 Task: Compose an email with the signature Gerard Scott with the subject Request for a mentor and the message I would like to arrange a call to discuss this matter further from softage.2@softage.net to softage.7@softage.net with an attached image file Event_flyer.jpg Undo the message and rewrite the message as Could you please provide a breakdown of the costs? Send the email. Finally, move the email from Sent Items to the label Body care
Action: Mouse moved to (111, 104)
Screenshot: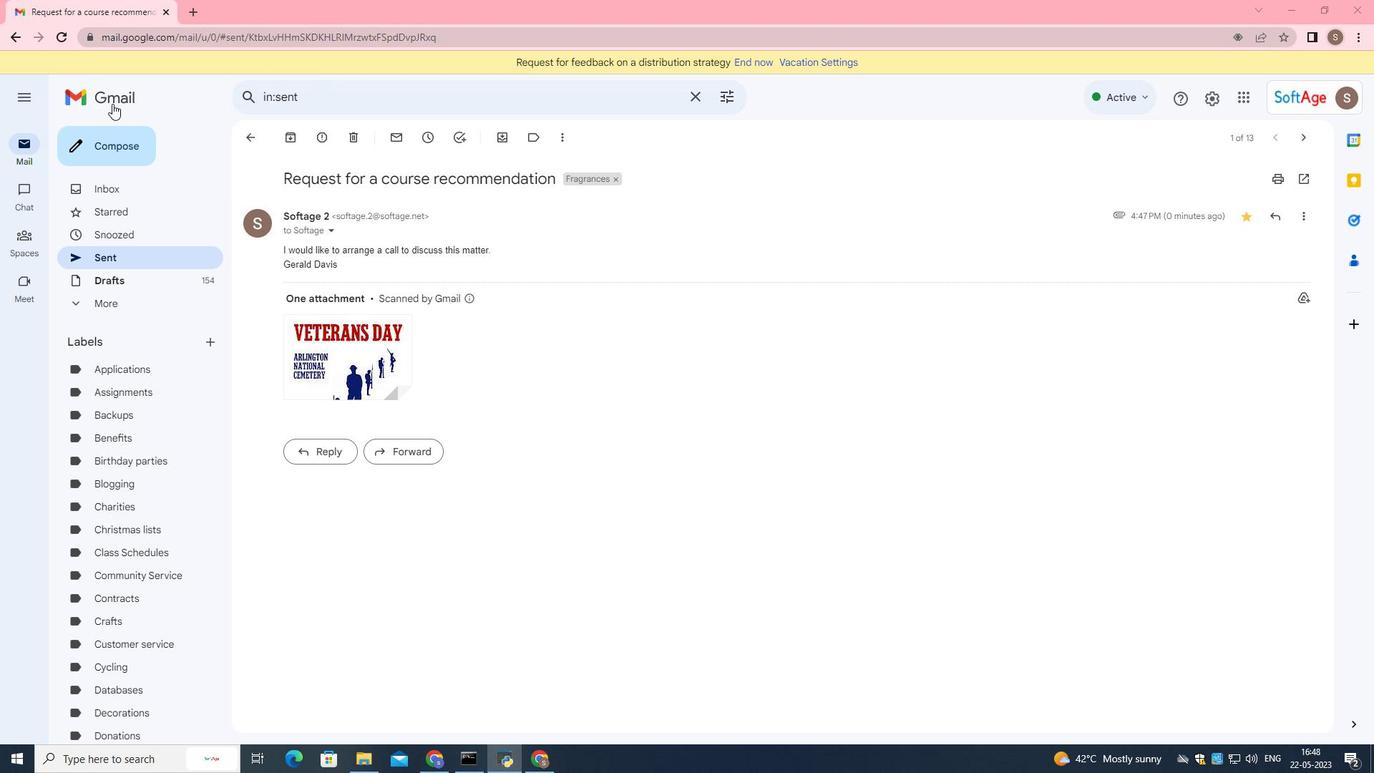 
Action: Mouse pressed left at (111, 104)
Screenshot: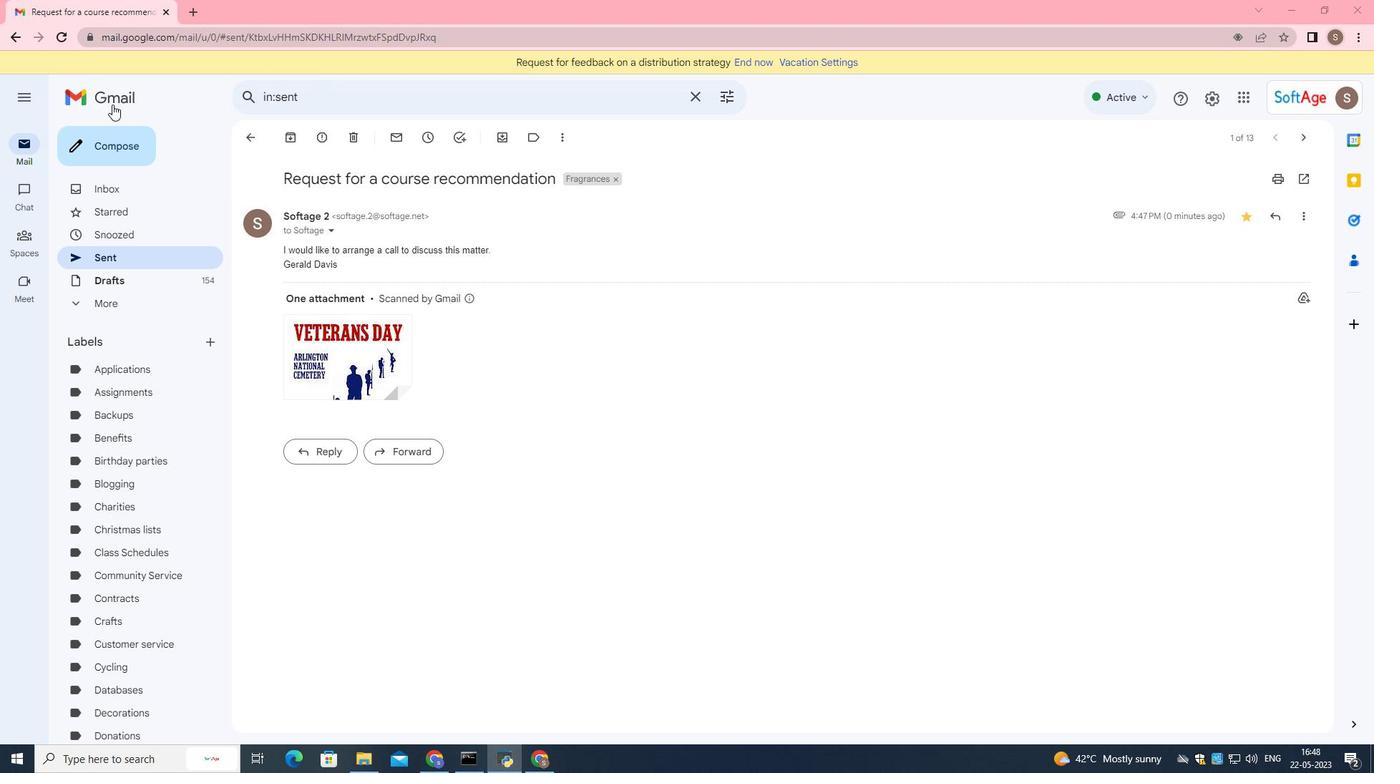 
Action: Mouse moved to (135, 147)
Screenshot: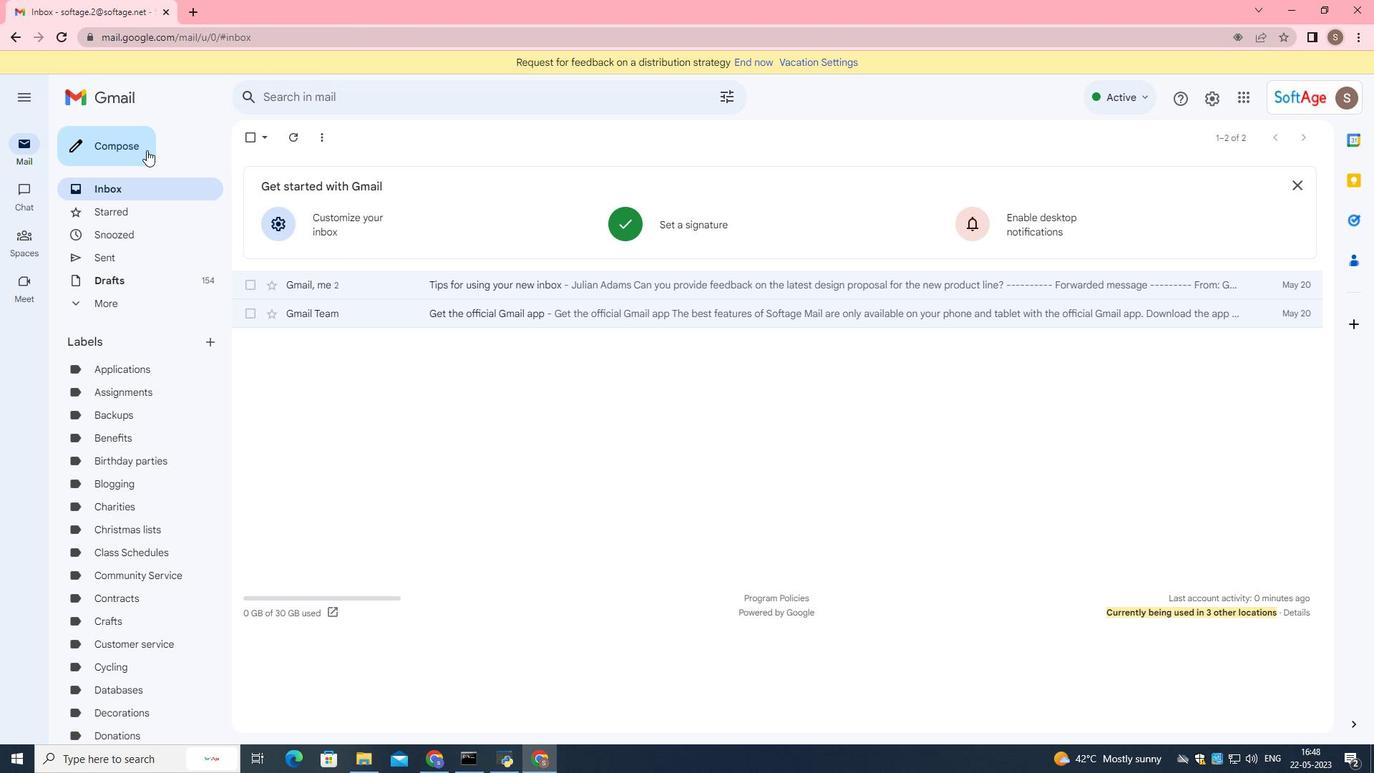 
Action: Mouse pressed left at (135, 147)
Screenshot: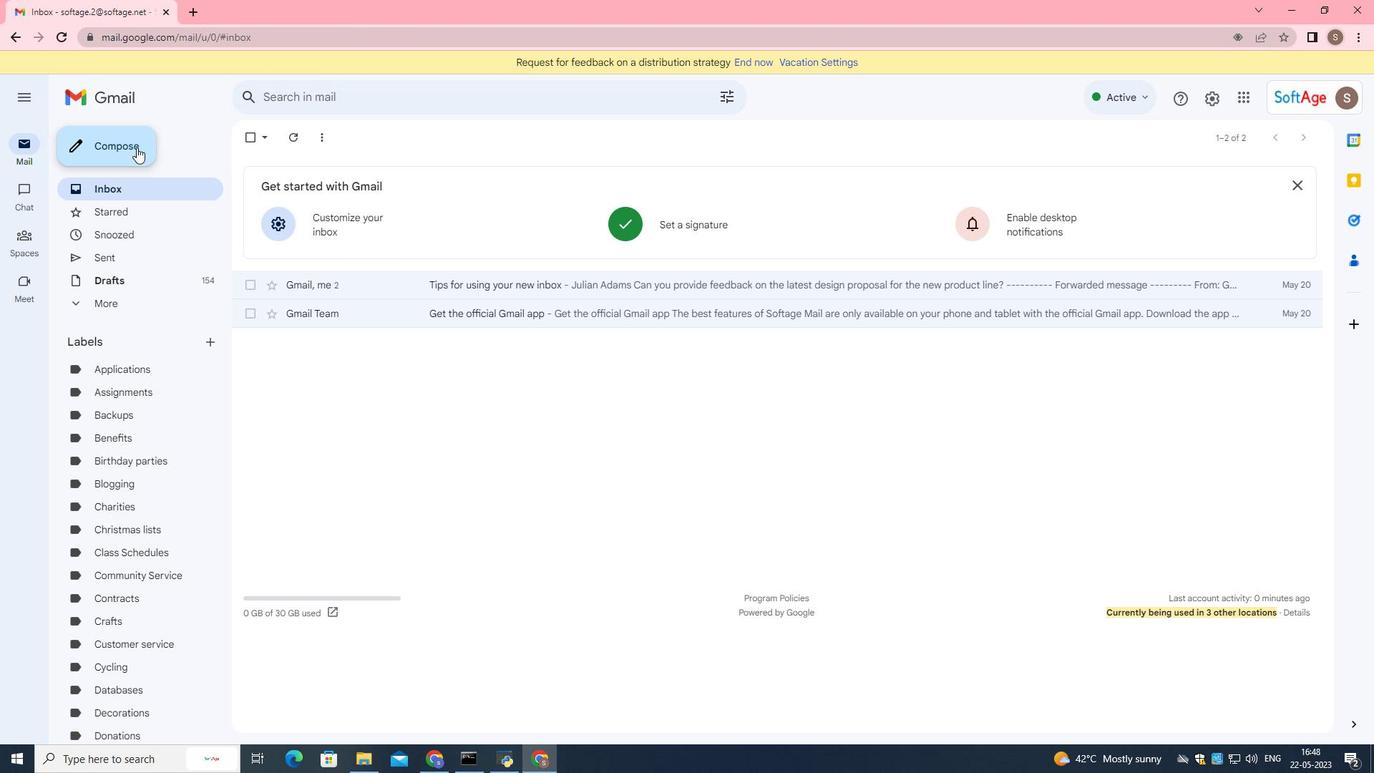 
Action: Mouse moved to (1155, 717)
Screenshot: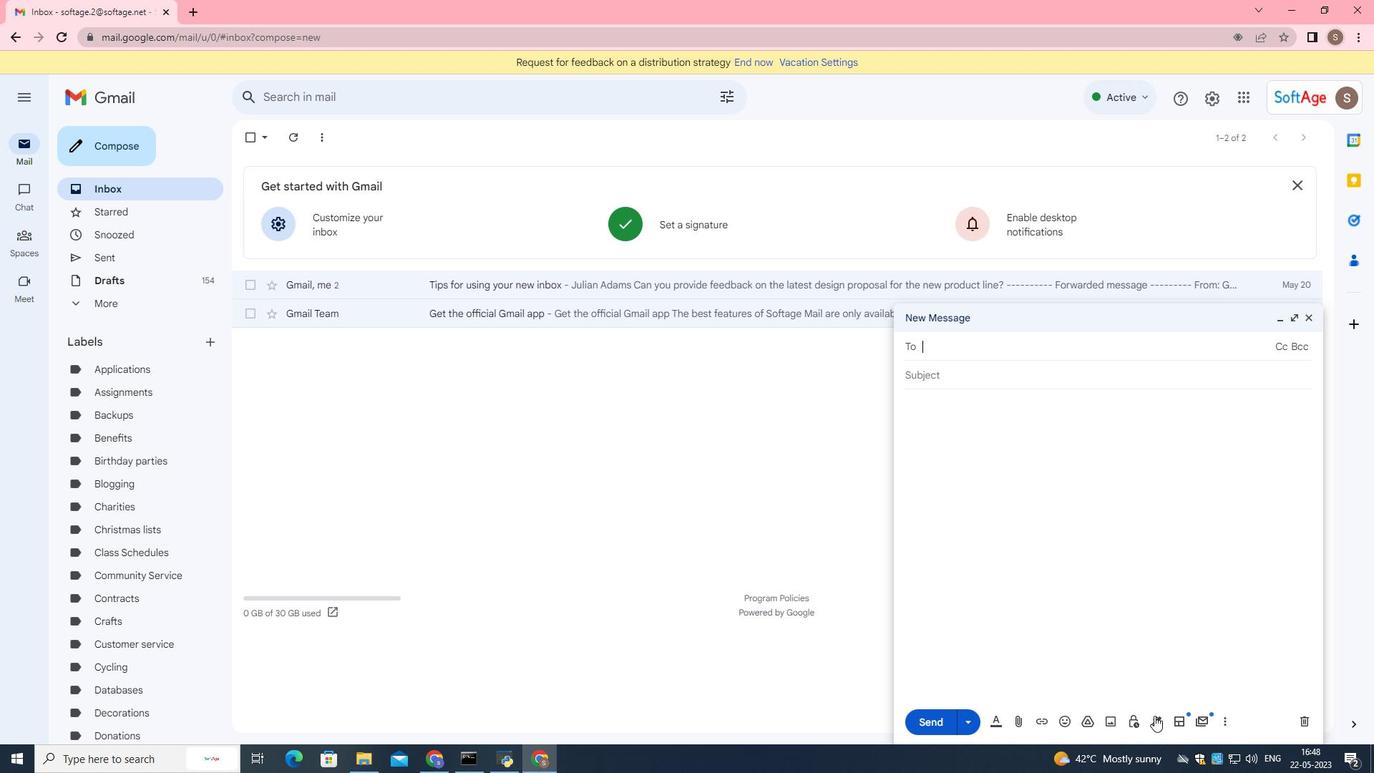 
Action: Mouse pressed left at (1155, 717)
Screenshot: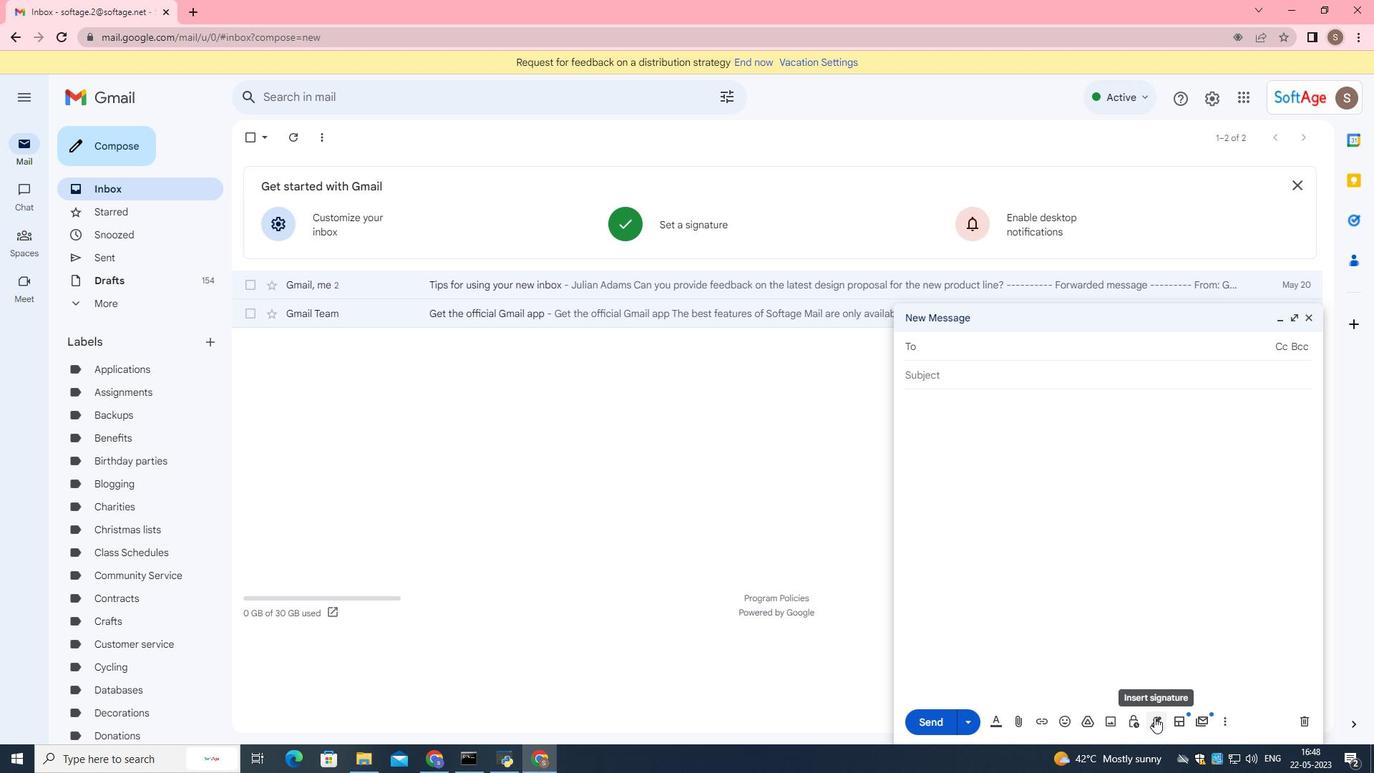 
Action: Mouse moved to (1182, 623)
Screenshot: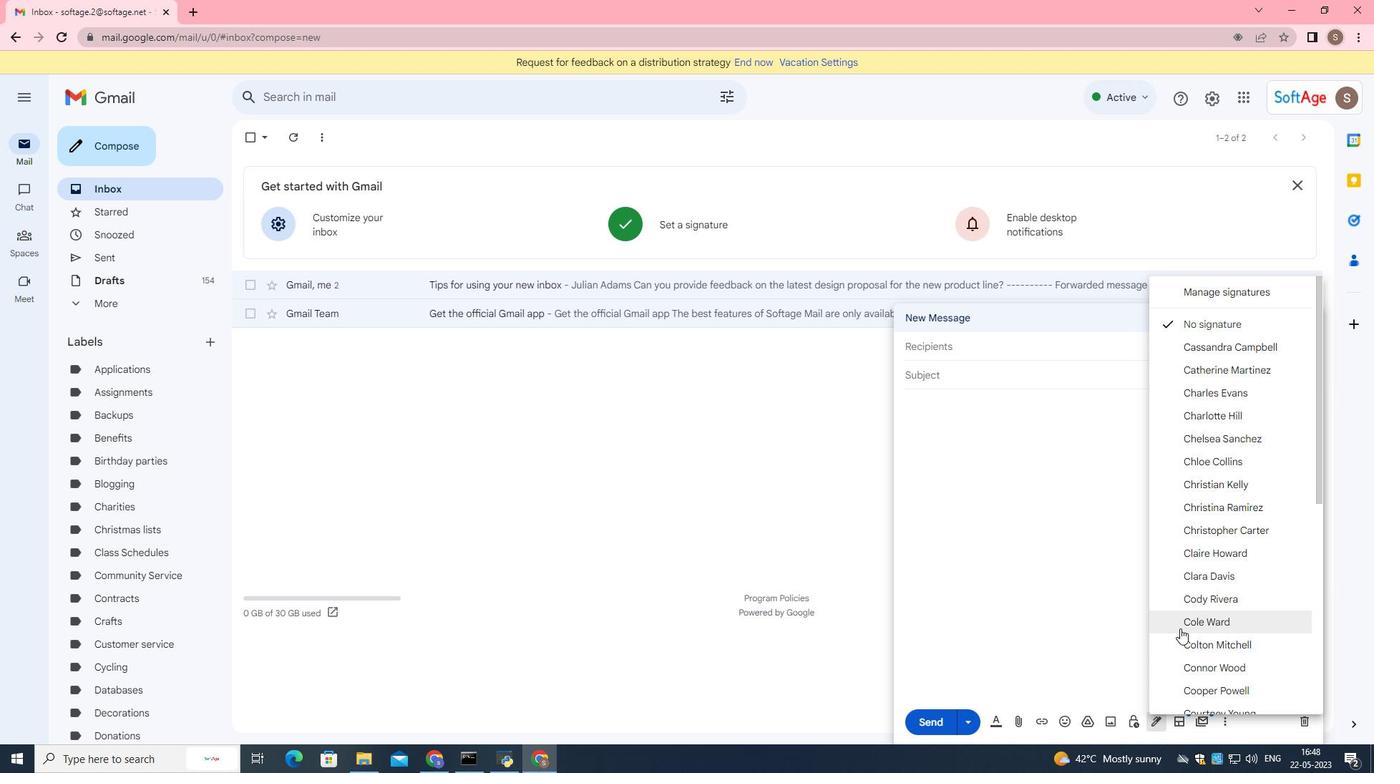 
Action: Mouse scrolled (1182, 623) with delta (0, 0)
Screenshot: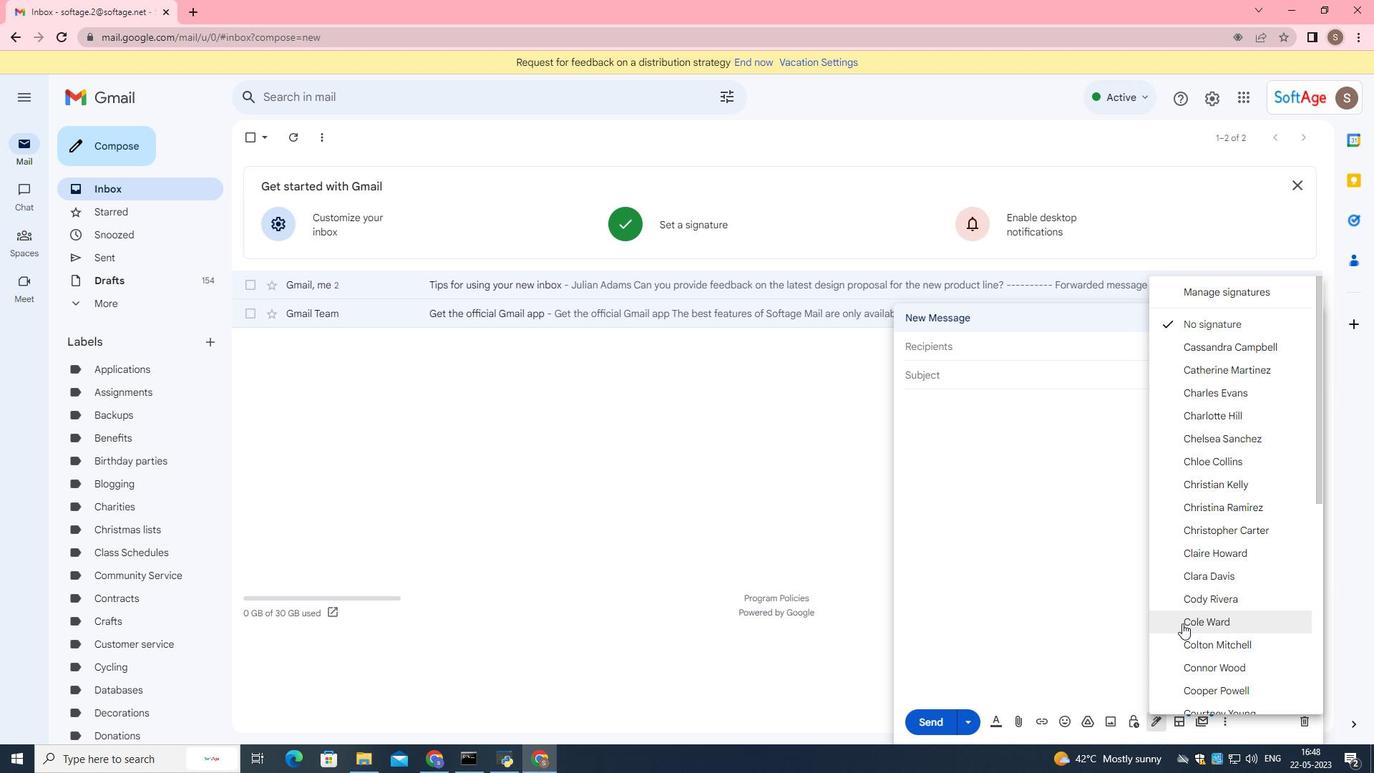 
Action: Mouse scrolled (1182, 623) with delta (0, 0)
Screenshot: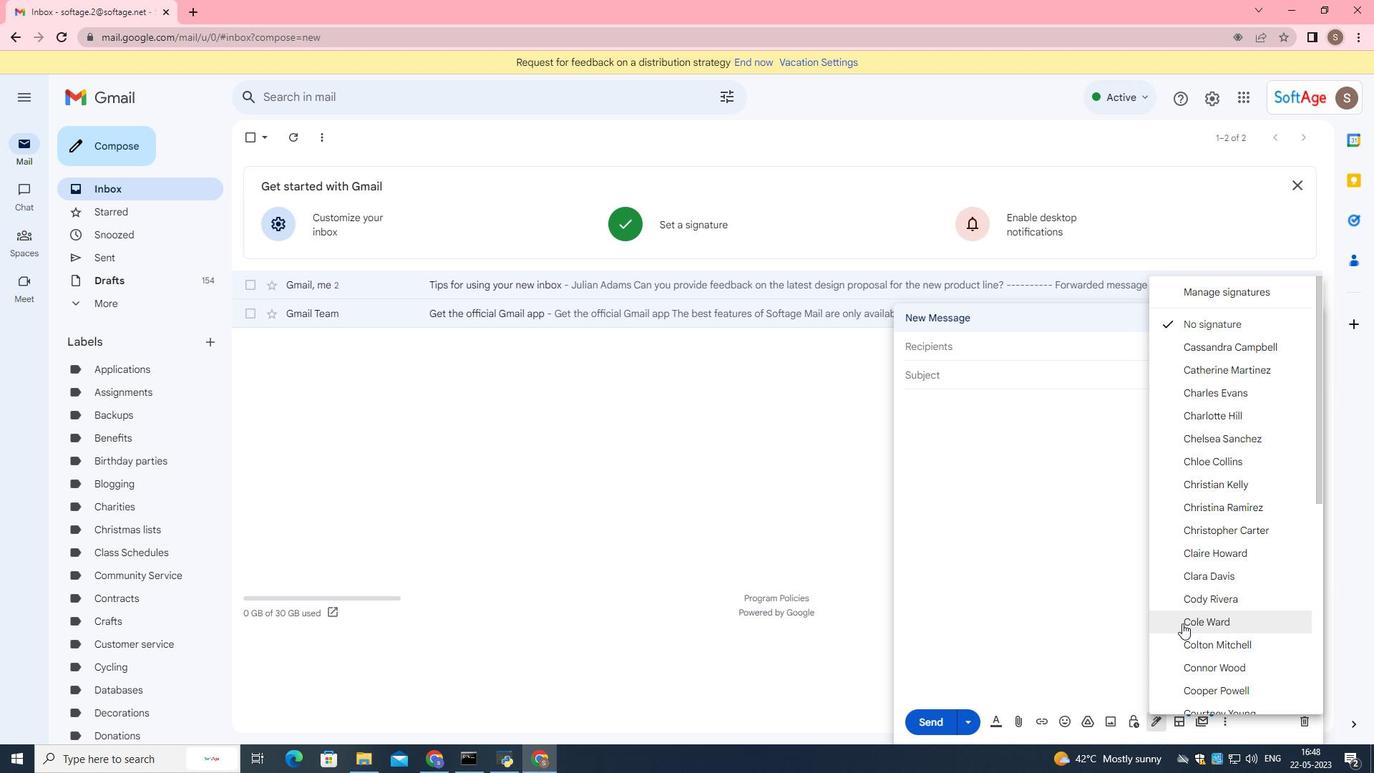 
Action: Mouse scrolled (1182, 623) with delta (0, 0)
Screenshot: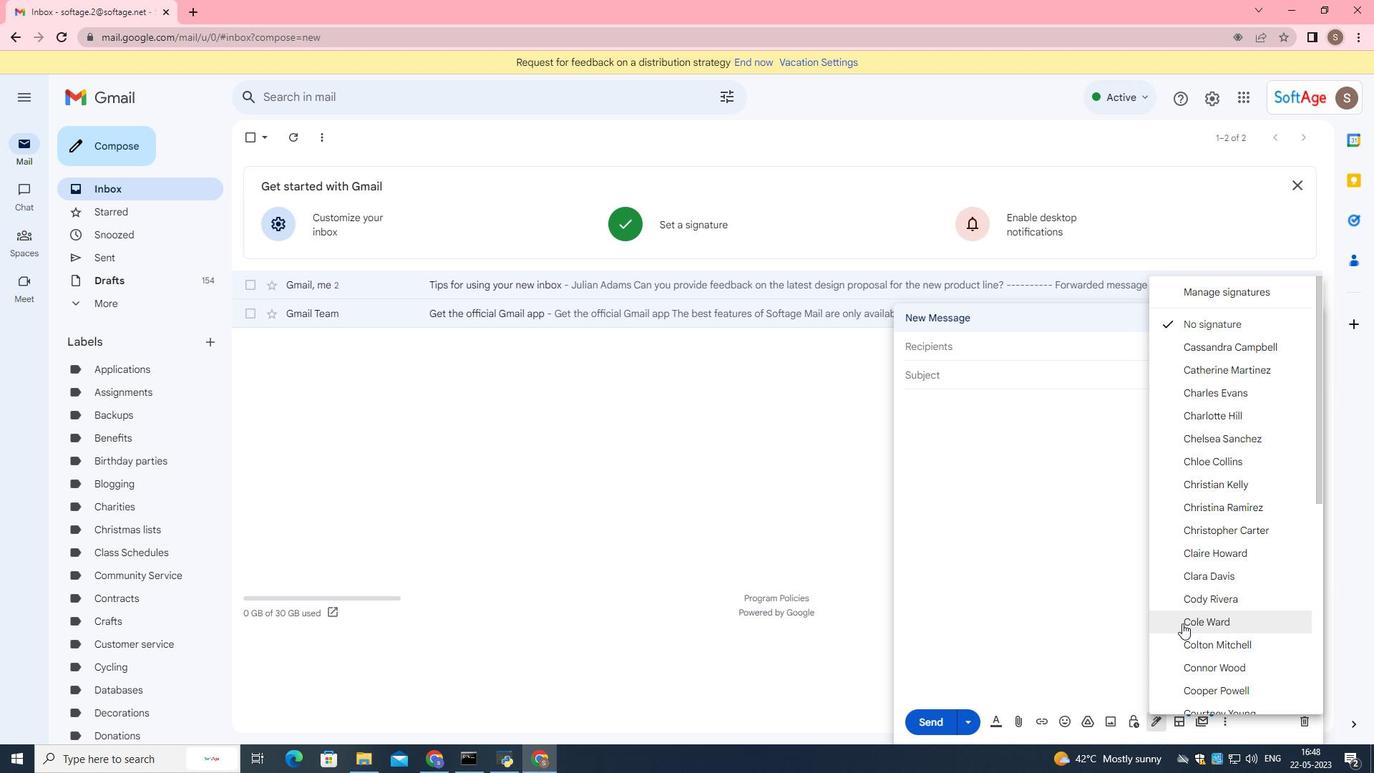 
Action: Mouse scrolled (1182, 623) with delta (0, 0)
Screenshot: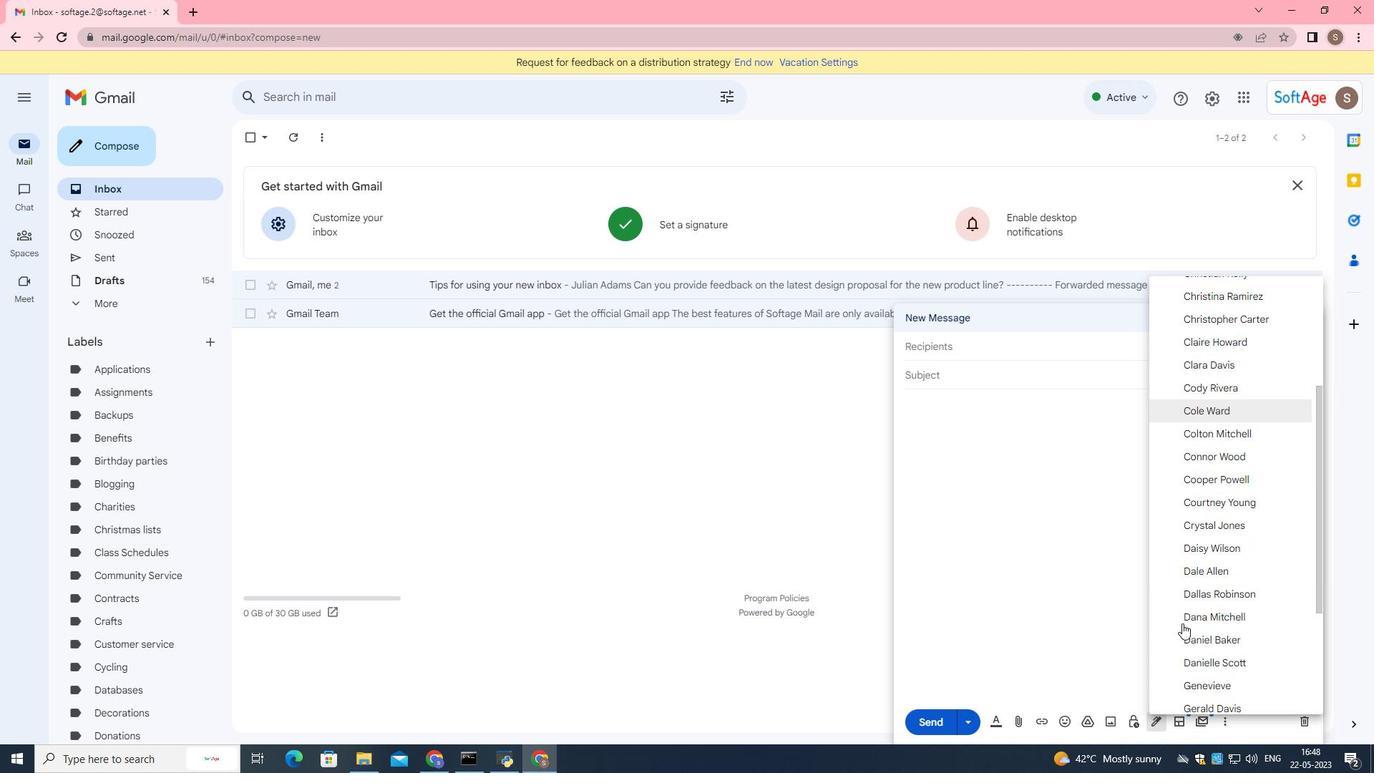 
Action: Mouse scrolled (1182, 623) with delta (0, 0)
Screenshot: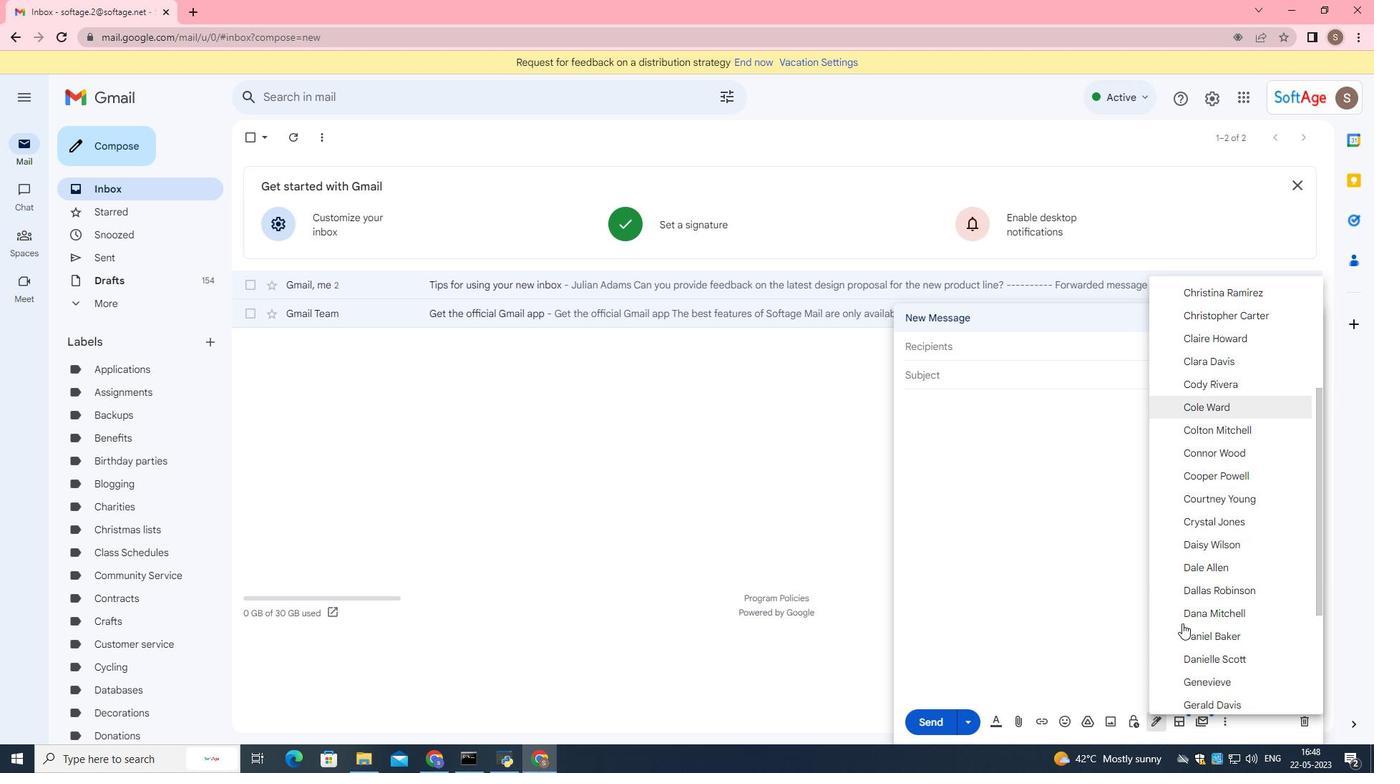 
Action: Mouse scrolled (1182, 623) with delta (0, 0)
Screenshot: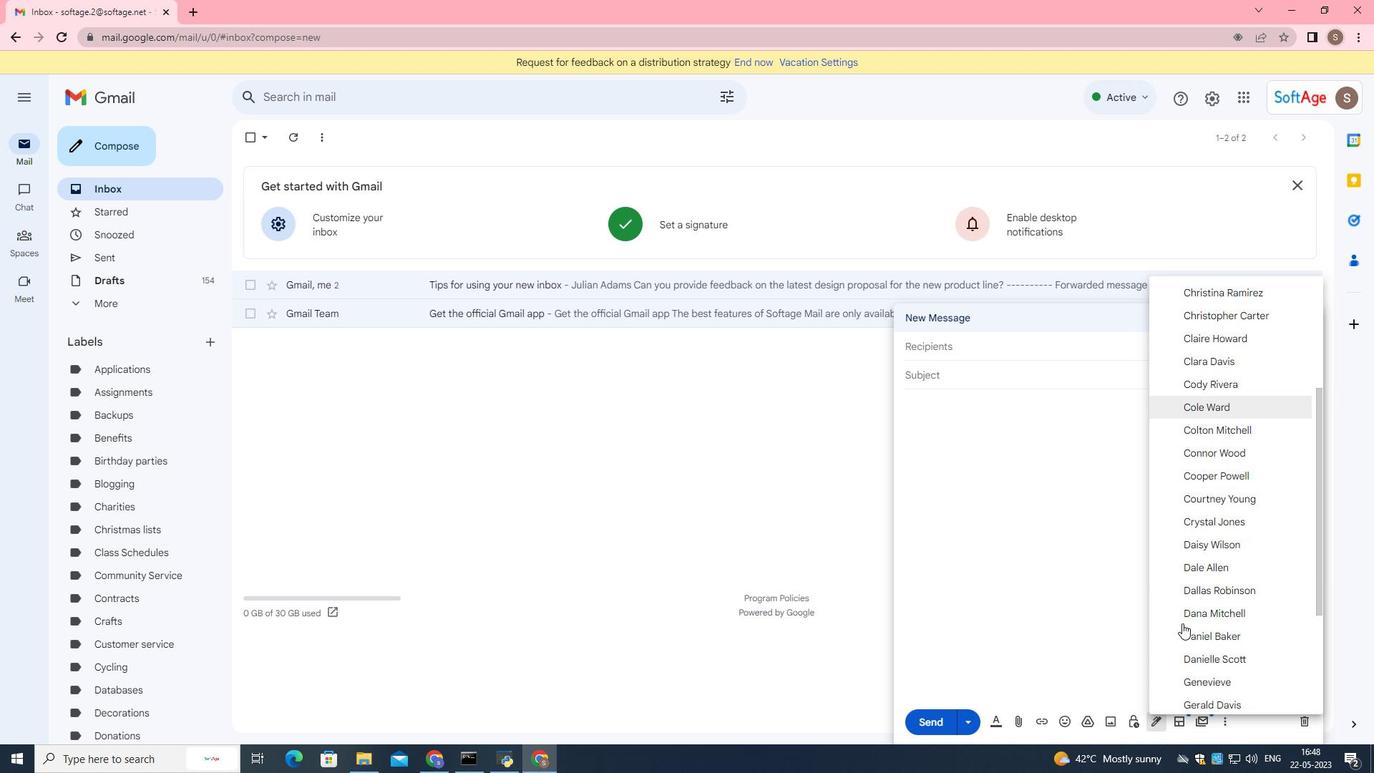 
Action: Mouse scrolled (1182, 623) with delta (0, 0)
Screenshot: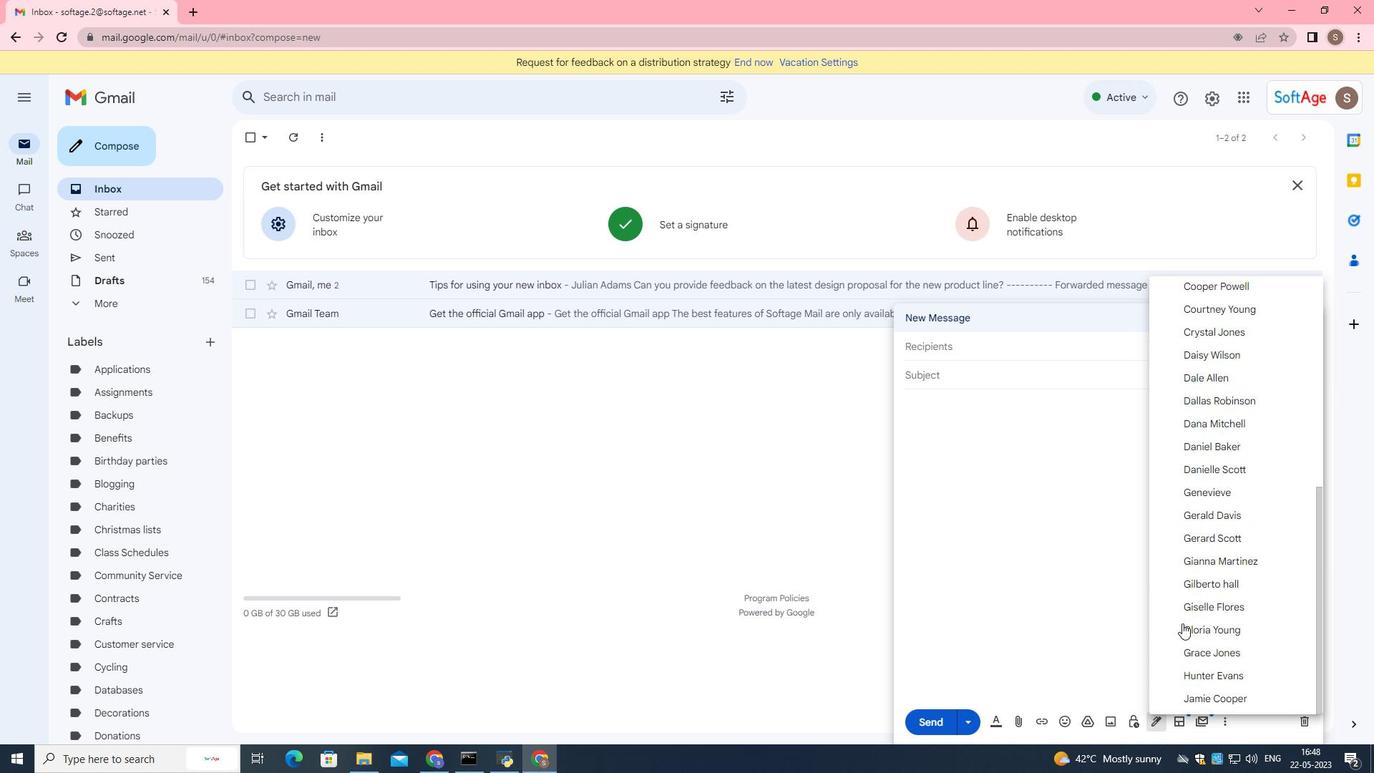 
Action: Mouse scrolled (1182, 623) with delta (0, 0)
Screenshot: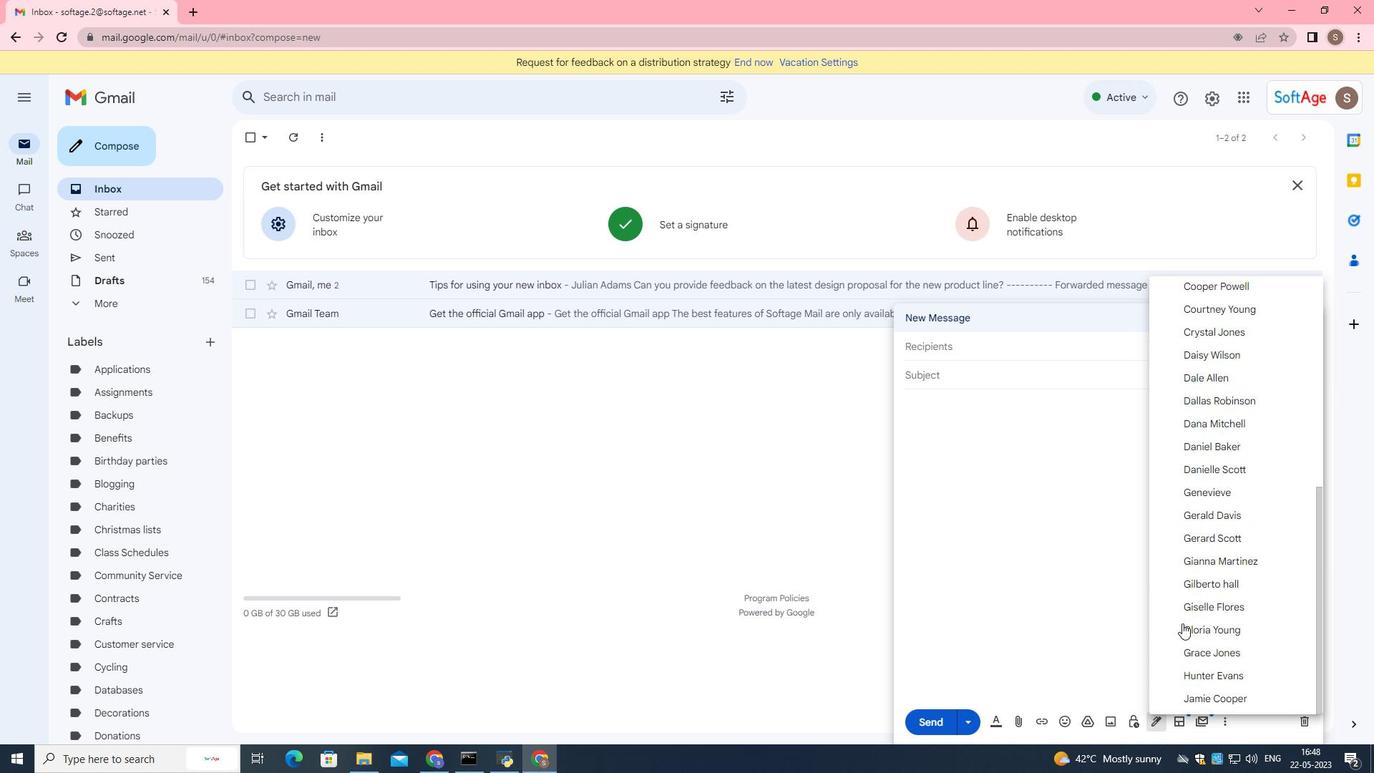 
Action: Mouse scrolled (1182, 623) with delta (0, 0)
Screenshot: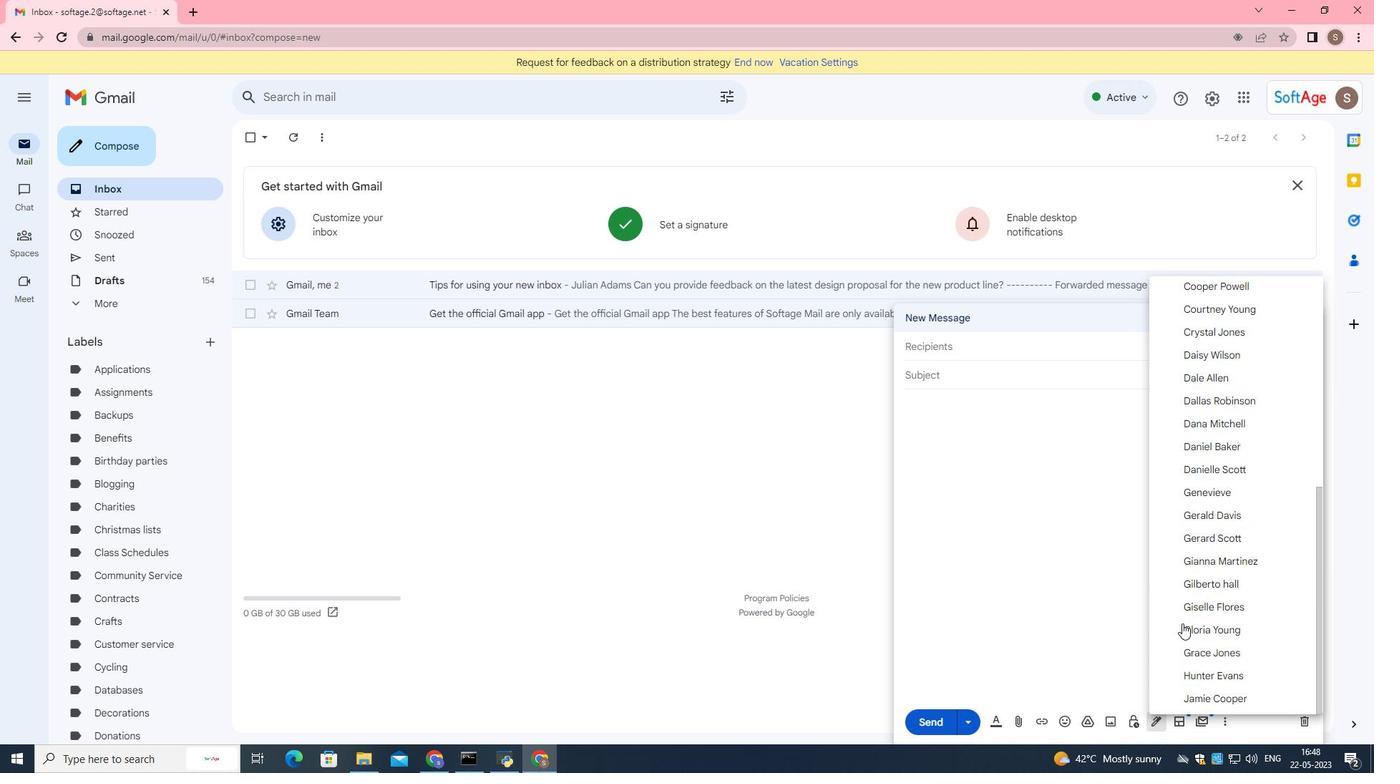 
Action: Mouse scrolled (1182, 623) with delta (0, 0)
Screenshot: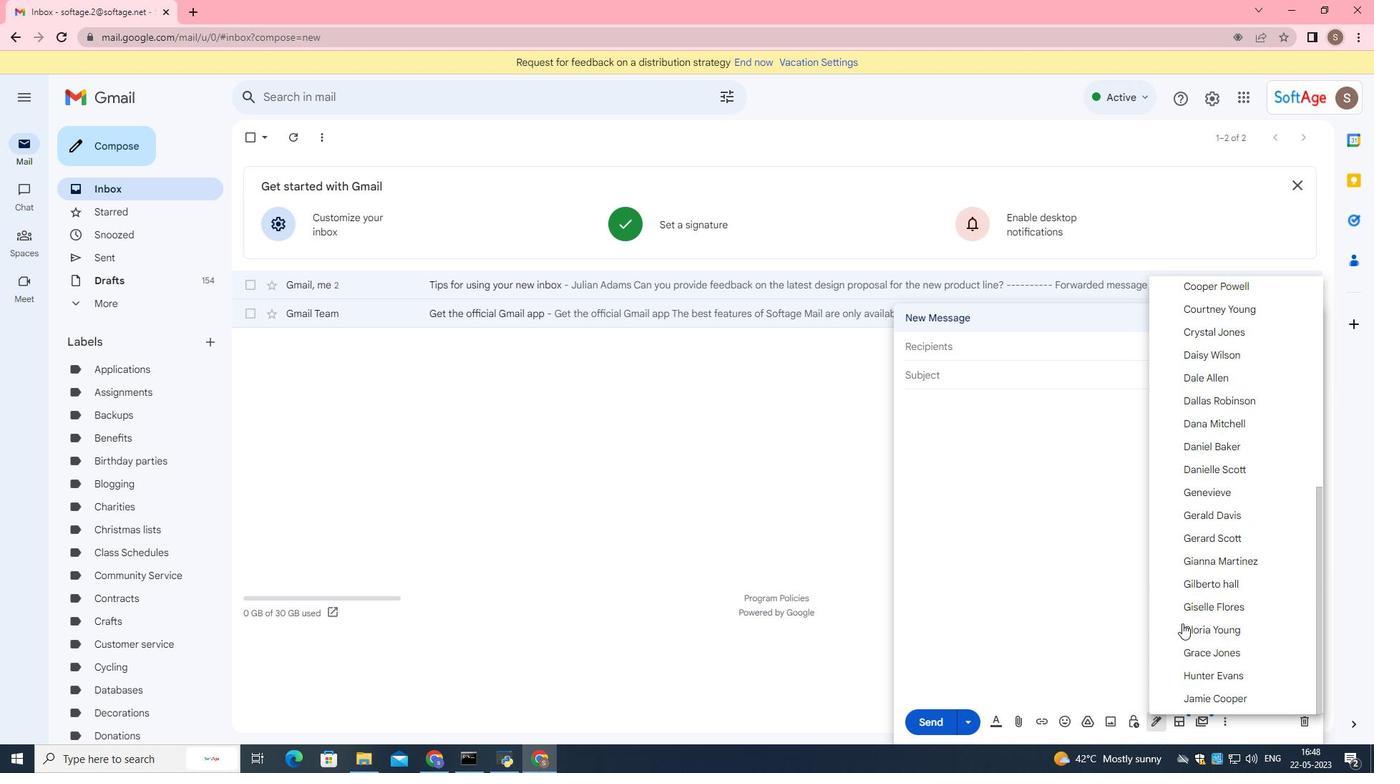 
Action: Mouse scrolled (1182, 623) with delta (0, 0)
Screenshot: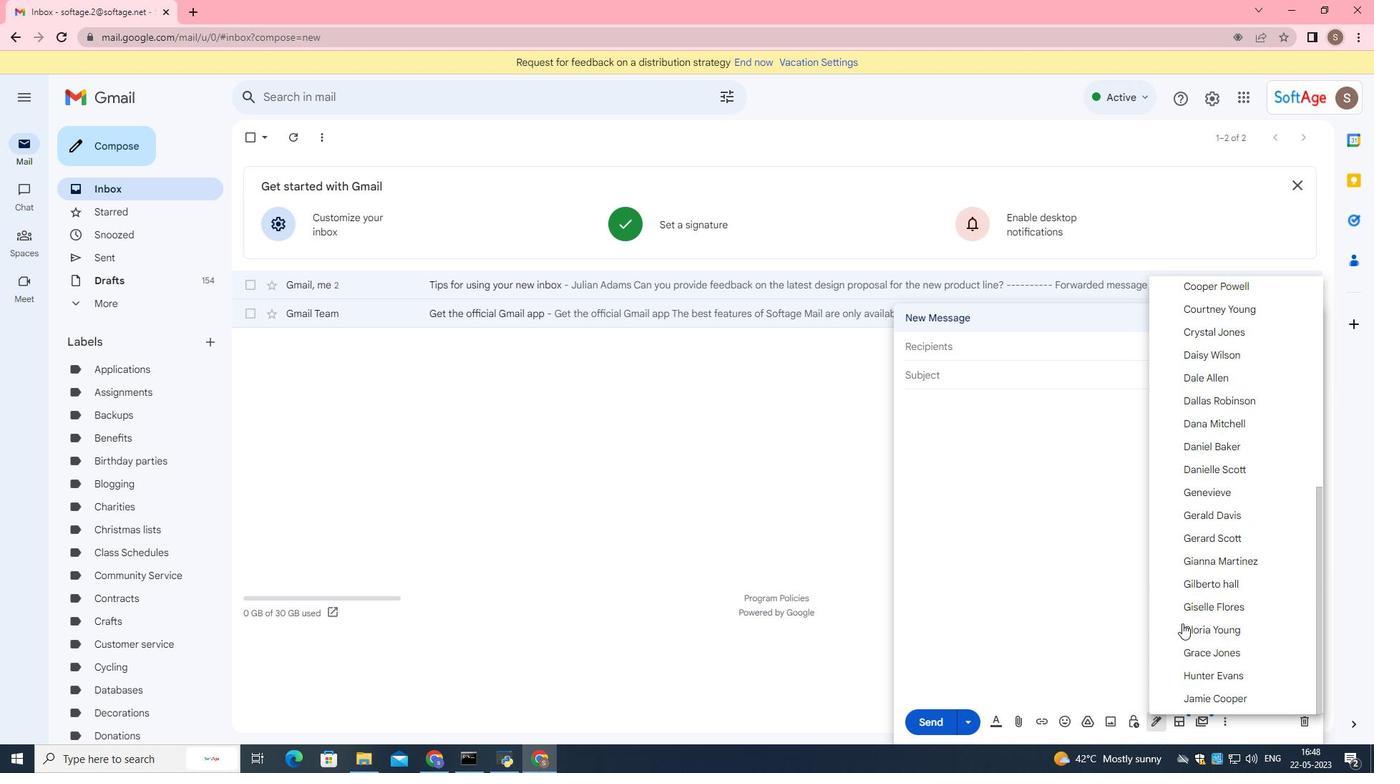 
Action: Mouse scrolled (1182, 623) with delta (0, 0)
Screenshot: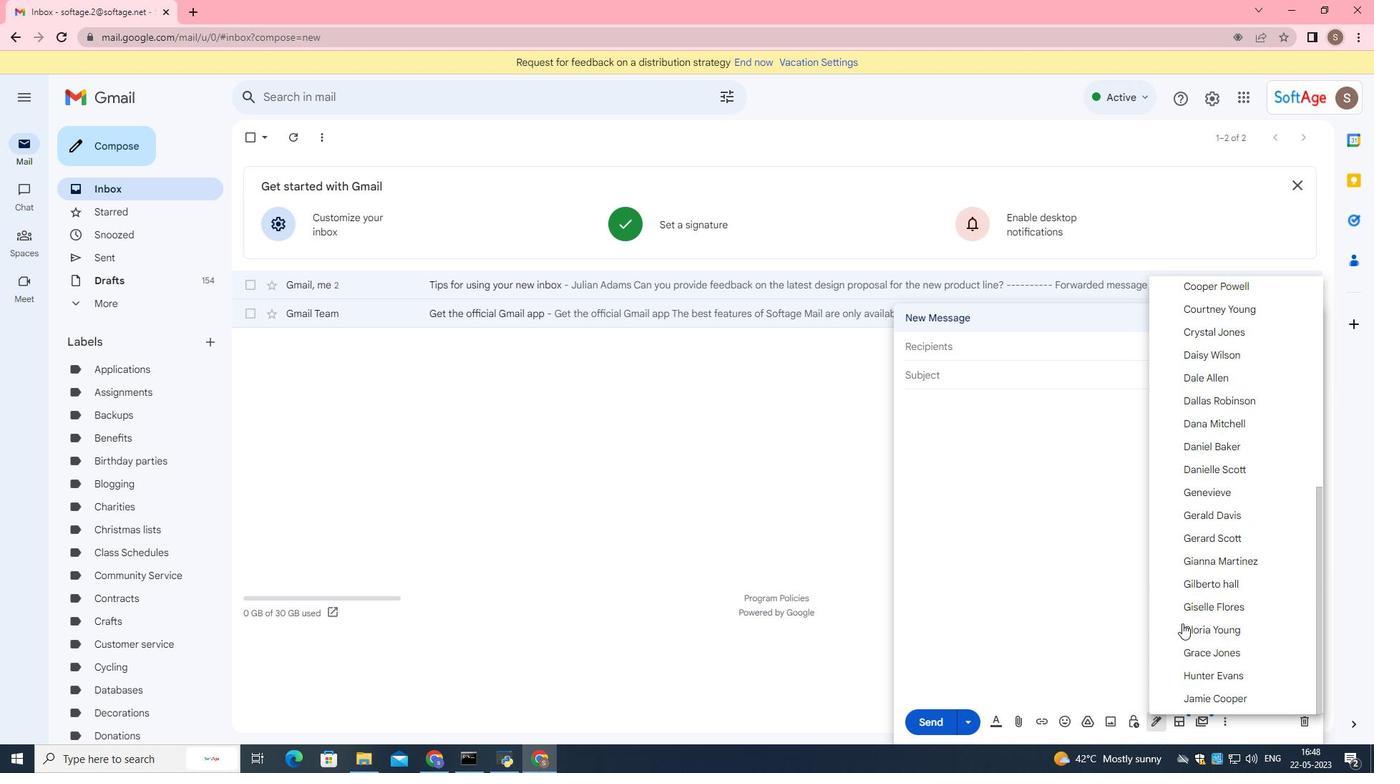 
Action: Mouse scrolled (1182, 623) with delta (0, 0)
Screenshot: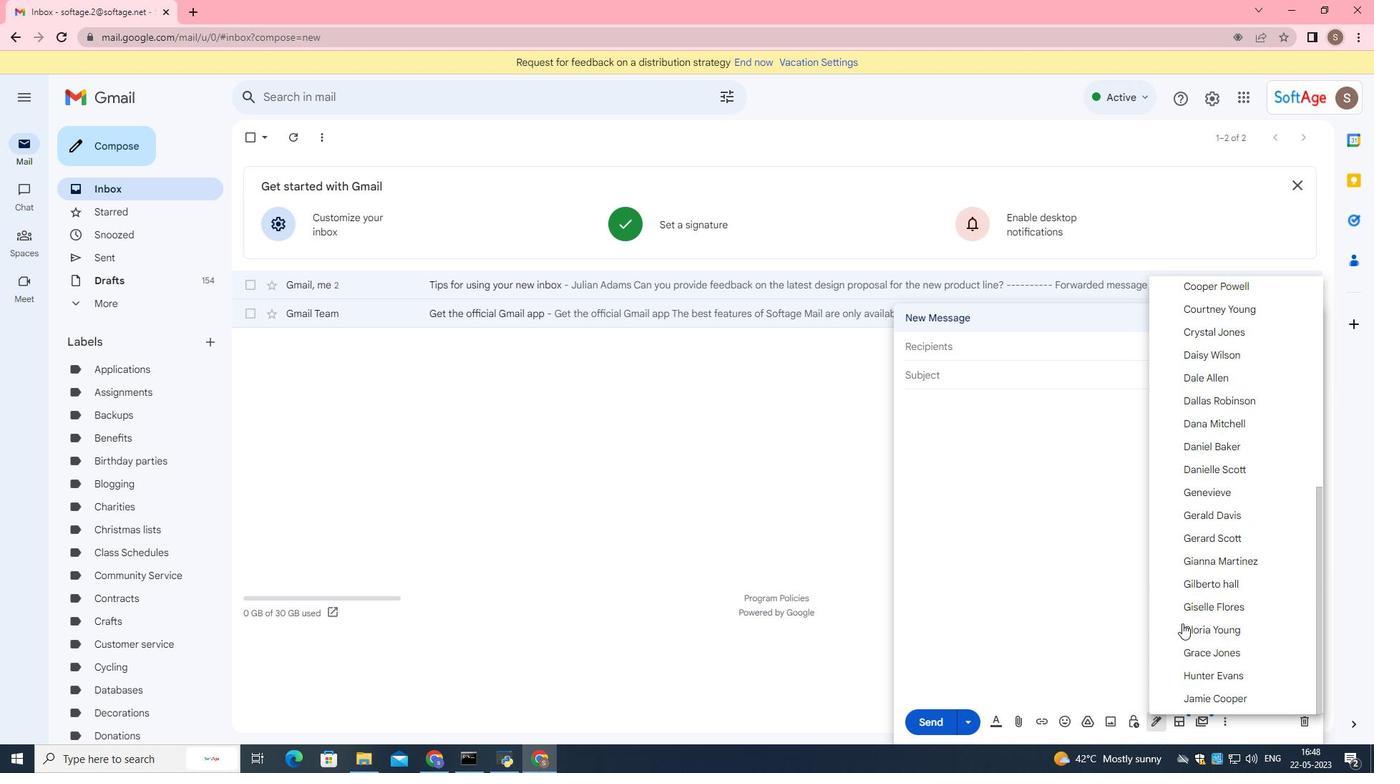 
Action: Mouse scrolled (1182, 623) with delta (0, 0)
Screenshot: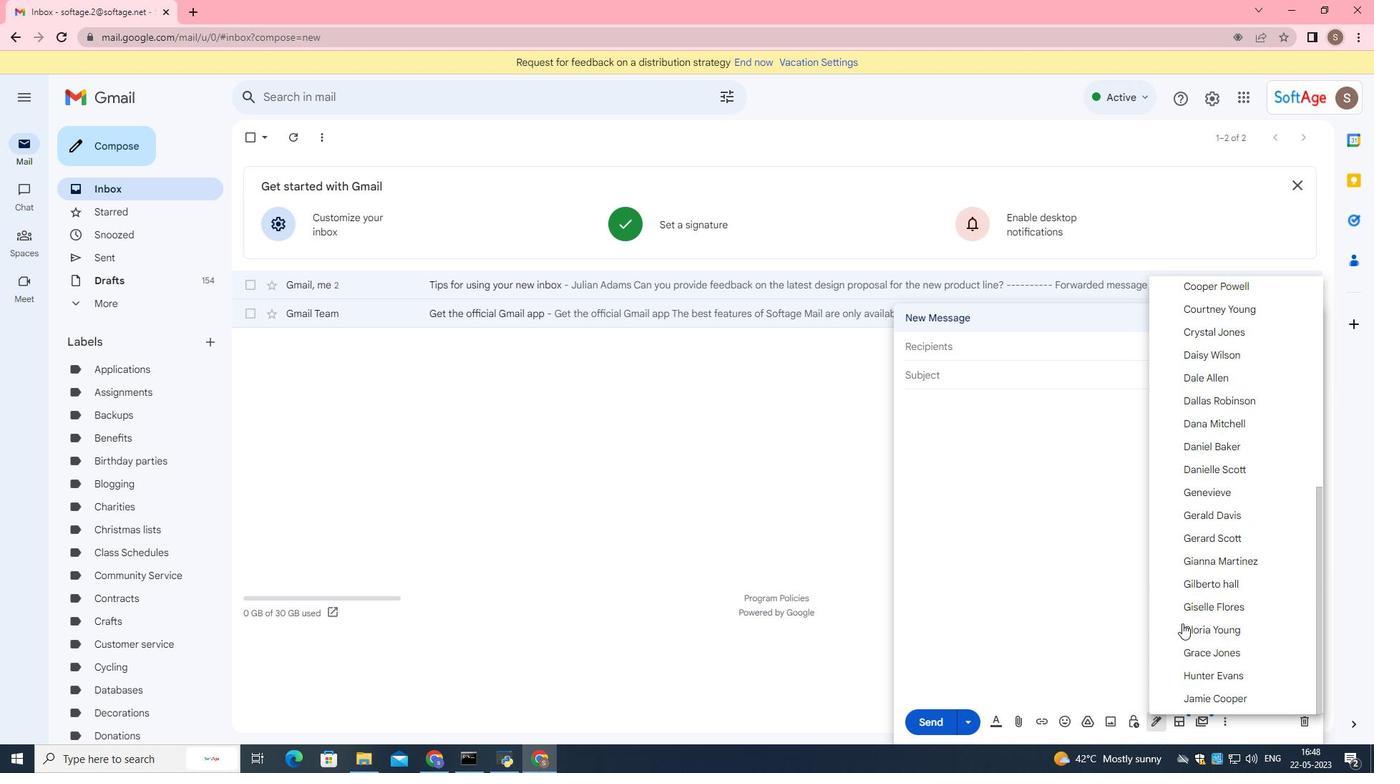 
Action: Mouse scrolled (1182, 623) with delta (0, 0)
Screenshot: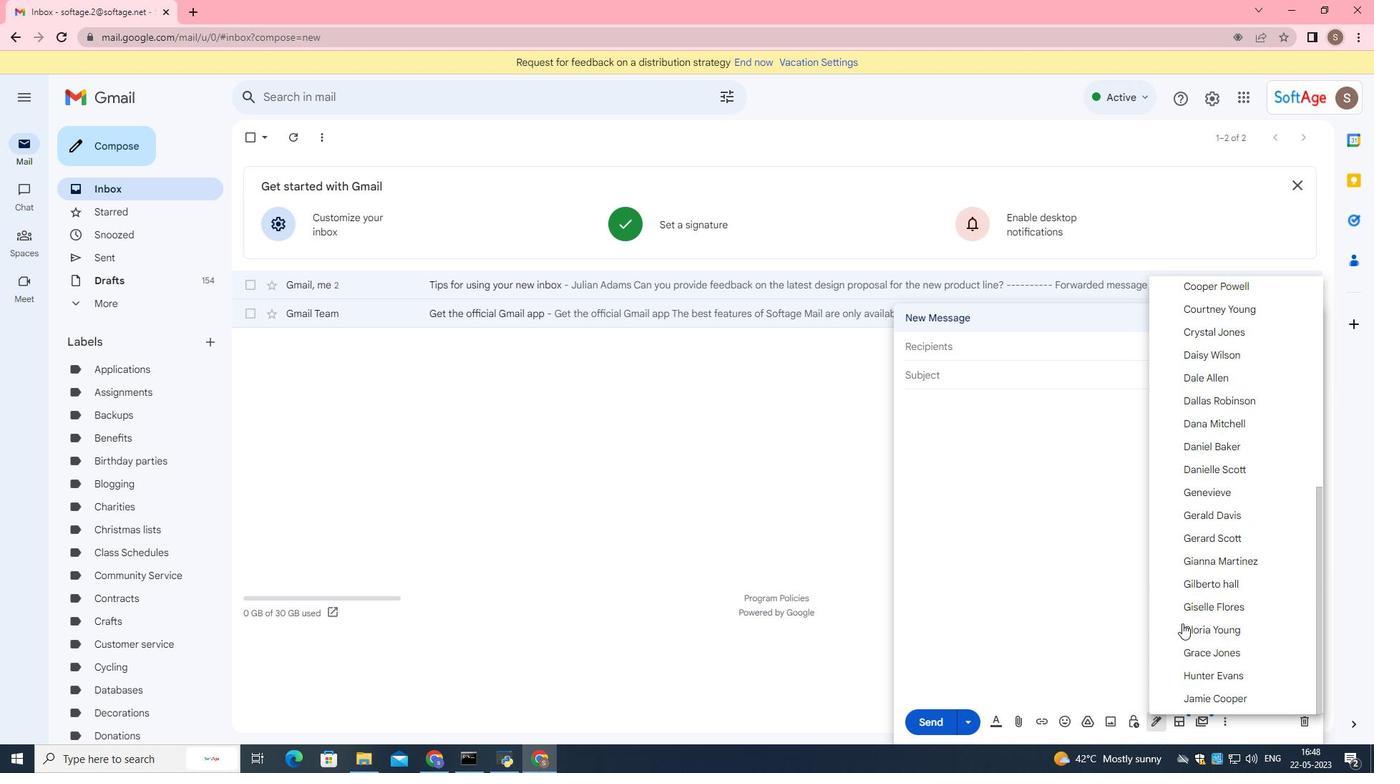 
Action: Mouse scrolled (1182, 623) with delta (0, 0)
Screenshot: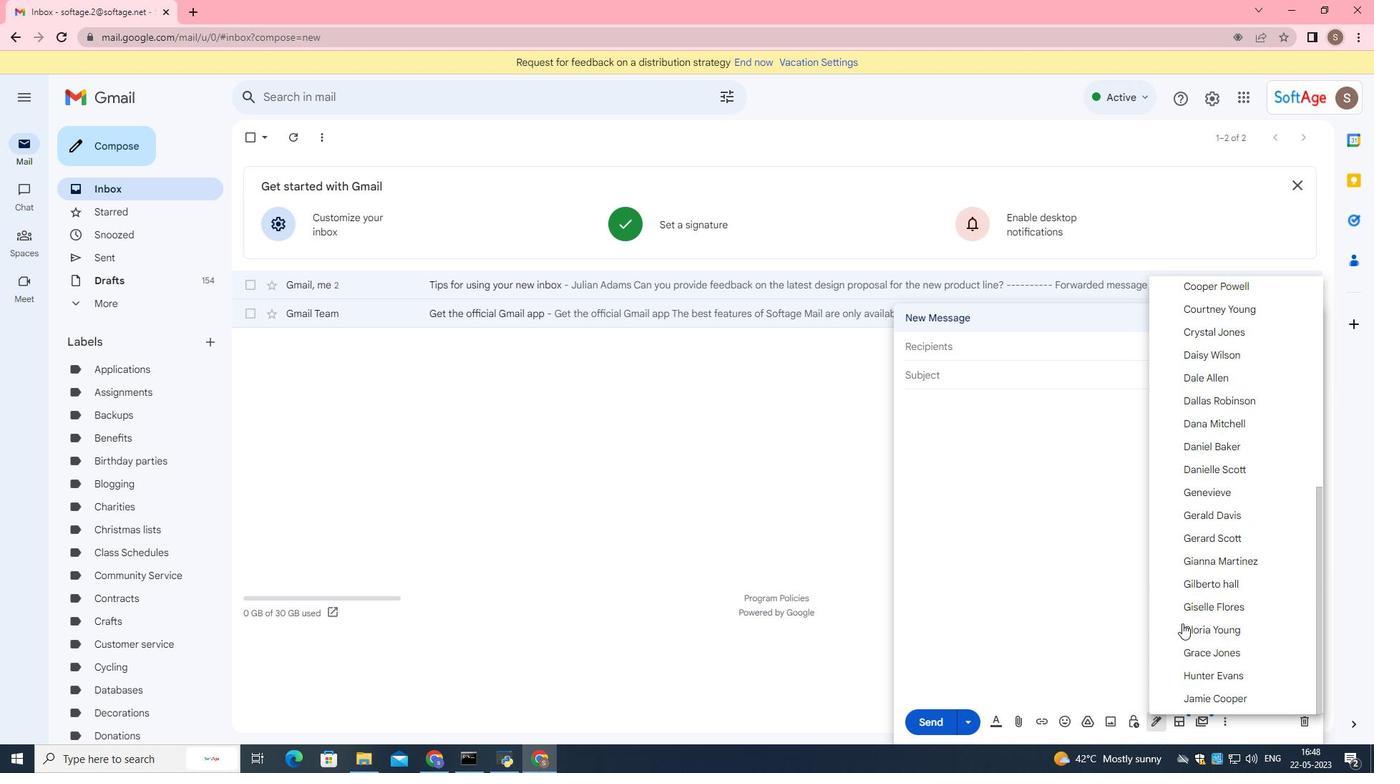 
Action: Mouse scrolled (1182, 623) with delta (0, 0)
Screenshot: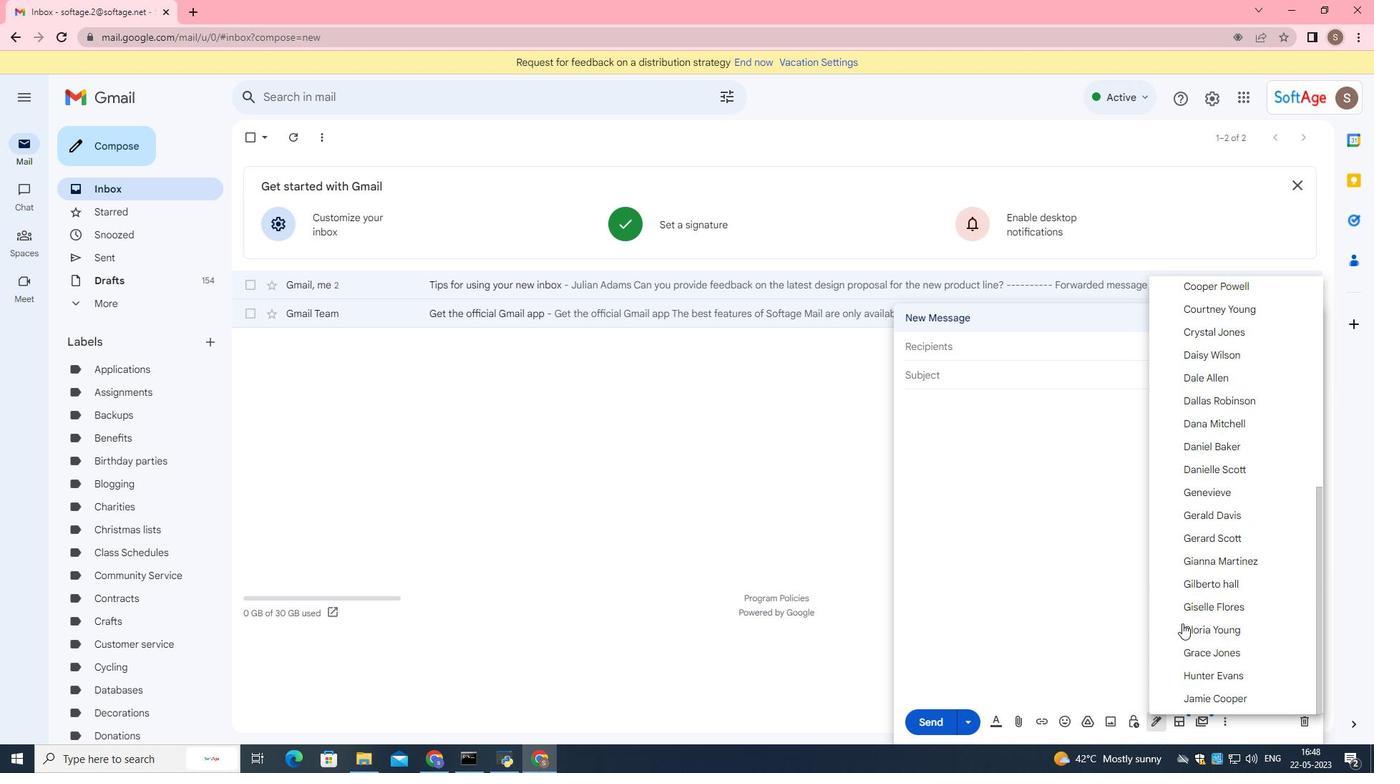 
Action: Mouse scrolled (1182, 624) with delta (0, 0)
Screenshot: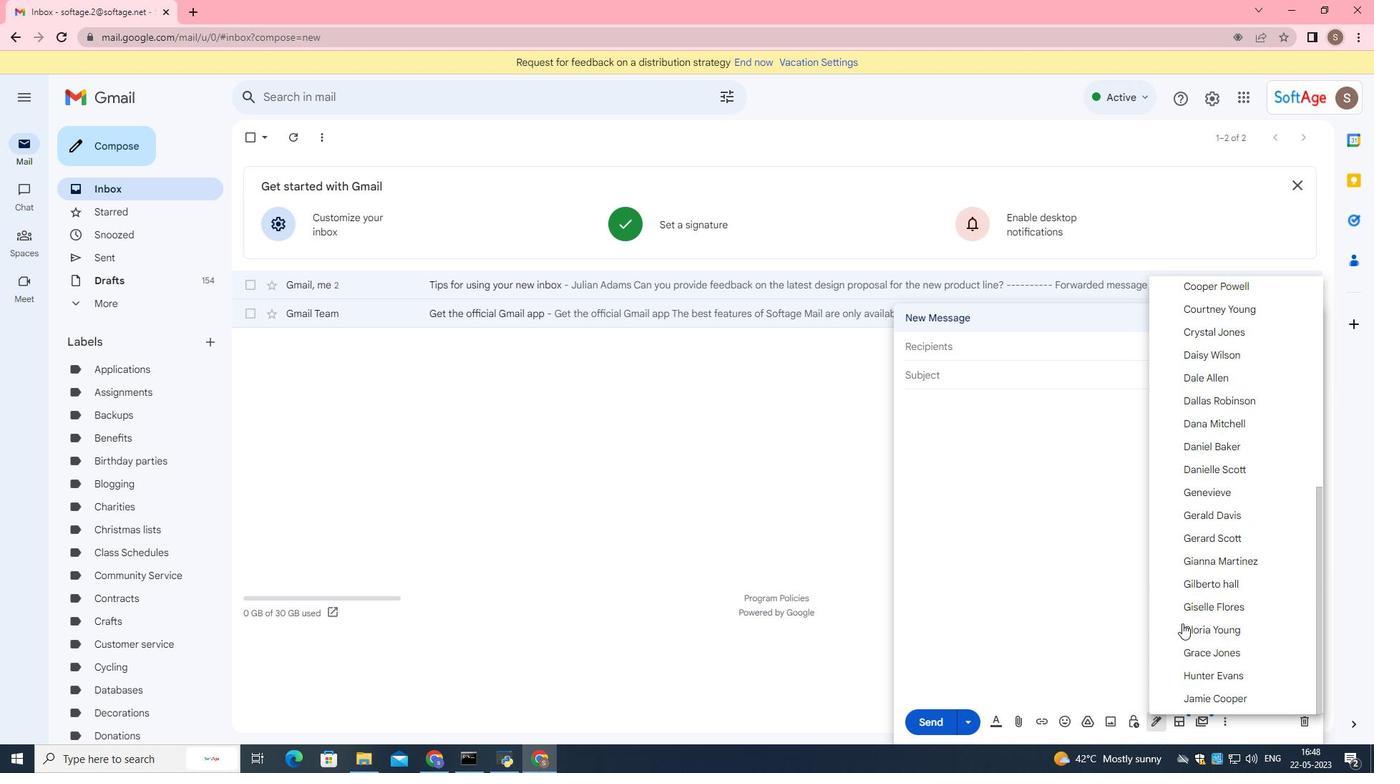 
Action: Mouse moved to (1218, 545)
Screenshot: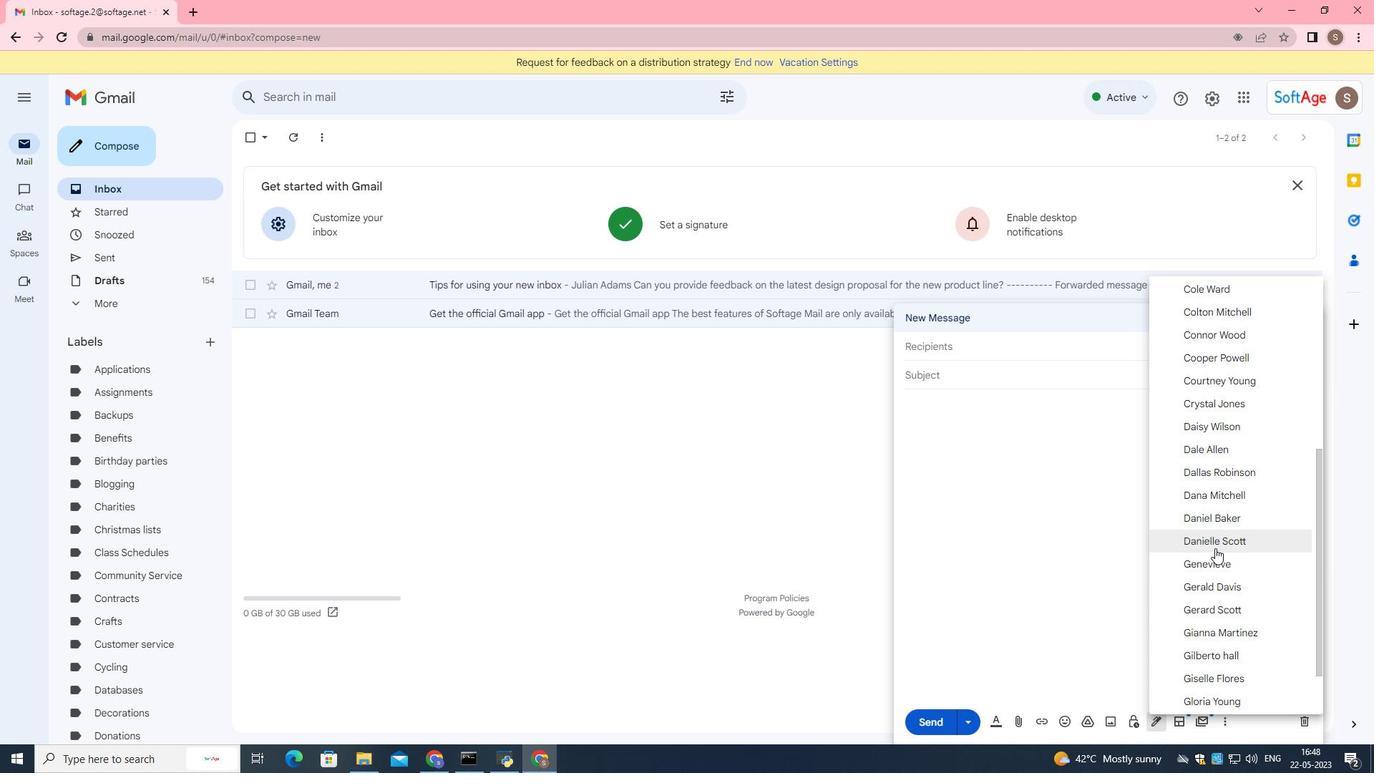 
Action: Mouse pressed left at (1218, 545)
Screenshot: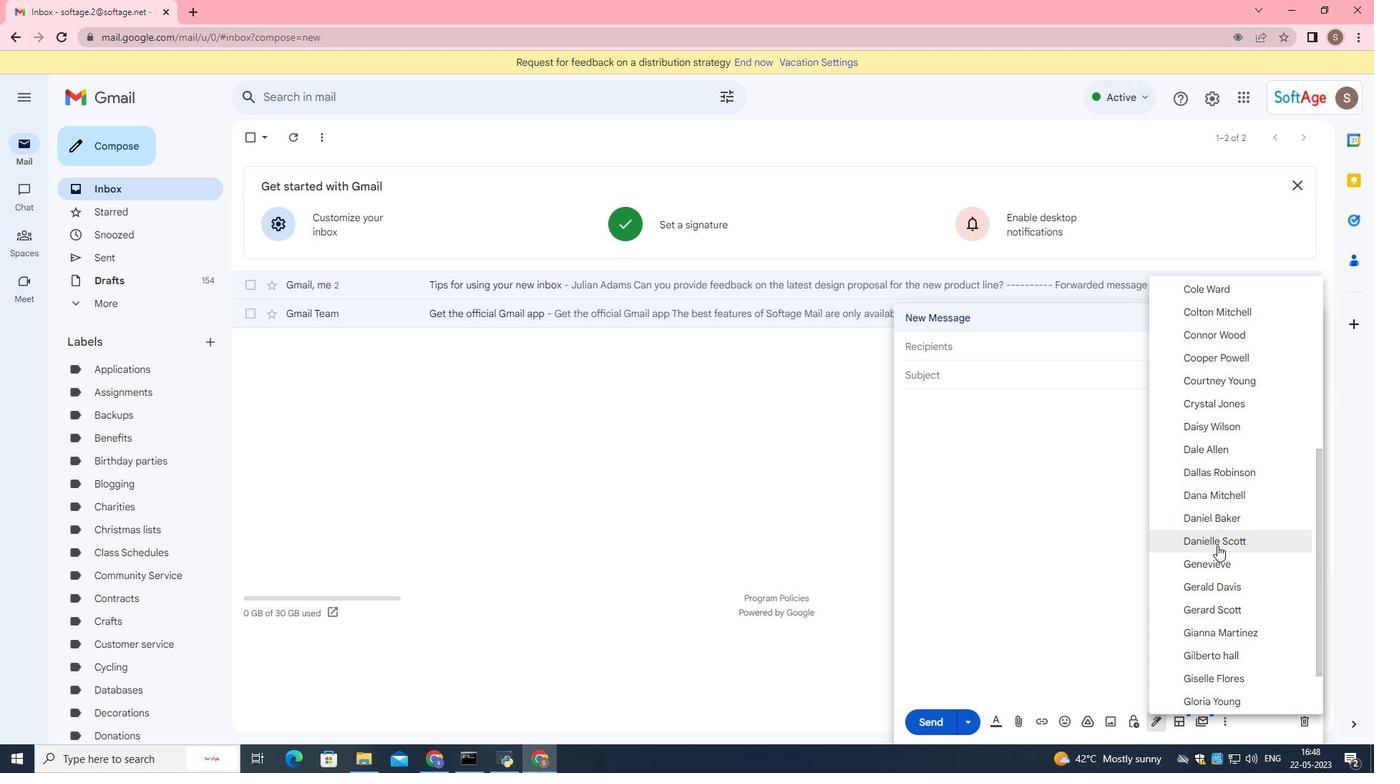 
Action: Mouse moved to (1016, 428)
Screenshot: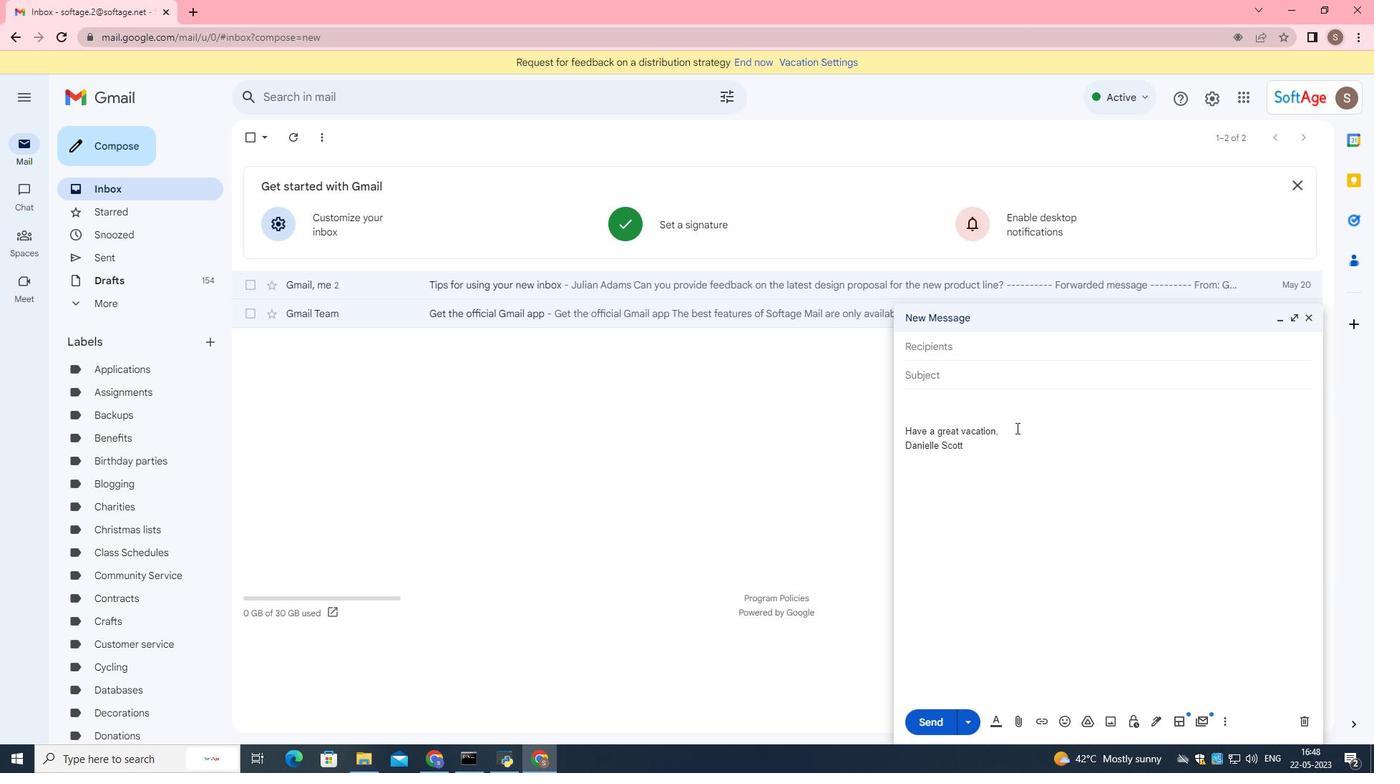 
Action: Mouse pressed left at (1016, 428)
Screenshot: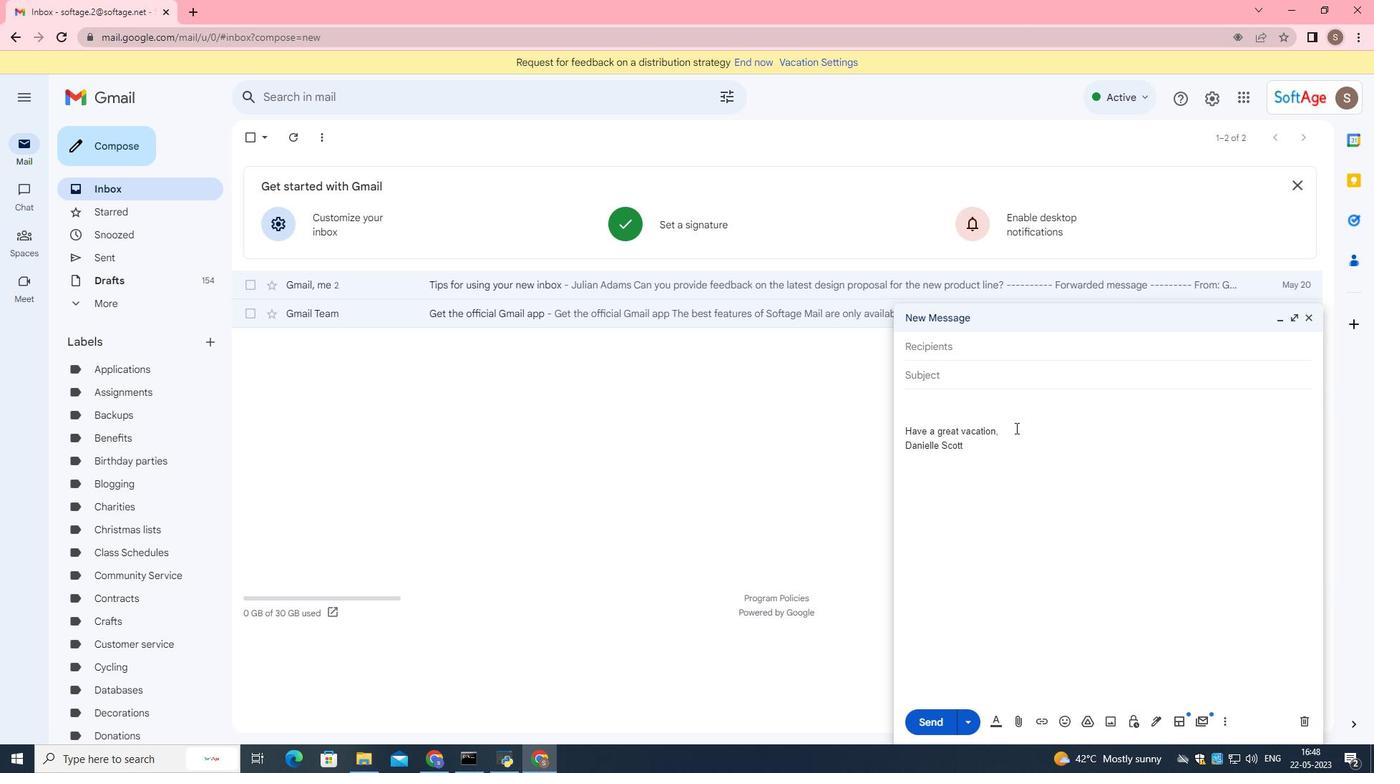 
Action: Mouse moved to (933, 406)
Screenshot: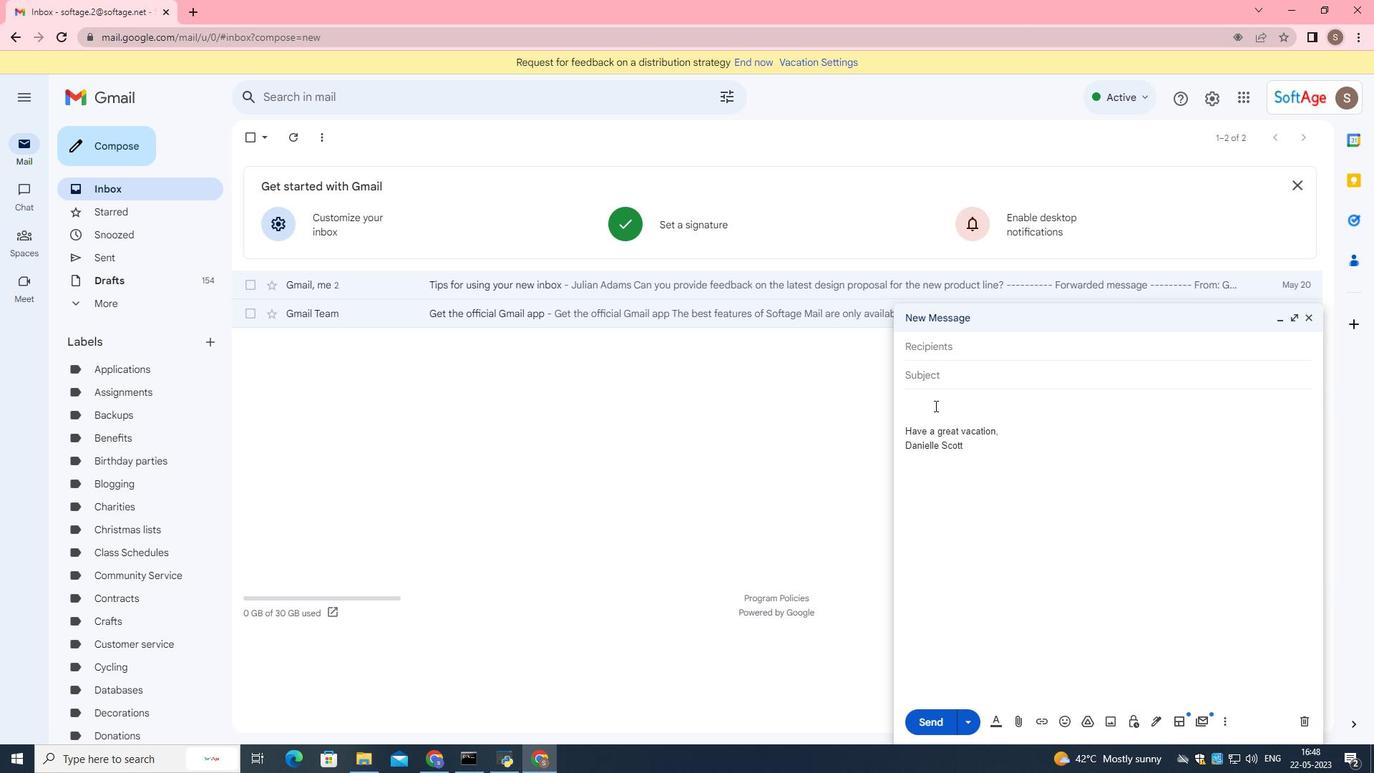 
Action: Mouse pressed left at (933, 406)
Screenshot: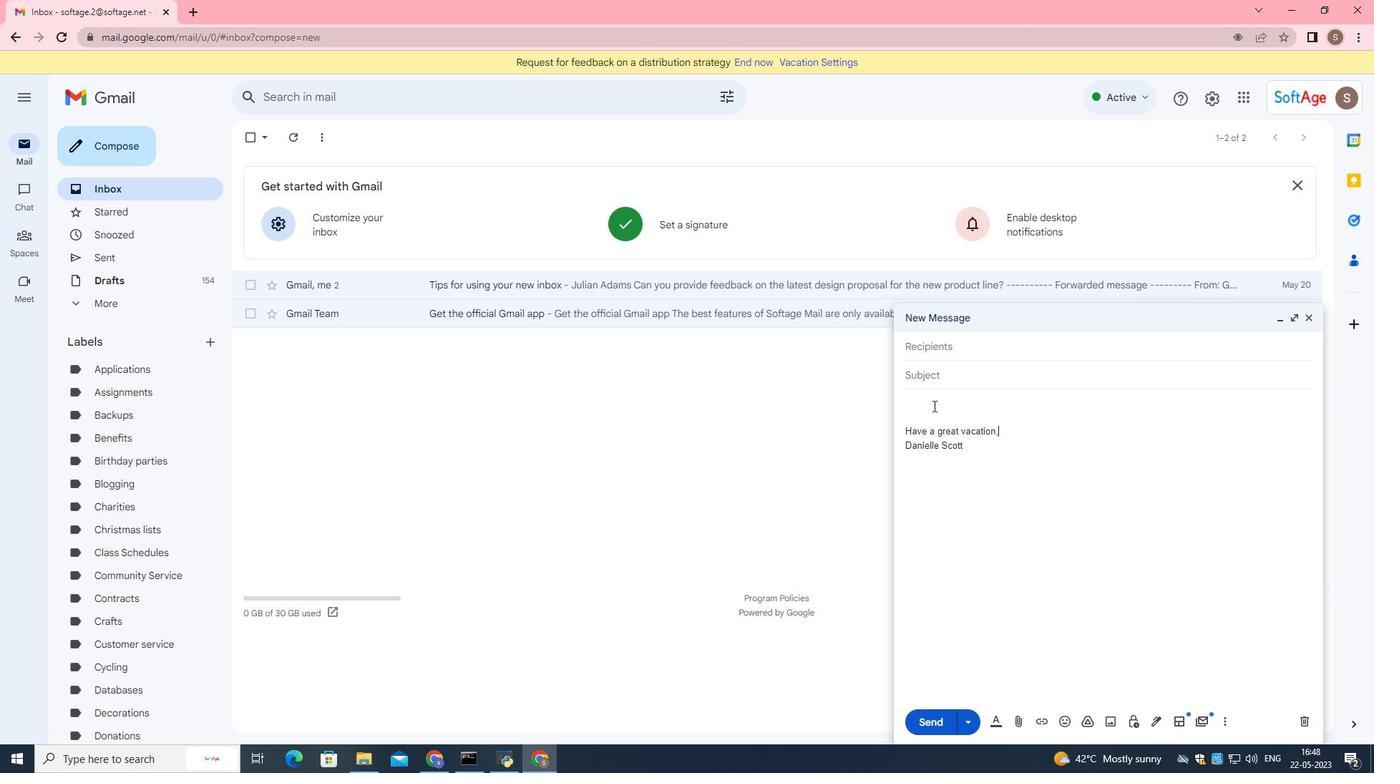 
Action: Mouse moved to (945, 373)
Screenshot: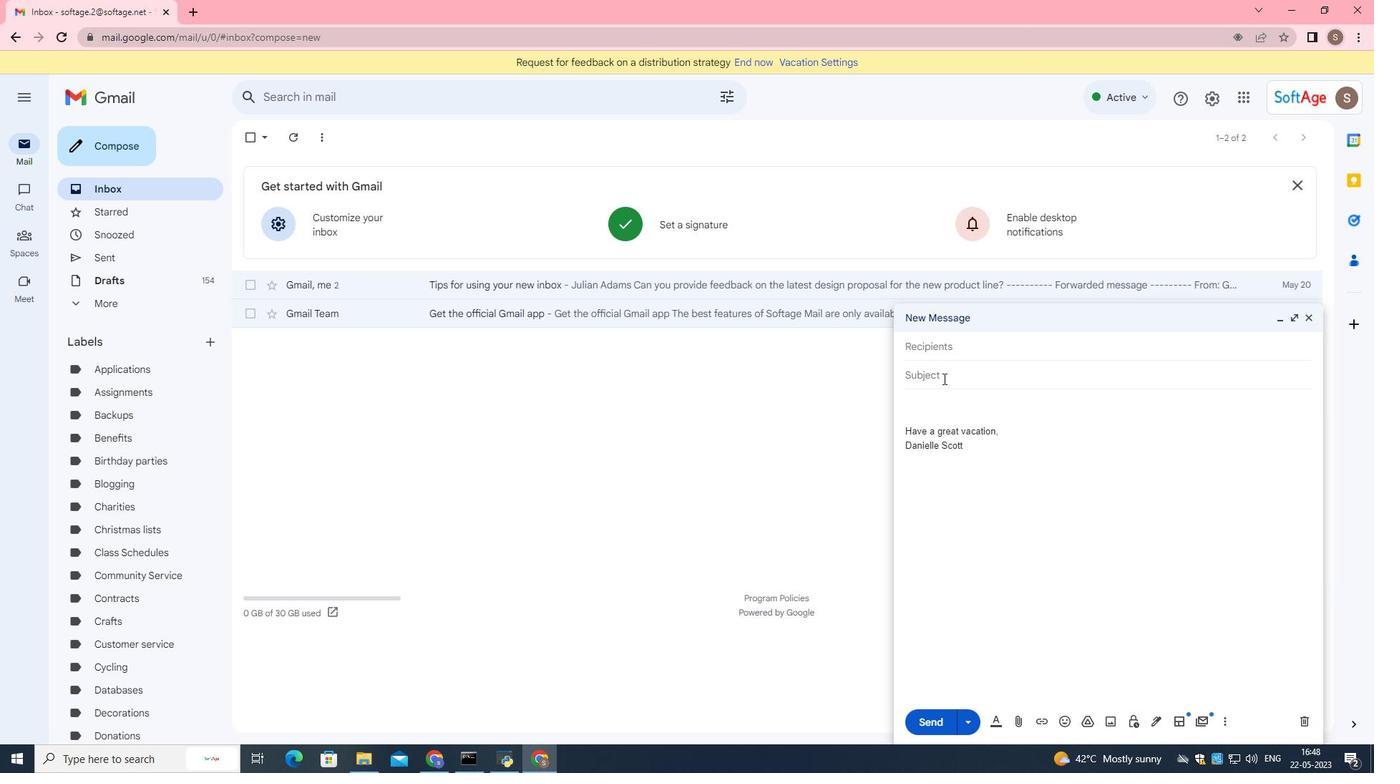 
Action: Mouse pressed left at (945, 373)
Screenshot: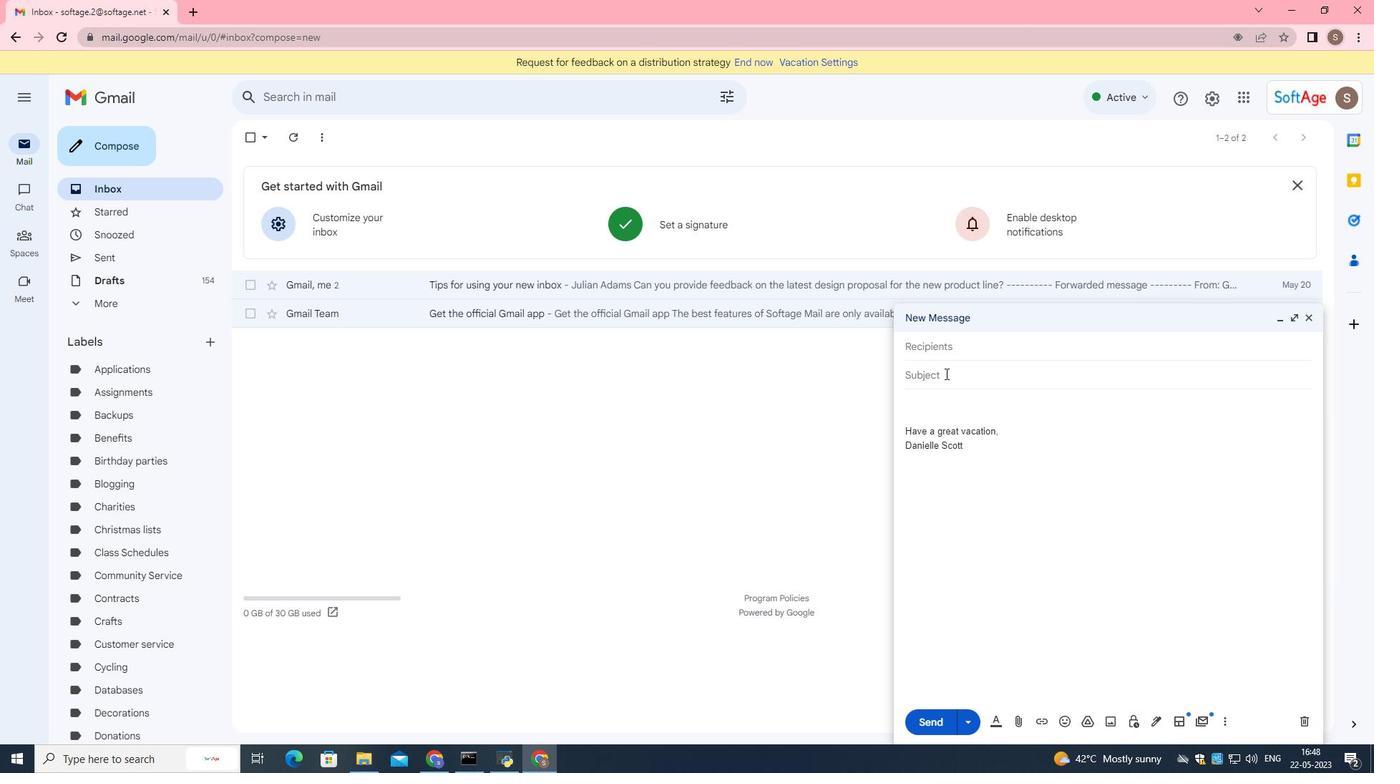 
Action: Mouse moved to (961, 374)
Screenshot: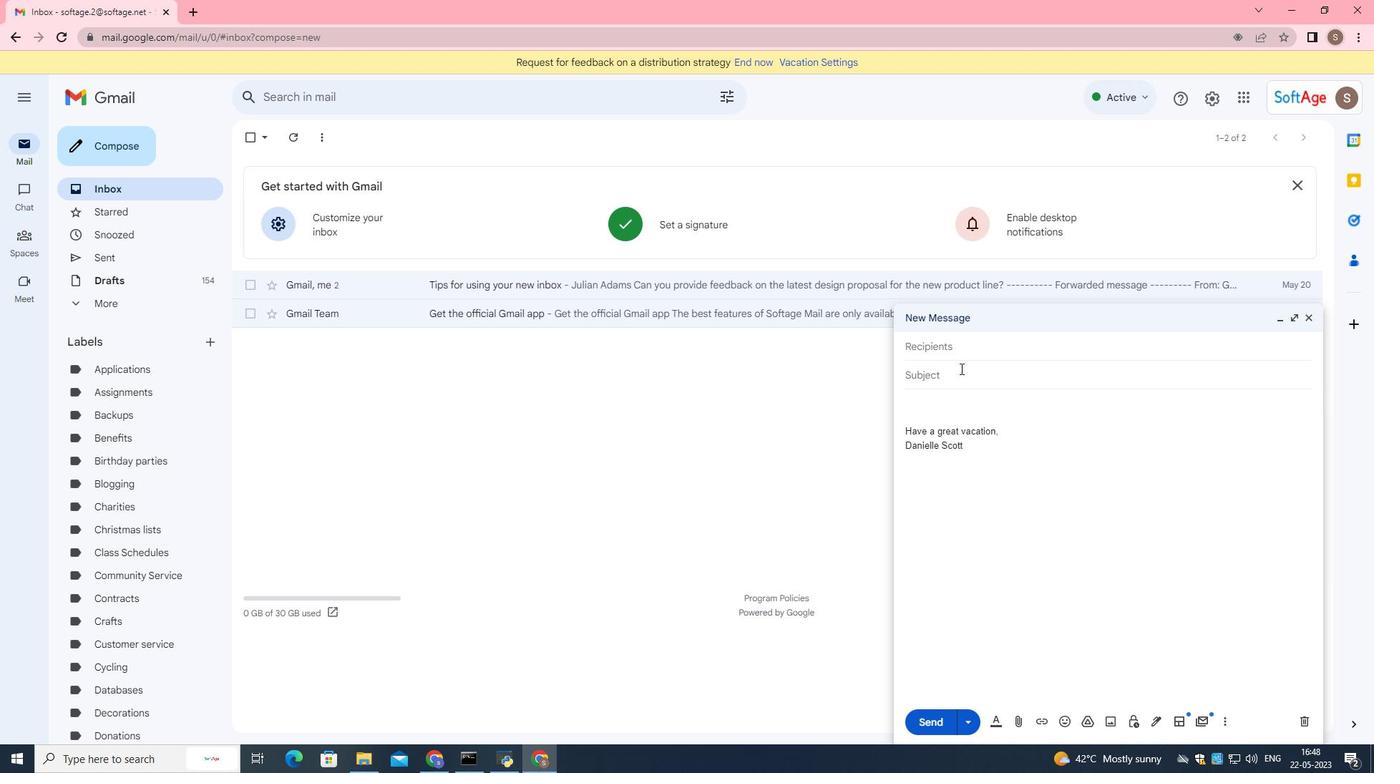 
Action: Mouse pressed left at (961, 374)
Screenshot: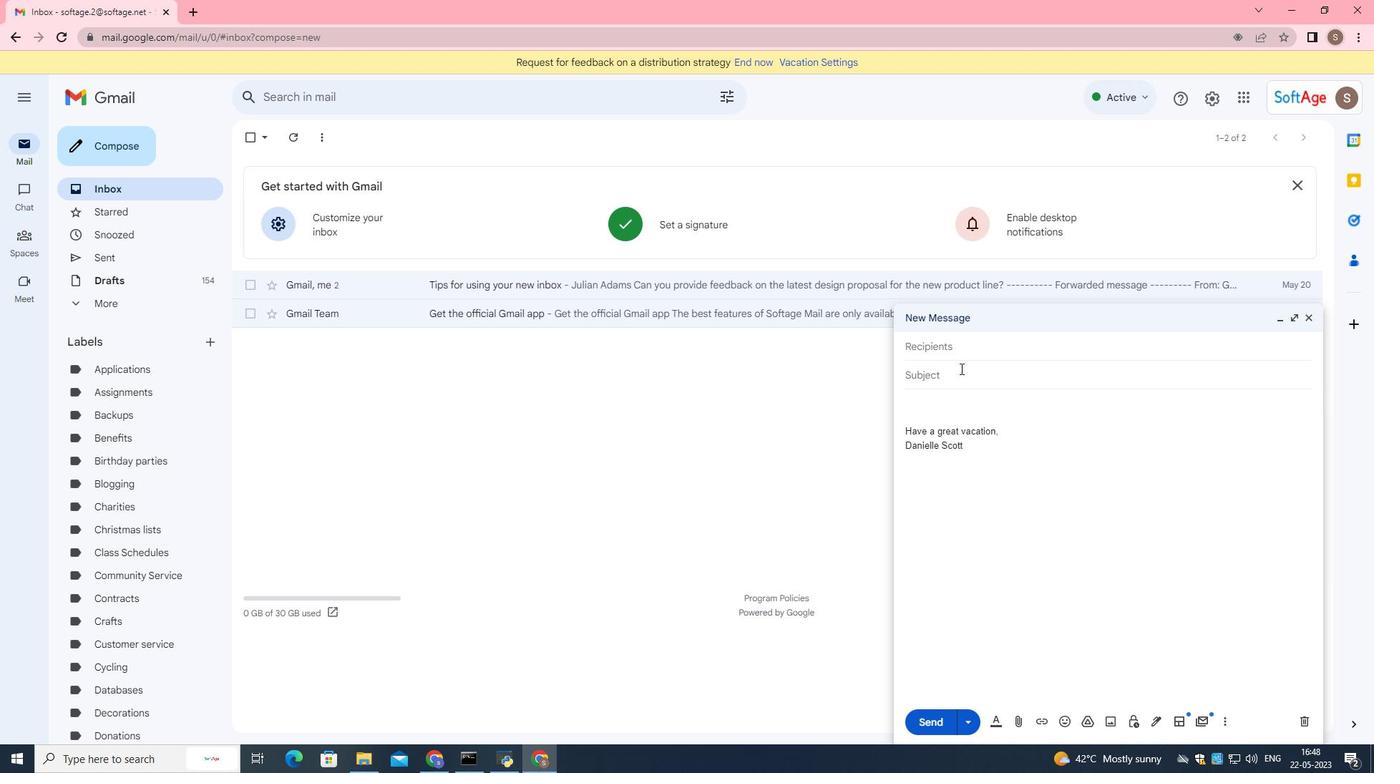 
Action: Key pressed <Key.shift>Request<Key.space>for<Key.space>a<Key.space>mentor<Key.space>
Screenshot: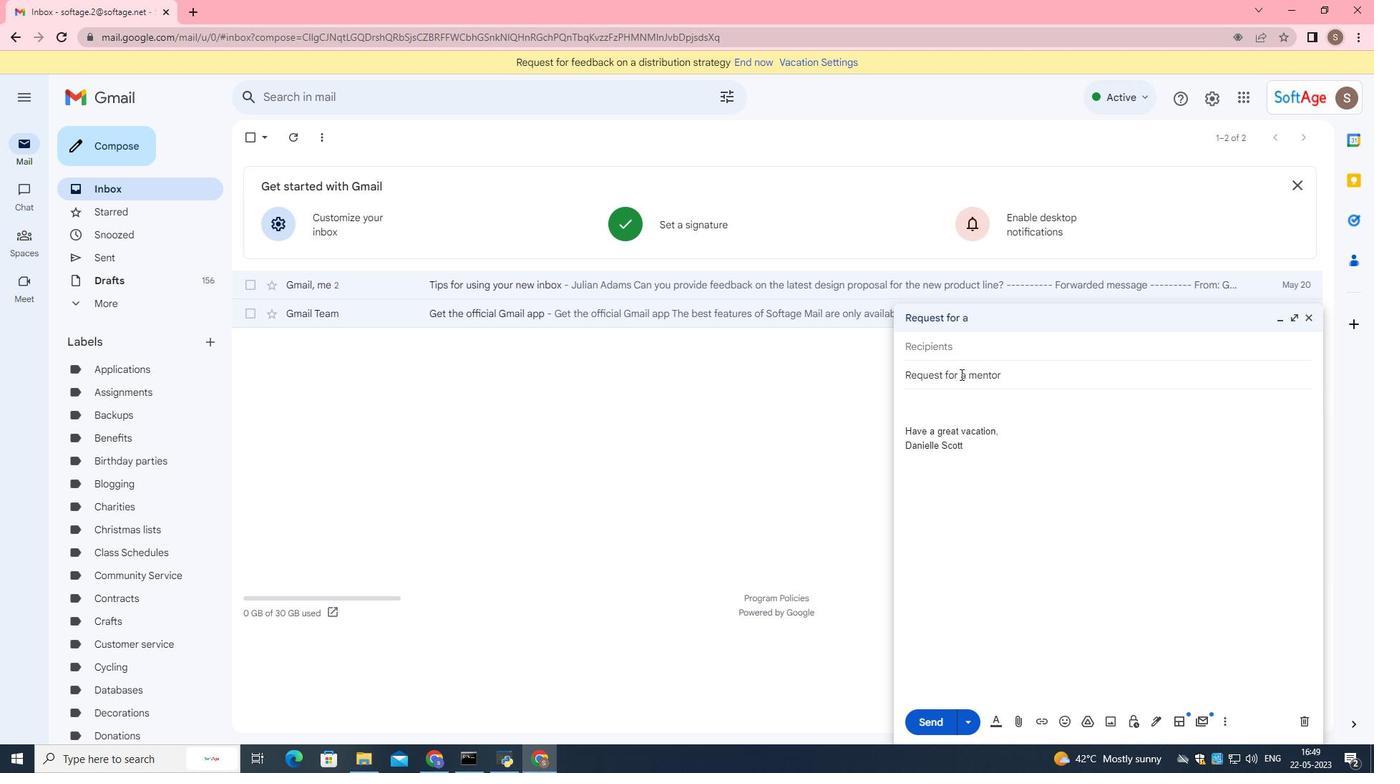 
Action: Mouse moved to (1002, 391)
Screenshot: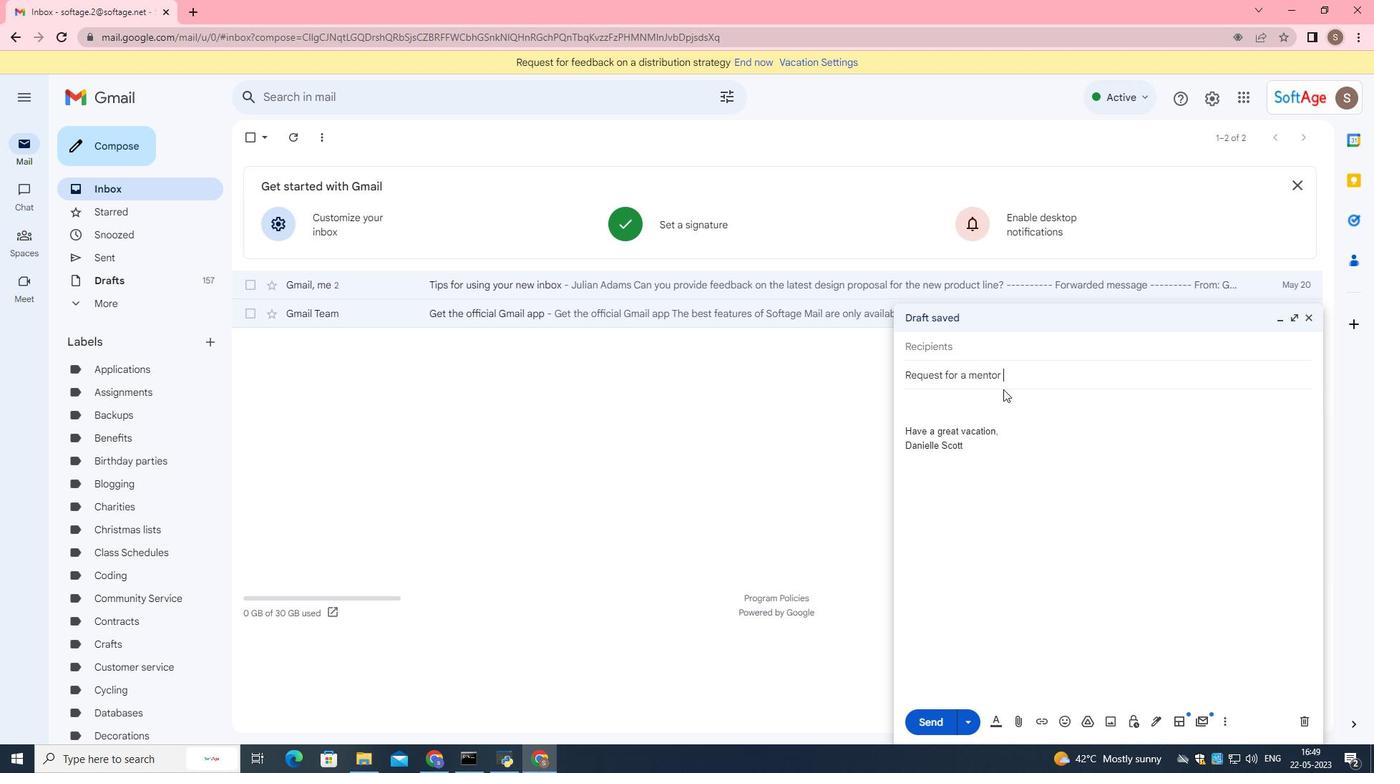 
Action: Mouse pressed left at (1002, 391)
Screenshot: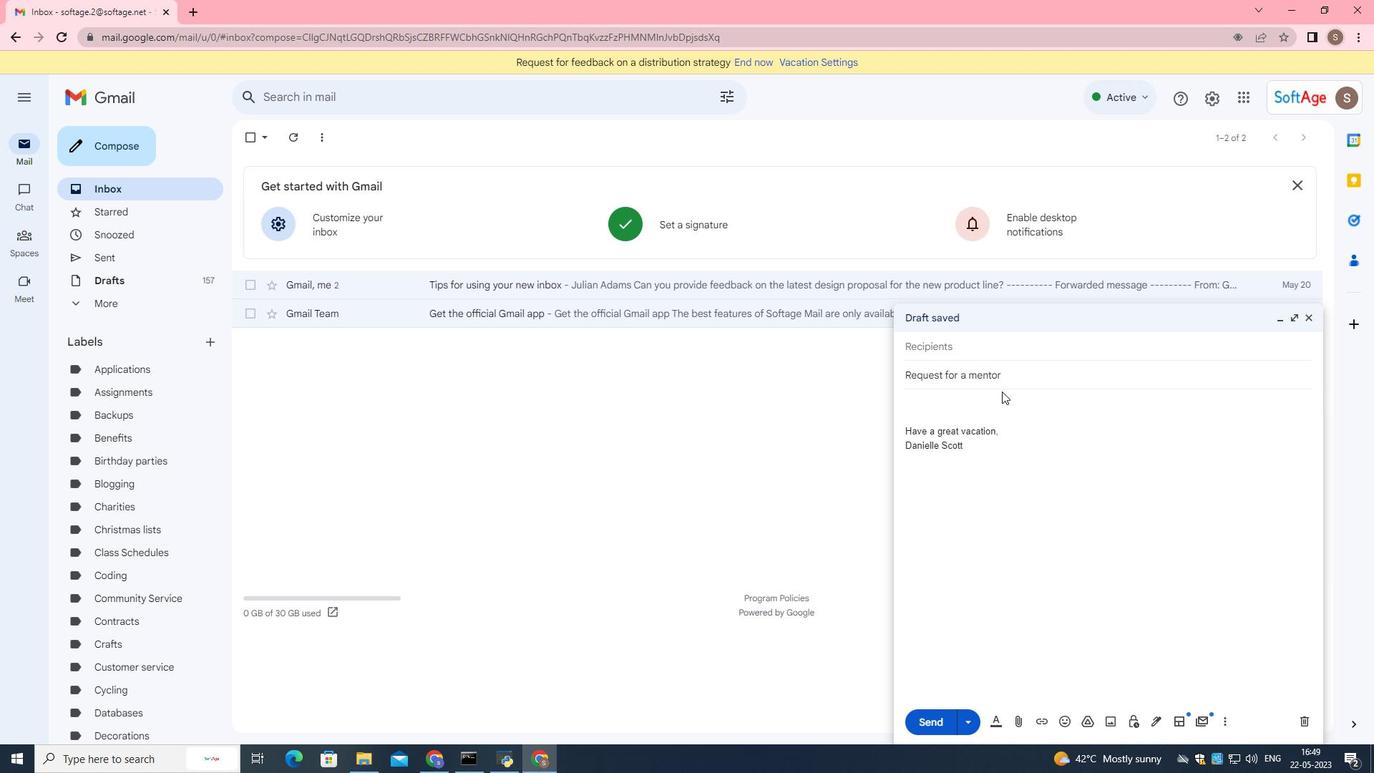 
Action: Key pressed <Key.enter><Key.up><Key.shift>I<Key.space>would<Key.space>like<Key.space>to<Key.space>arrange<Key.space>a<Key.space>call<Key.space>to<Key.space>diss<Key.backspace>cuss<Key.space>this<Key.space>matter.
Screenshot: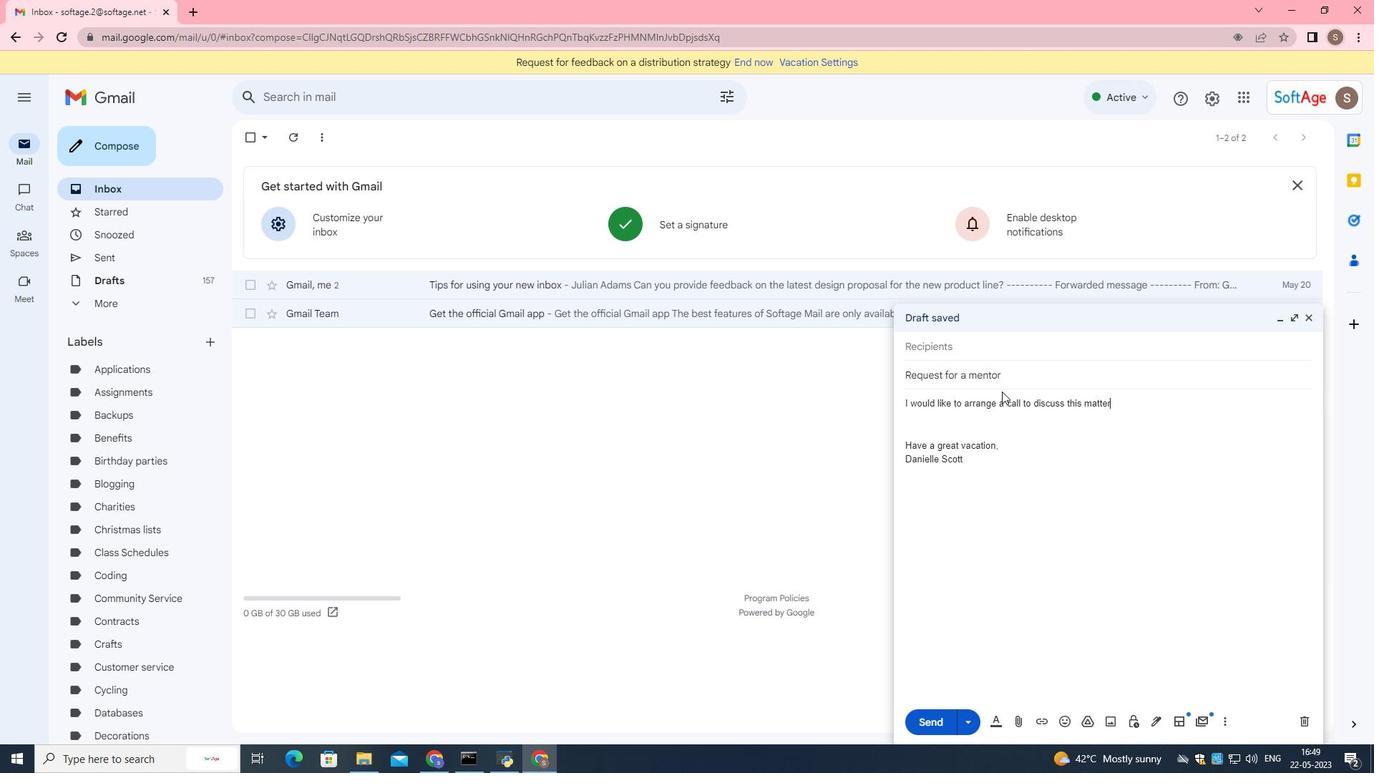 
Action: Mouse moved to (1010, 348)
Screenshot: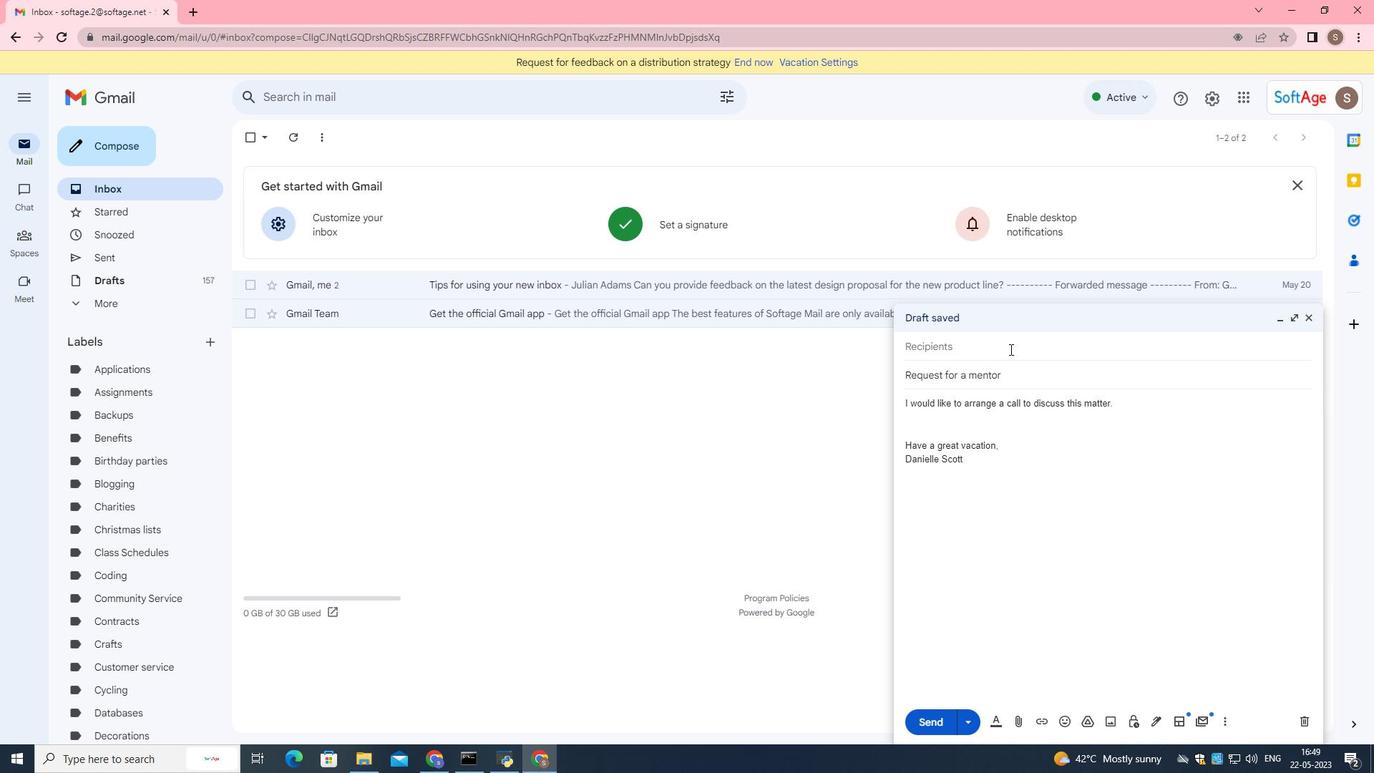 
Action: Mouse pressed left at (1010, 348)
Screenshot: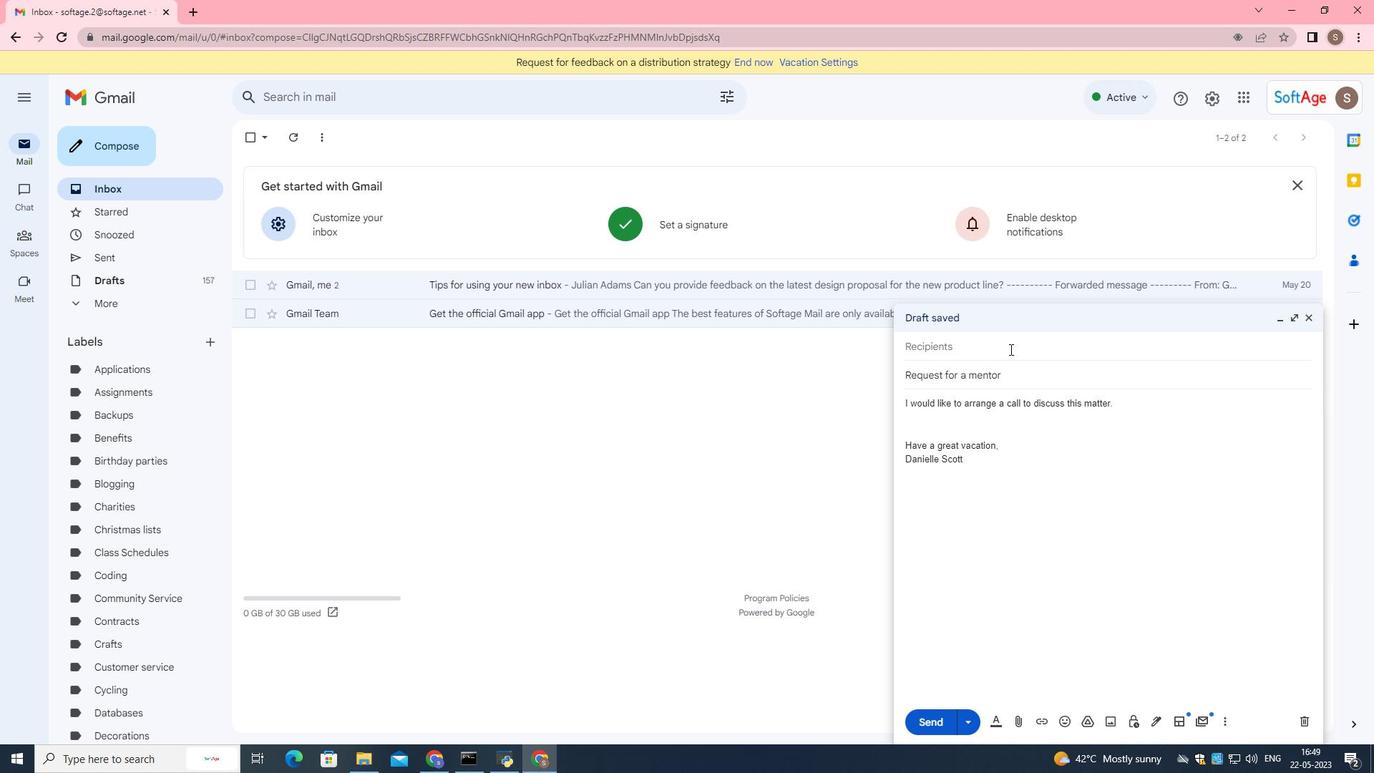 
Action: Key pressed softage.7<Key.shift>@softage.net
Screenshot: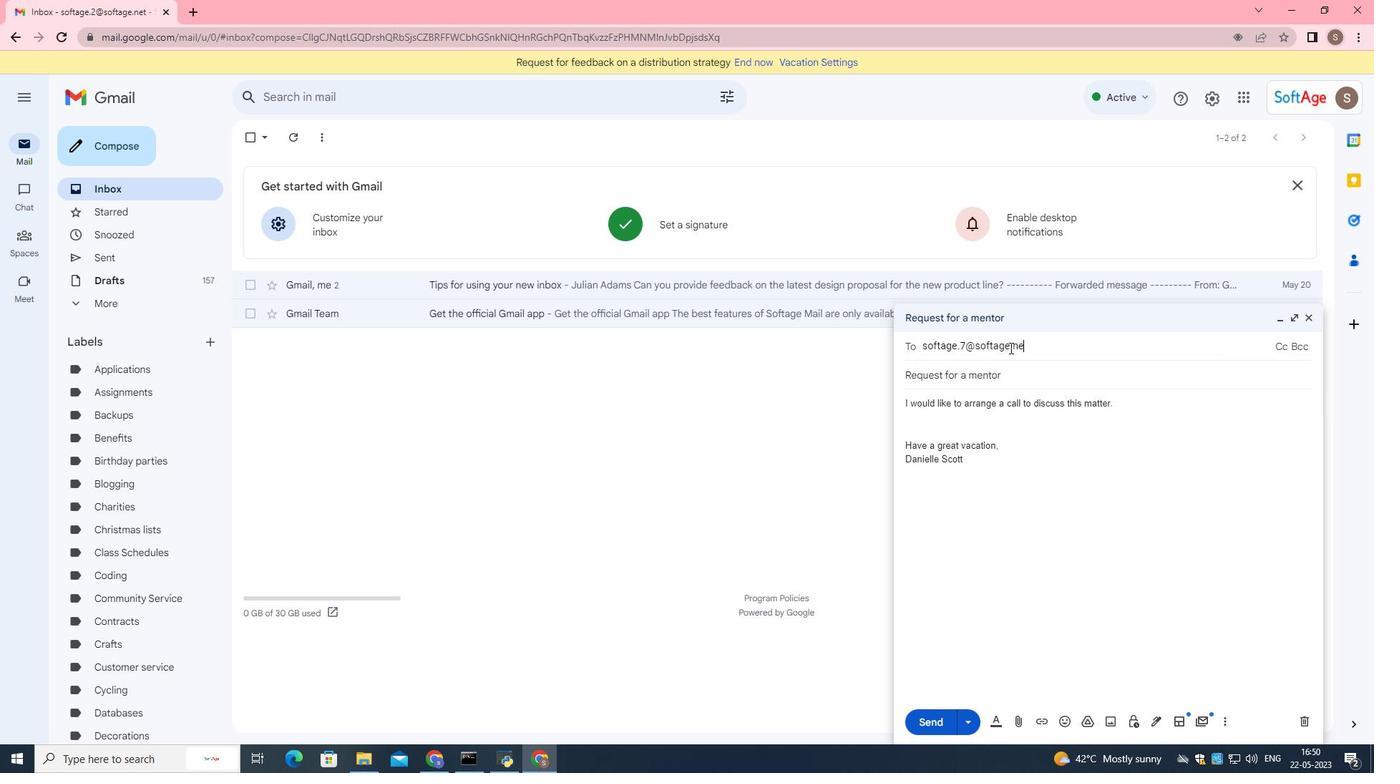 
Action: Mouse moved to (1061, 394)
Screenshot: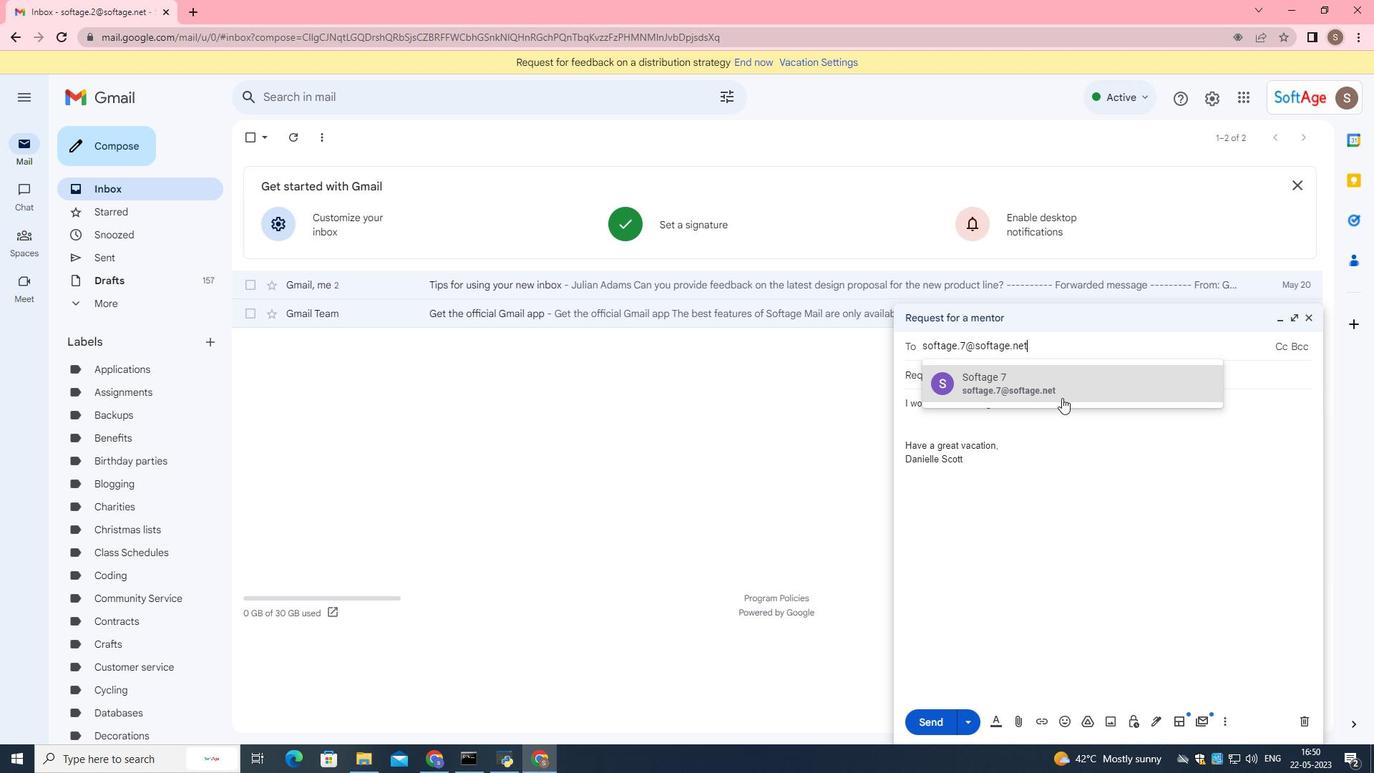 
Action: Mouse pressed left at (1061, 394)
Screenshot: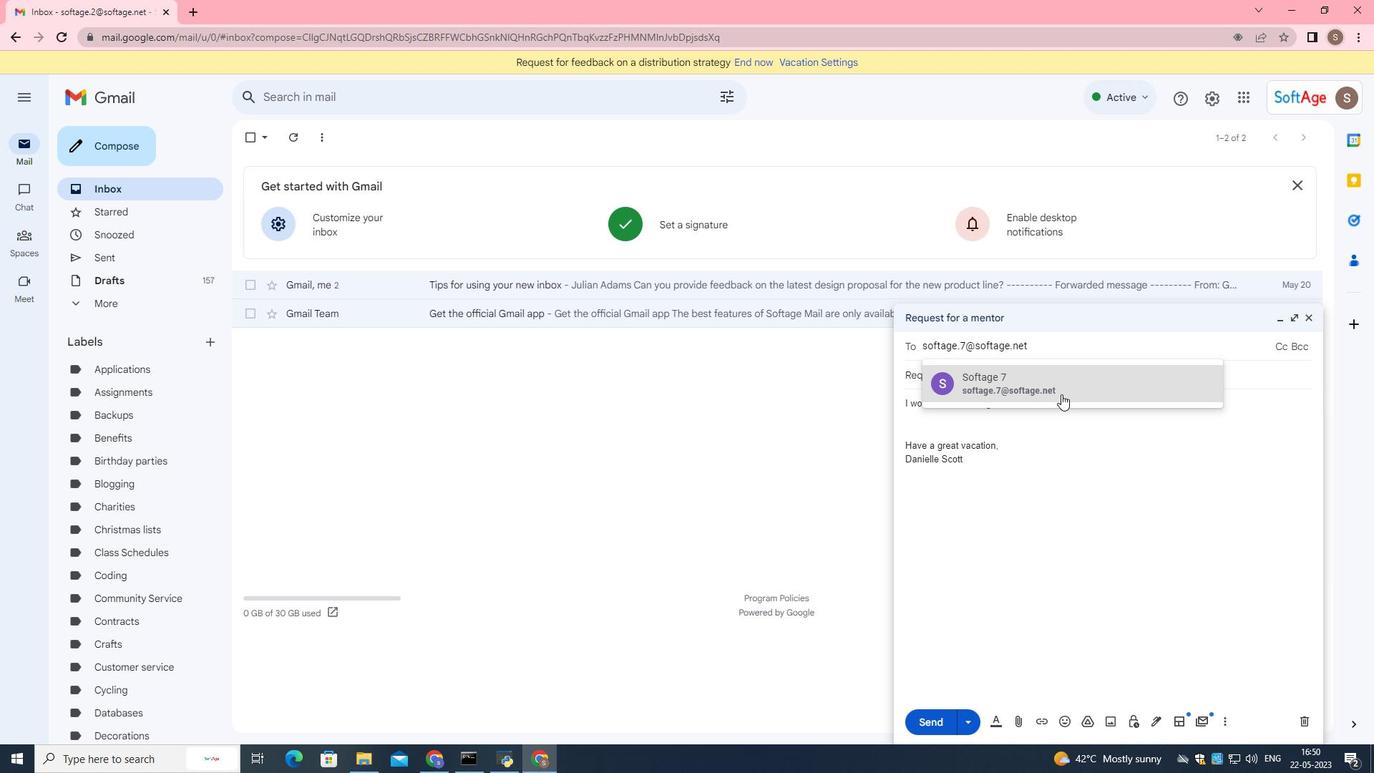 
Action: Mouse moved to (1014, 715)
Screenshot: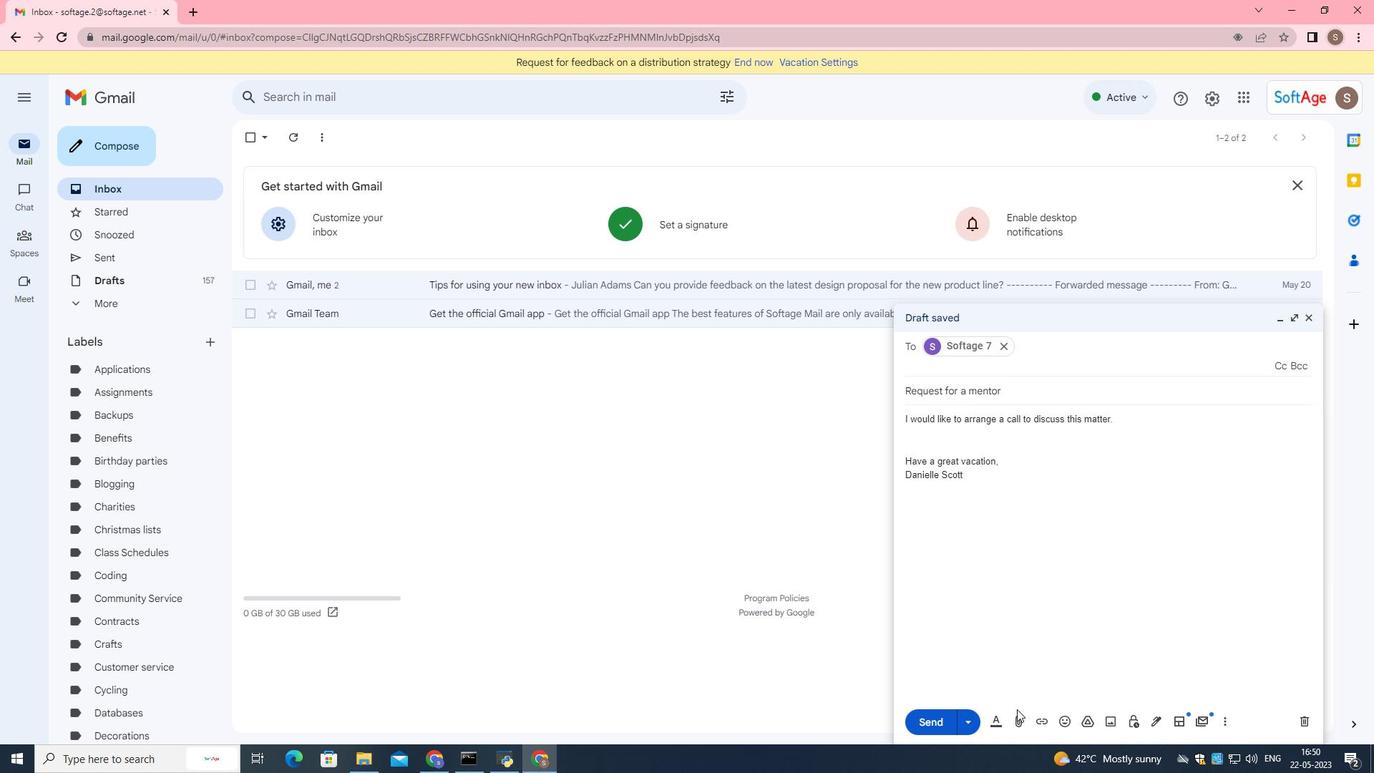 
Action: Mouse pressed left at (1014, 715)
Screenshot: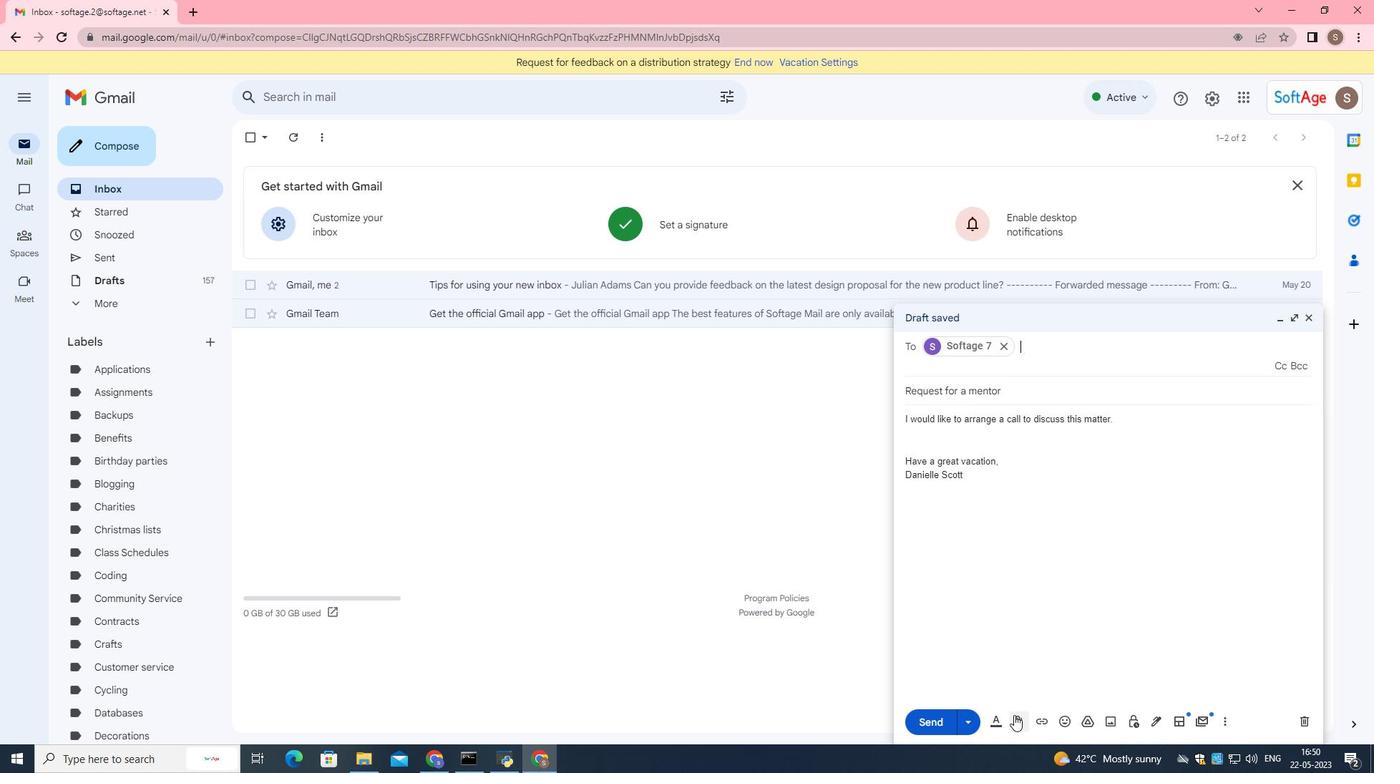 
Action: Mouse moved to (469, 128)
Screenshot: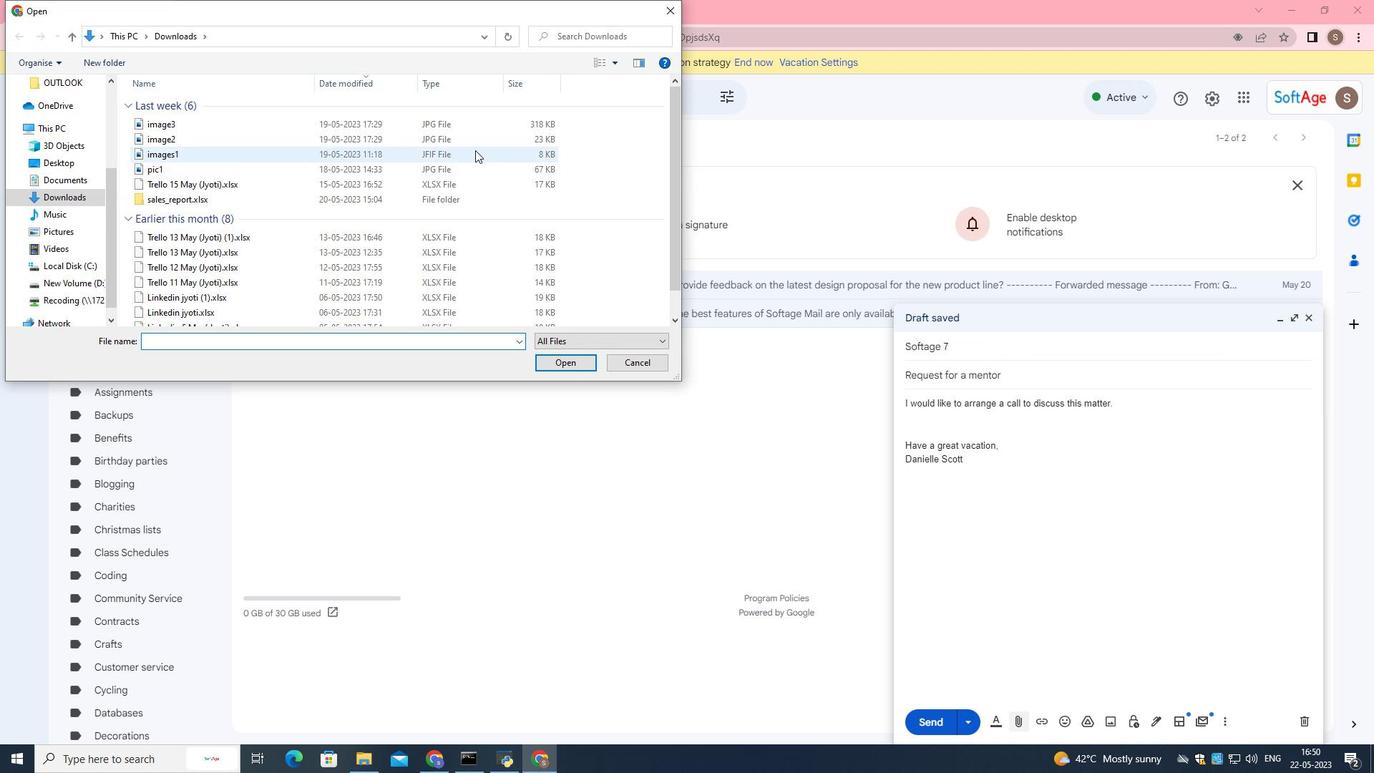 
Action: Mouse pressed left at (469, 128)
Screenshot: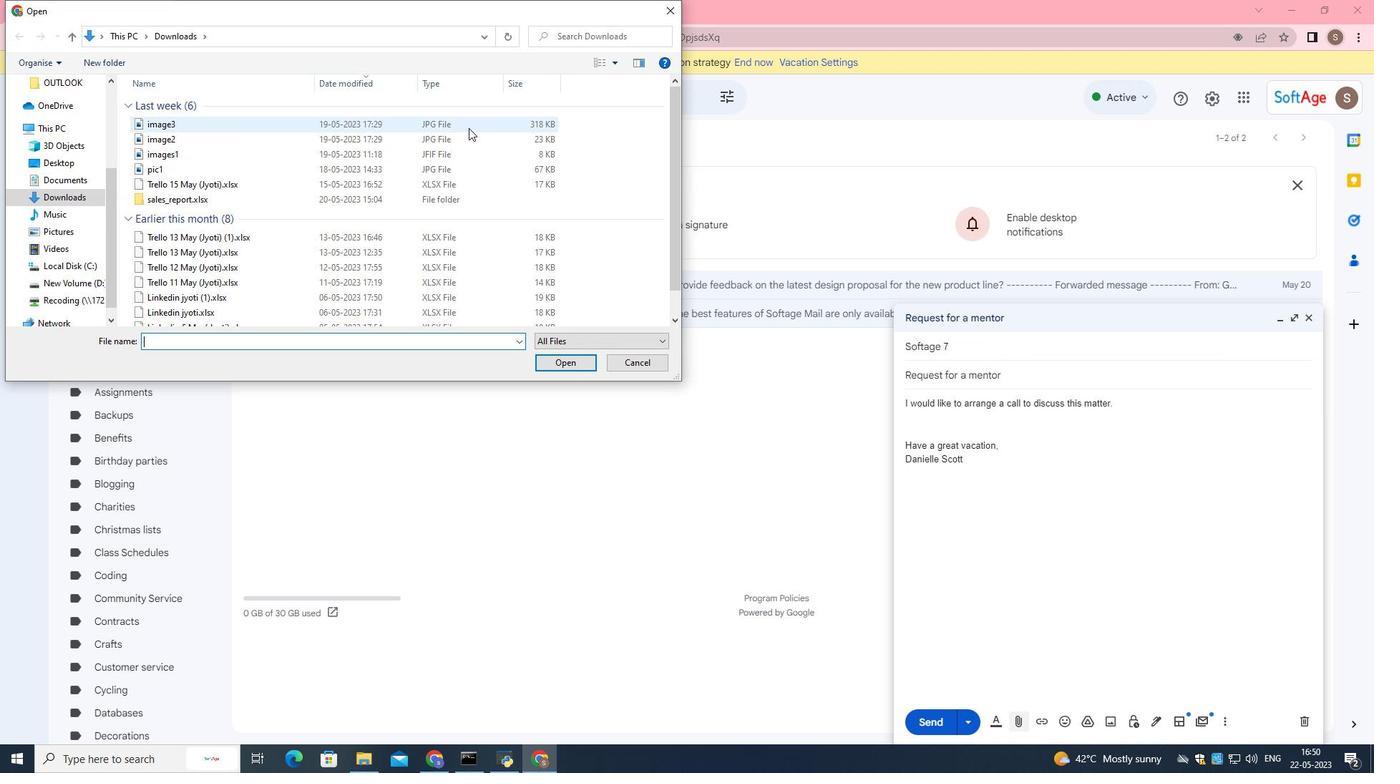 
Action: Mouse moved to (558, 363)
Screenshot: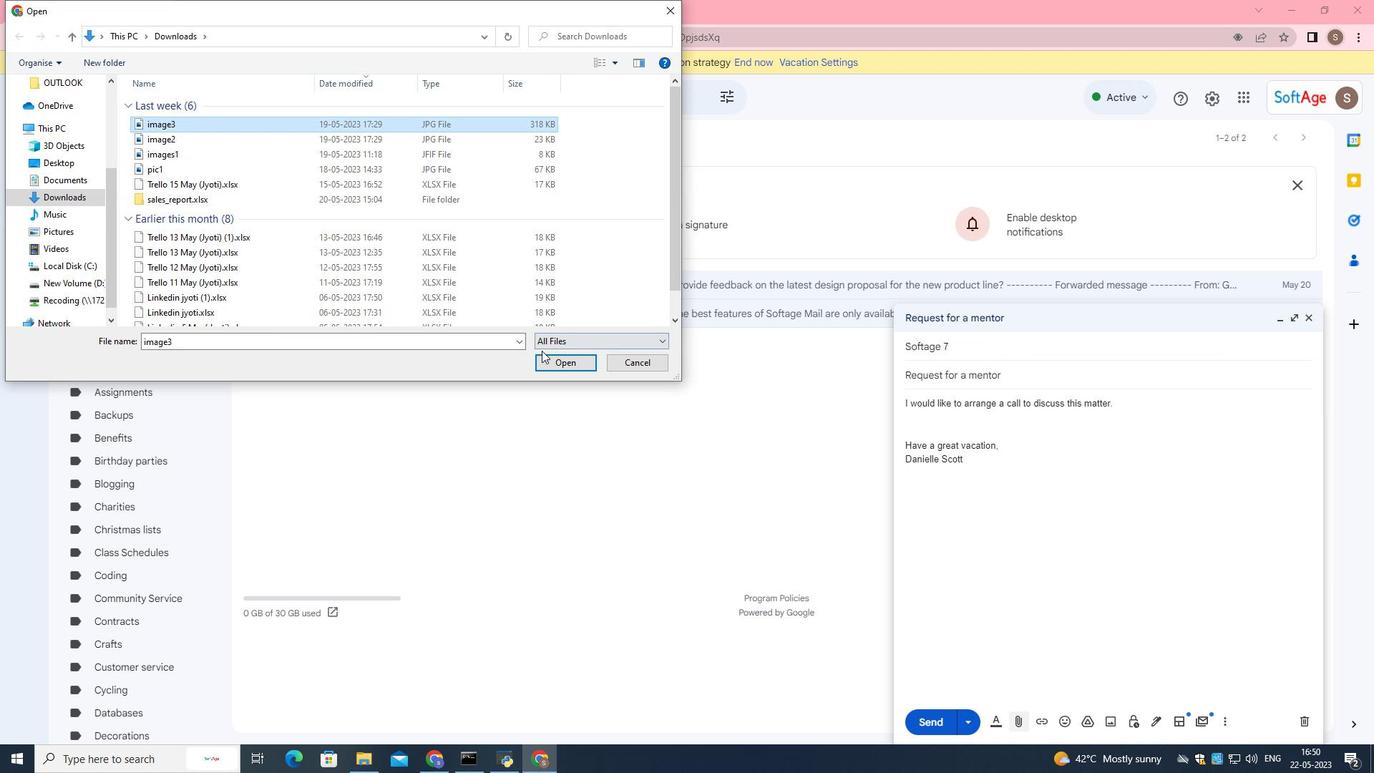 
Action: Mouse pressed left at (558, 363)
Screenshot: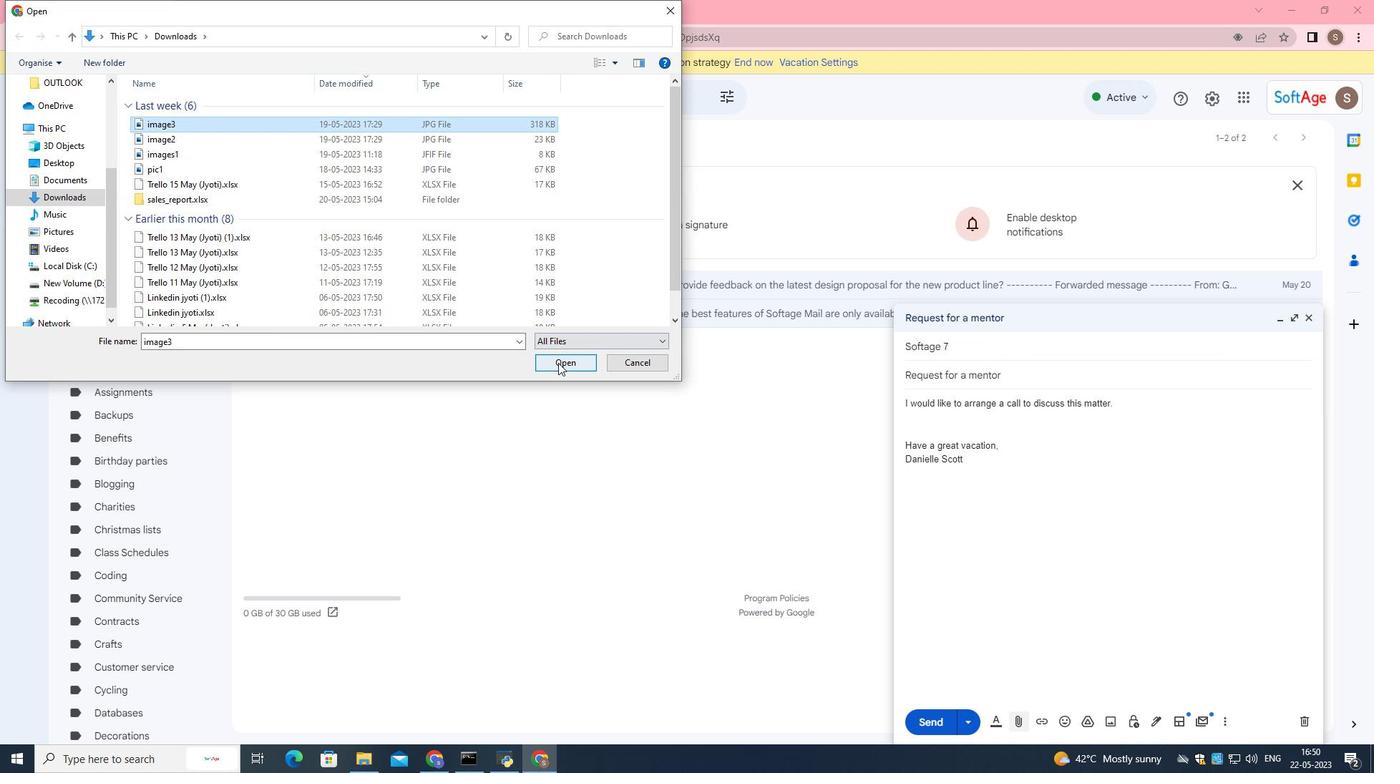 
Action: Mouse moved to (1007, 449)
Screenshot: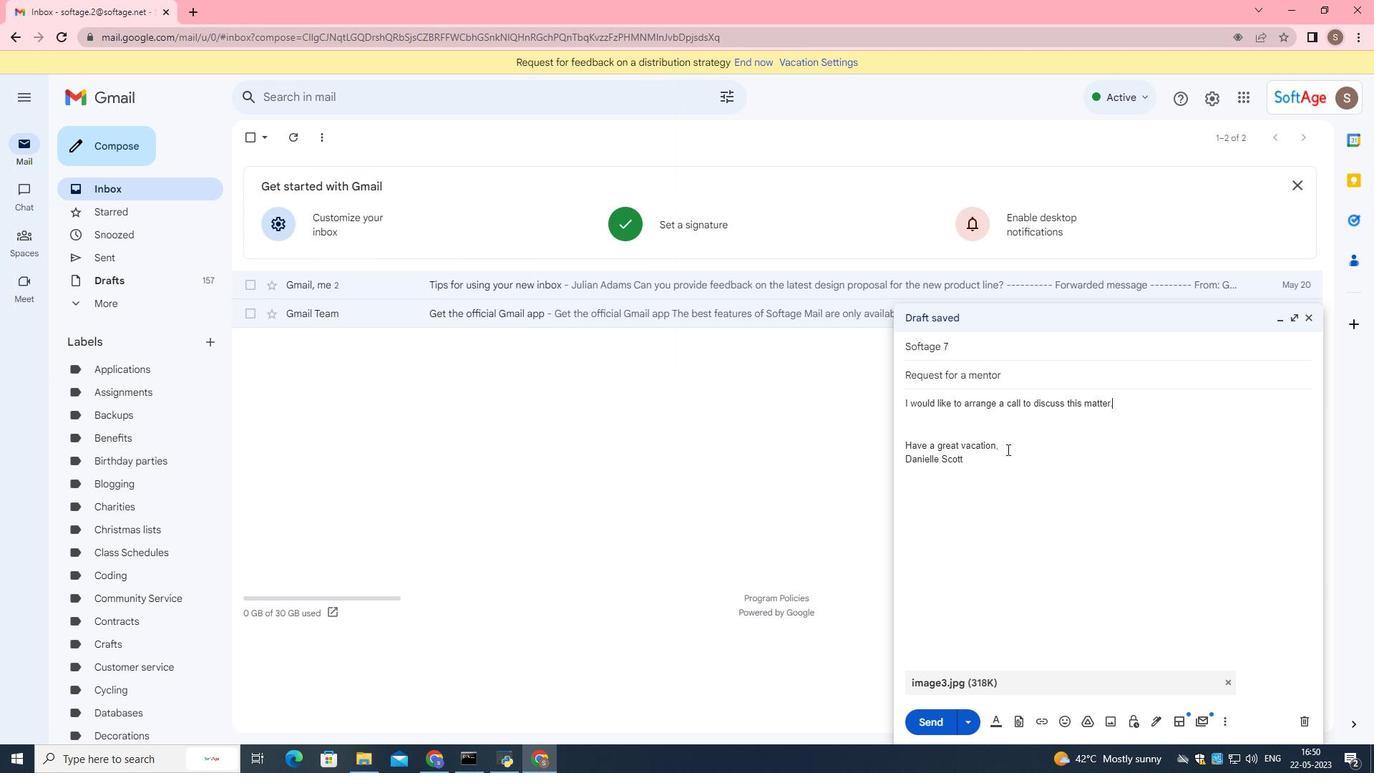 
Action: Mouse pressed left at (1007, 449)
Screenshot: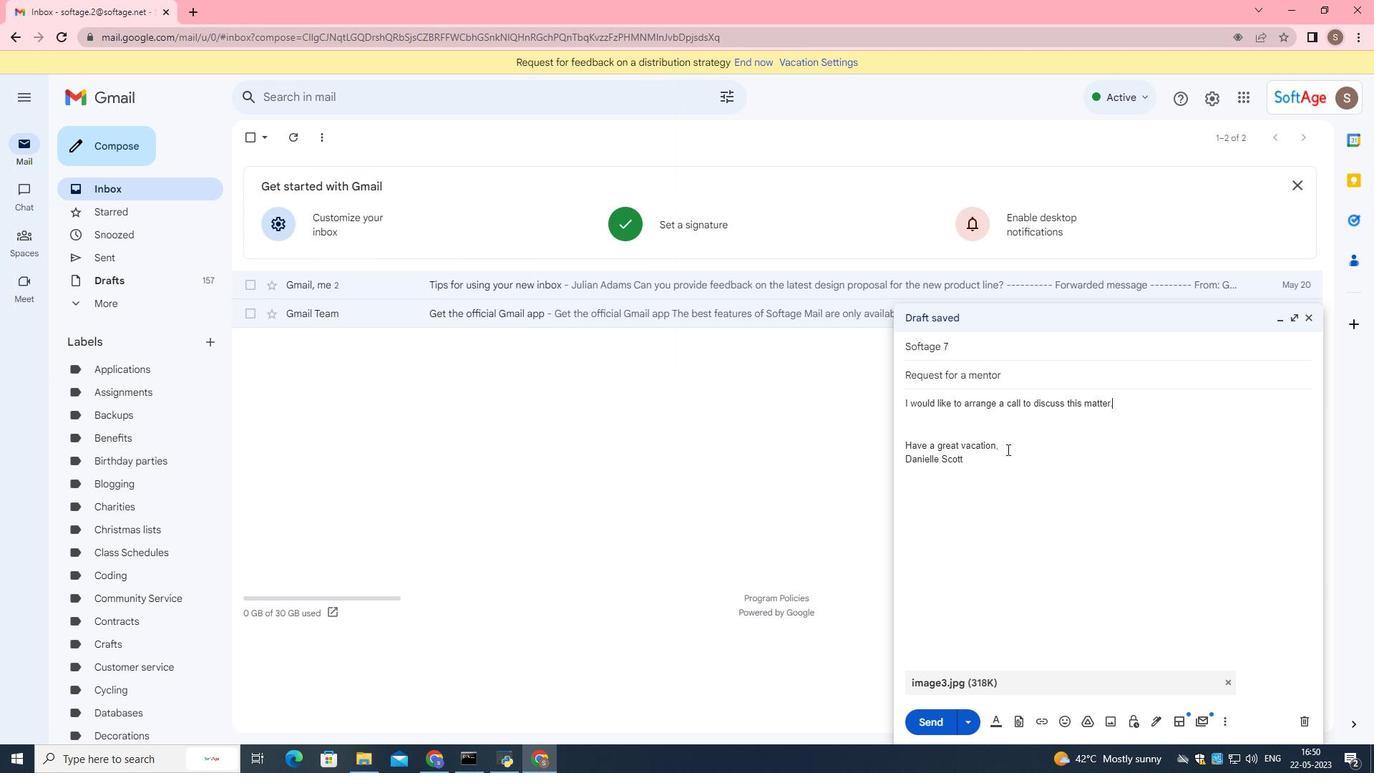 
Action: Key pressed <Key.backspace><Key.backspace><Key.backspace><Key.backspace><Key.backspace><Key.backspace><Key.backspace><Key.backspace><Key.backspace><Key.backspace><Key.backspace><Key.backspace><Key.backspace><Key.backspace><Key.backspace><Key.backspace><Key.backspace><Key.backspace><Key.backspace><Key.backspace><Key.backspace><Key.backspace><Key.backspace><Key.shift>Could<Key.space>you<Key.space>please<Key.space>provide<Key.space>a<Key.space>breakdown<Key.space>of<Key.space>the<Key.space>costs
Screenshot: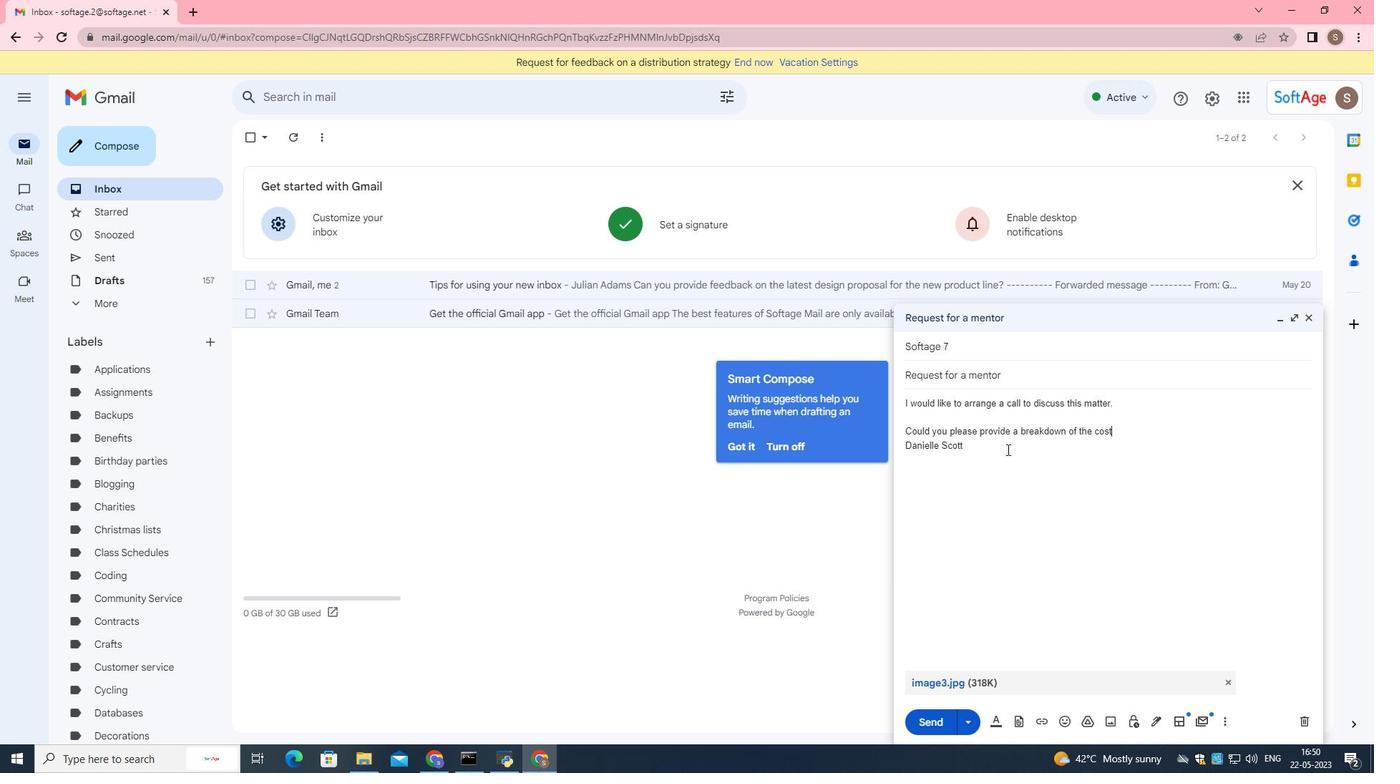 
Action: Mouse moved to (1042, 445)
Screenshot: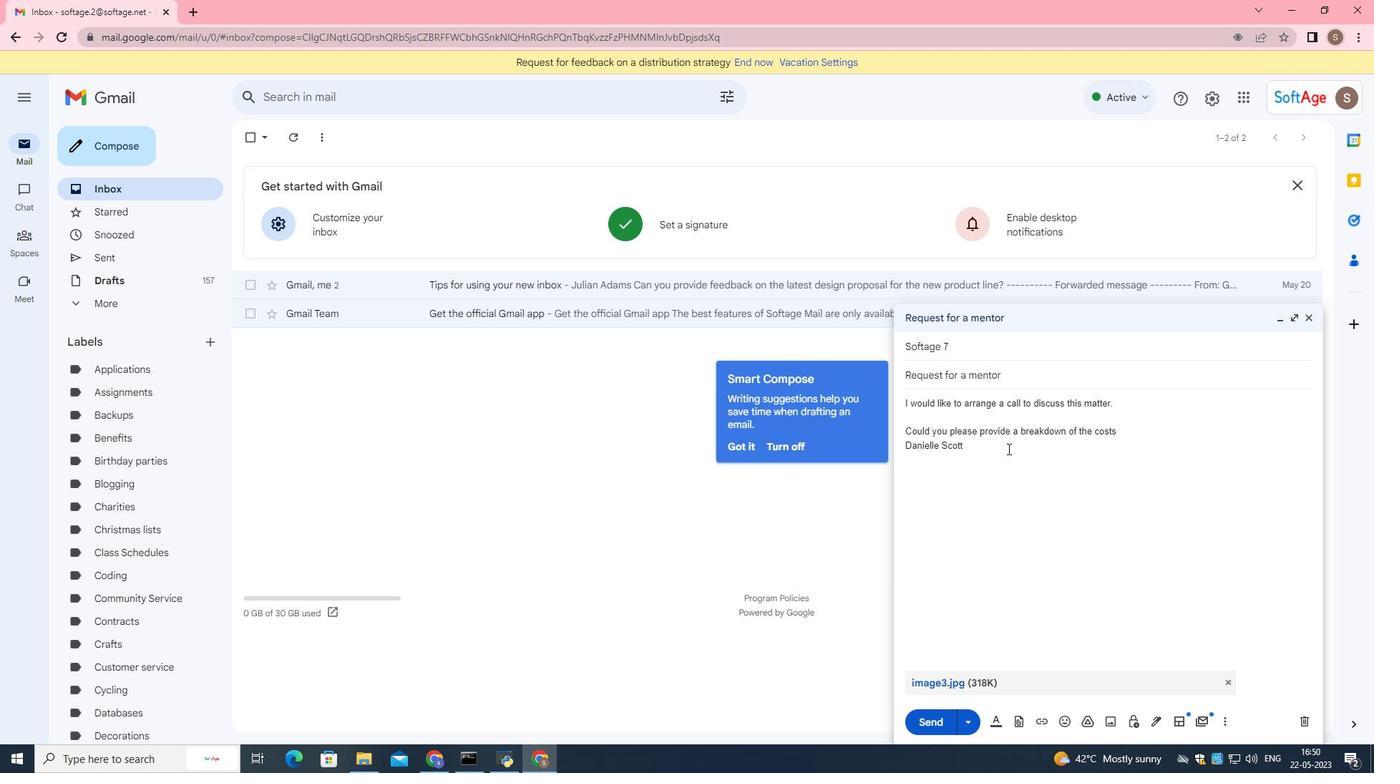
Action: Key pressed .
Screenshot: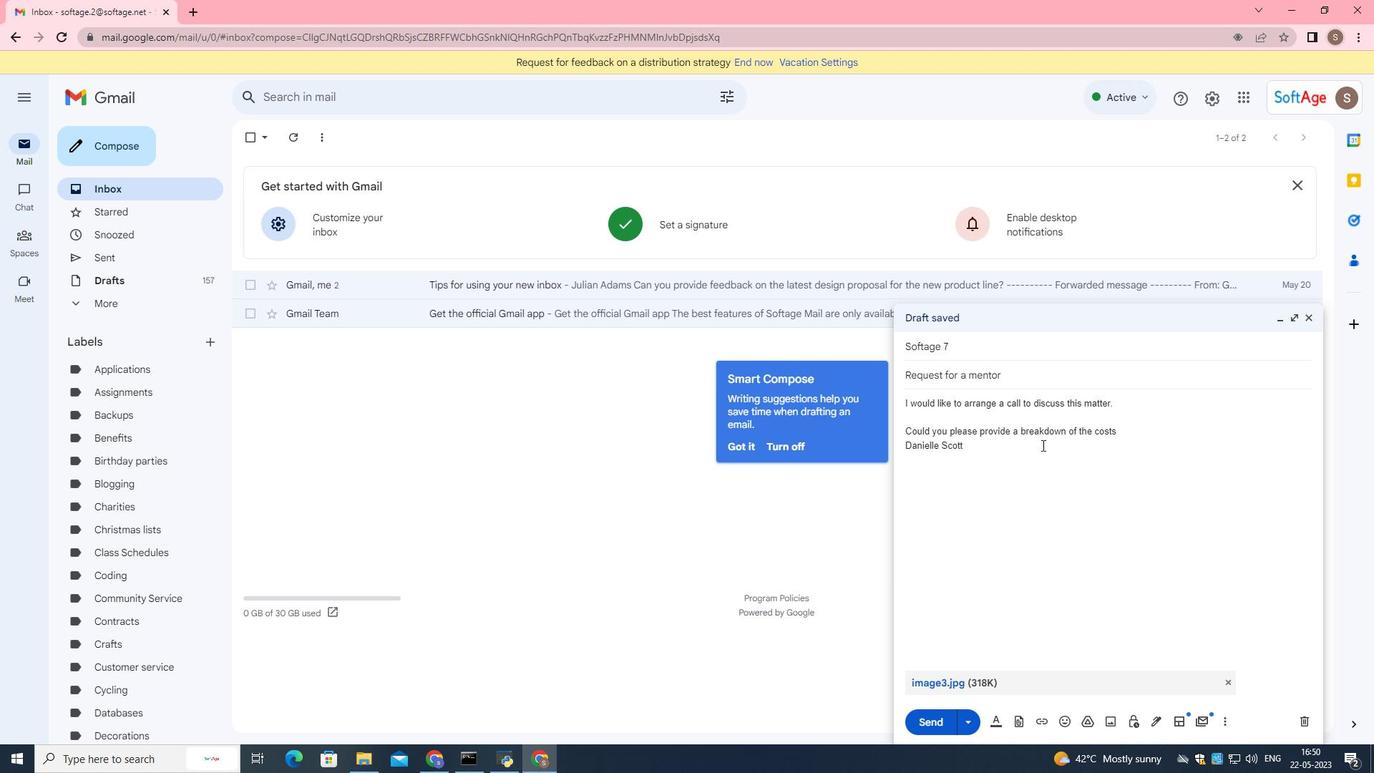 
Action: Mouse moved to (943, 718)
Screenshot: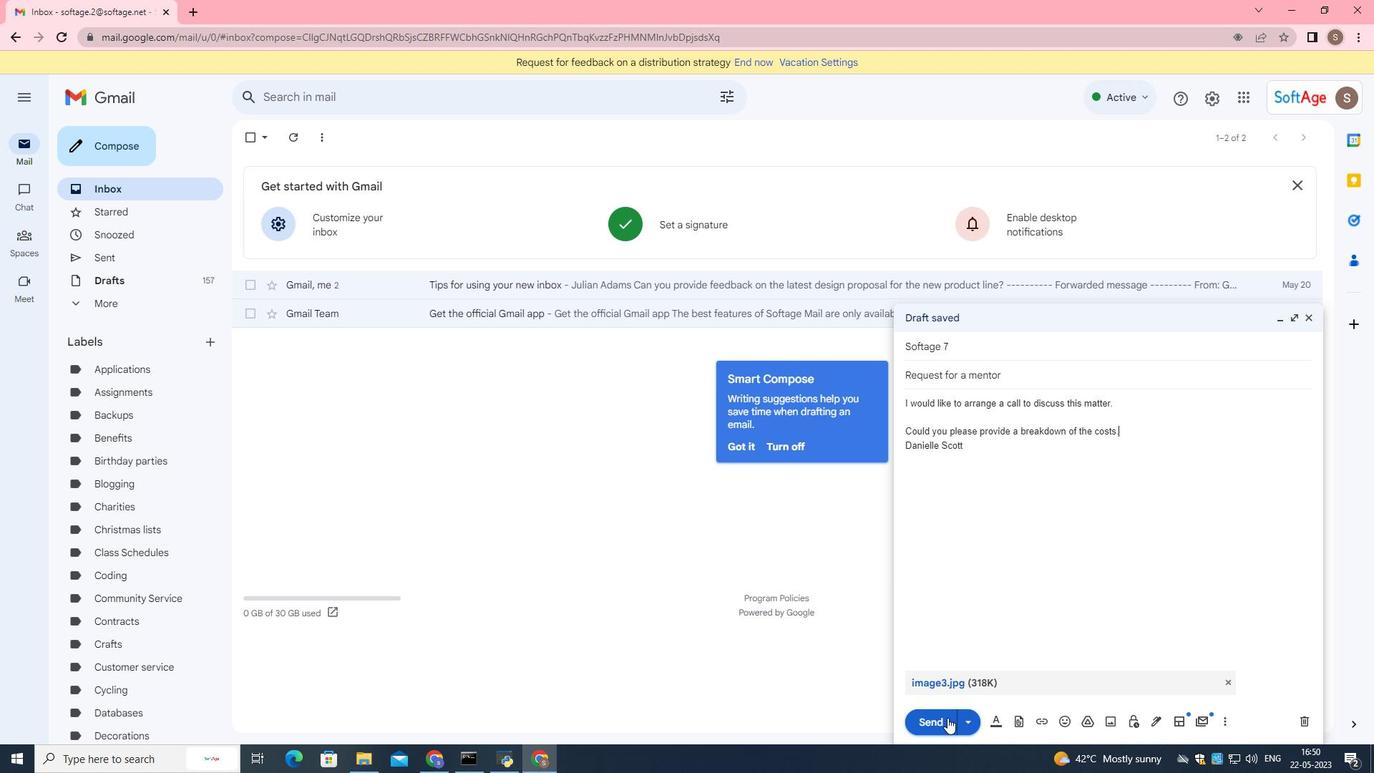 
Action: Mouse pressed left at (943, 718)
Screenshot: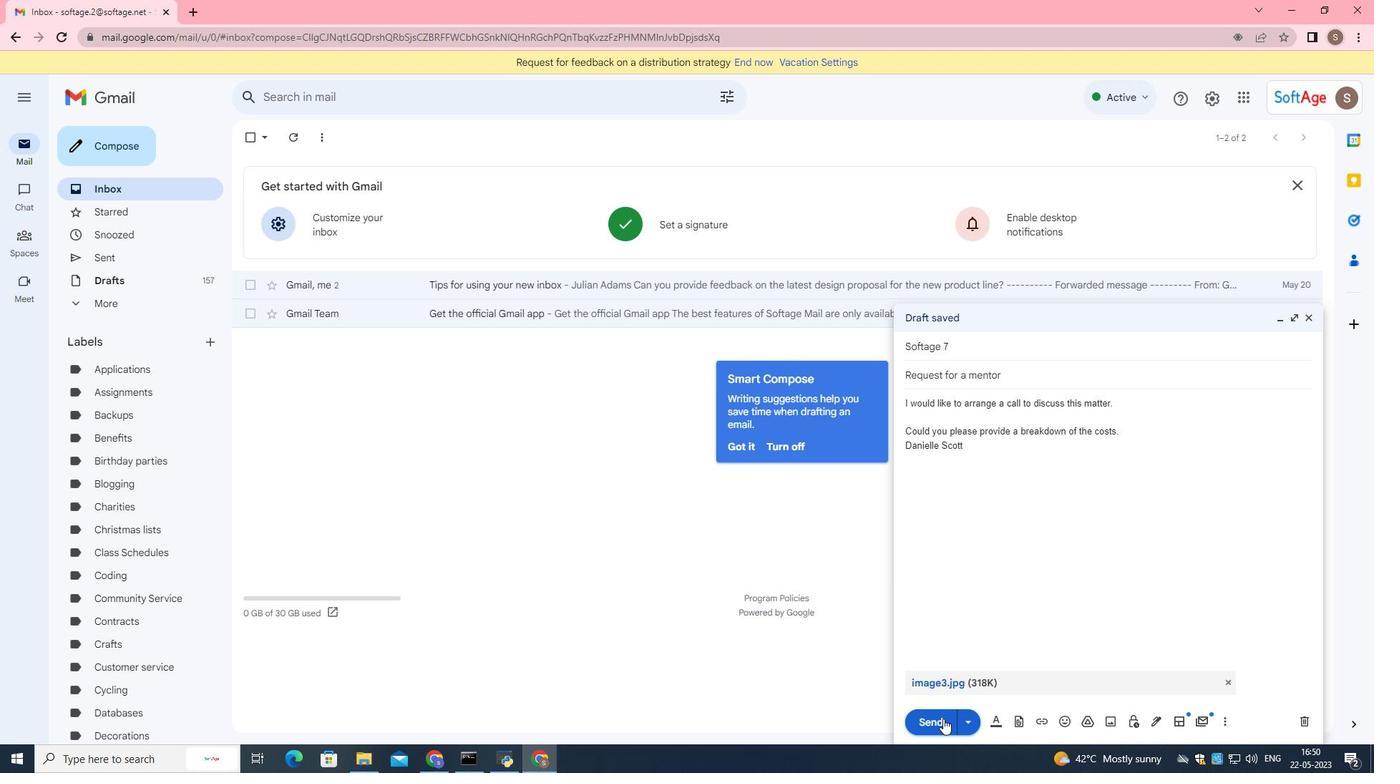 
Action: Mouse moved to (159, 258)
Screenshot: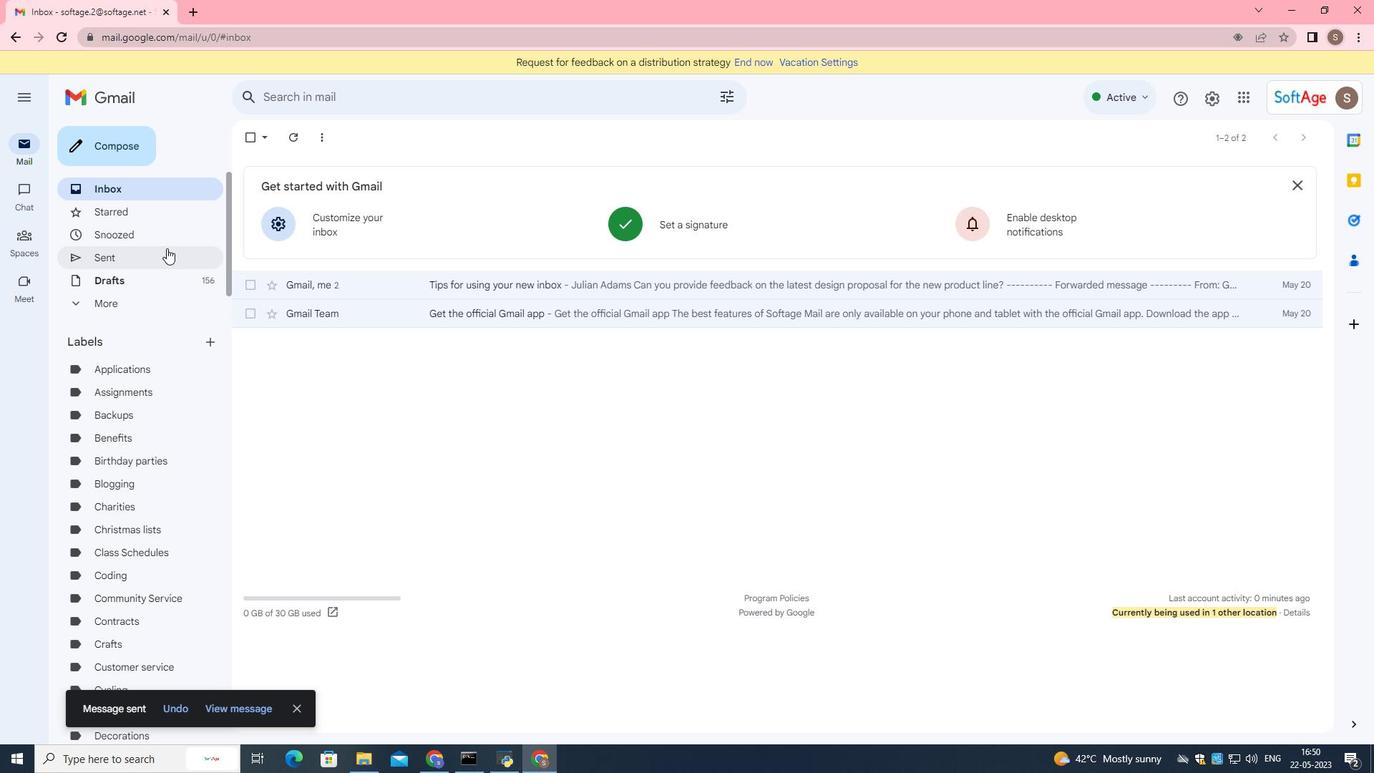 
Action: Mouse pressed left at (159, 258)
Screenshot: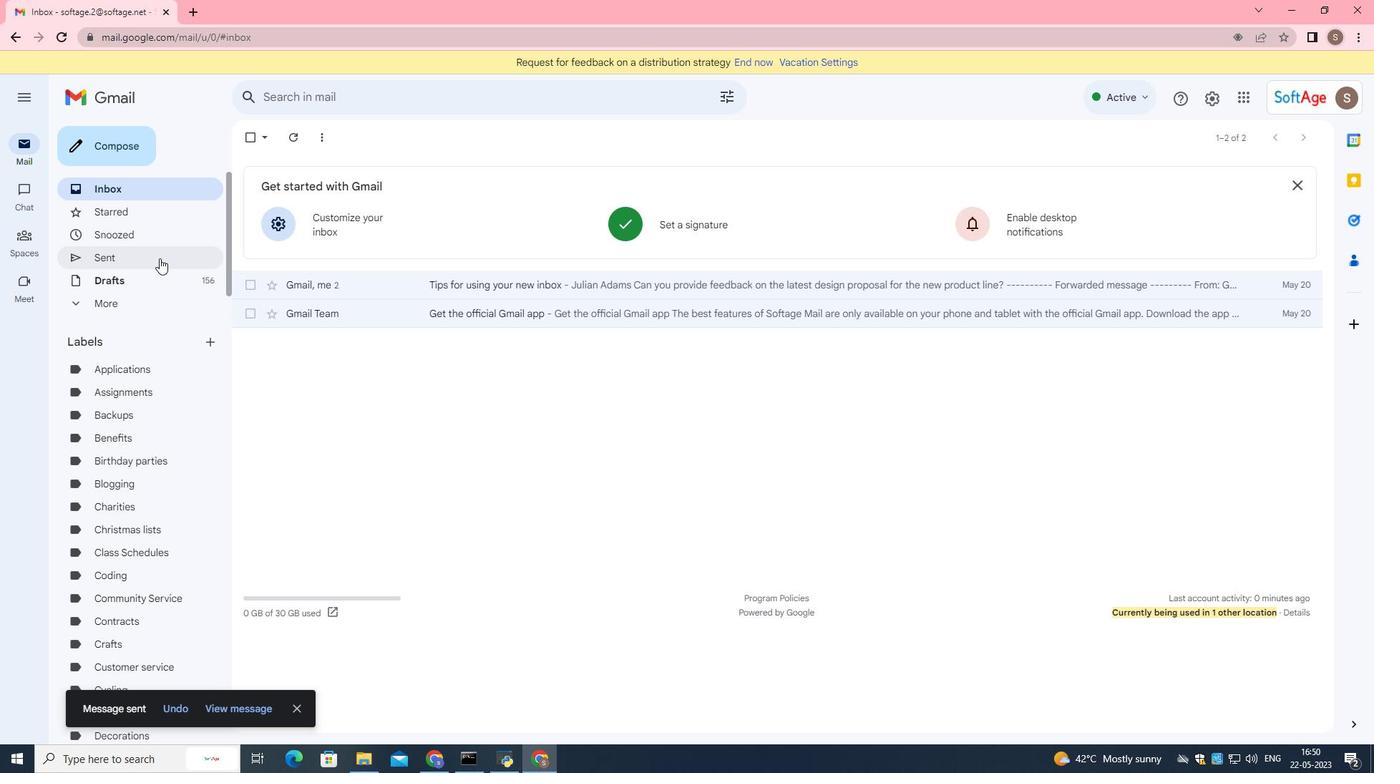 
Action: Mouse moved to (269, 210)
Screenshot: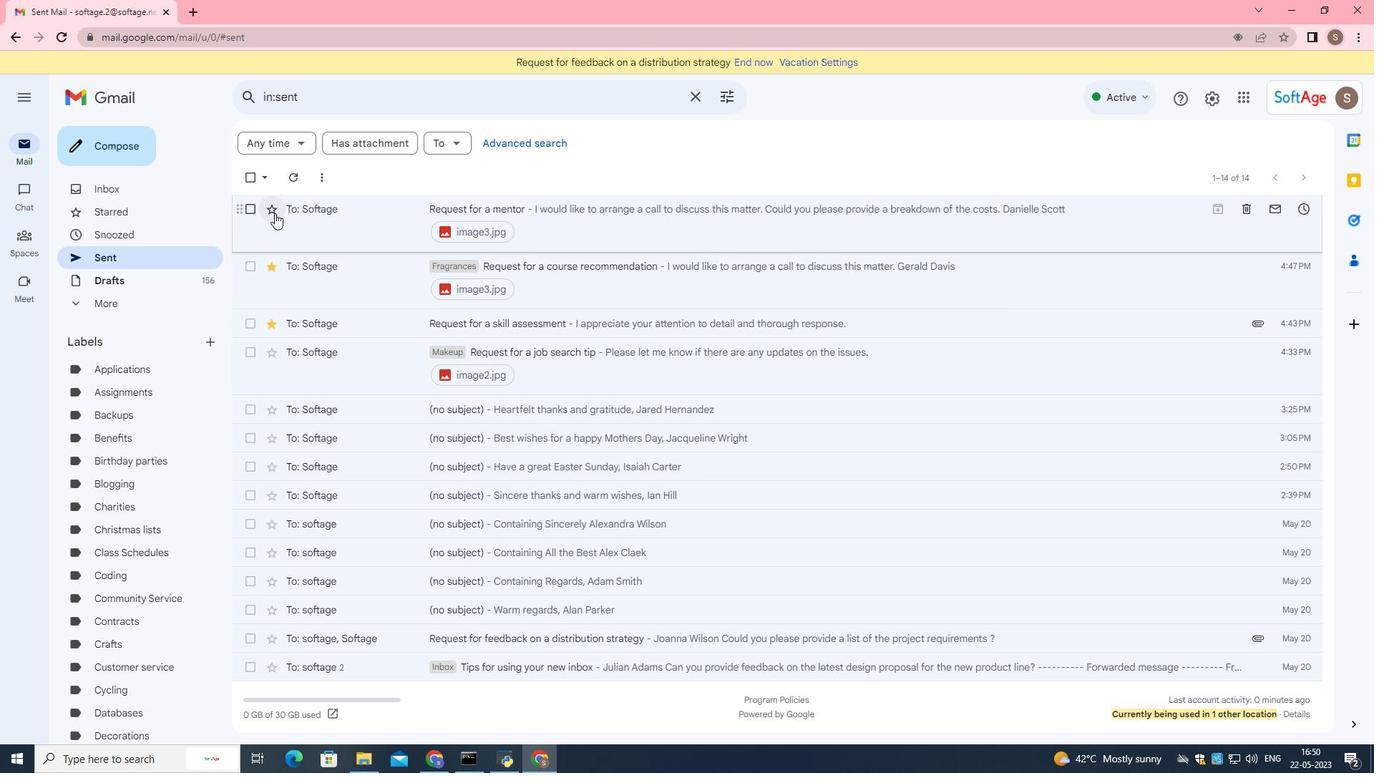 
Action: Mouse pressed left at (269, 210)
Screenshot: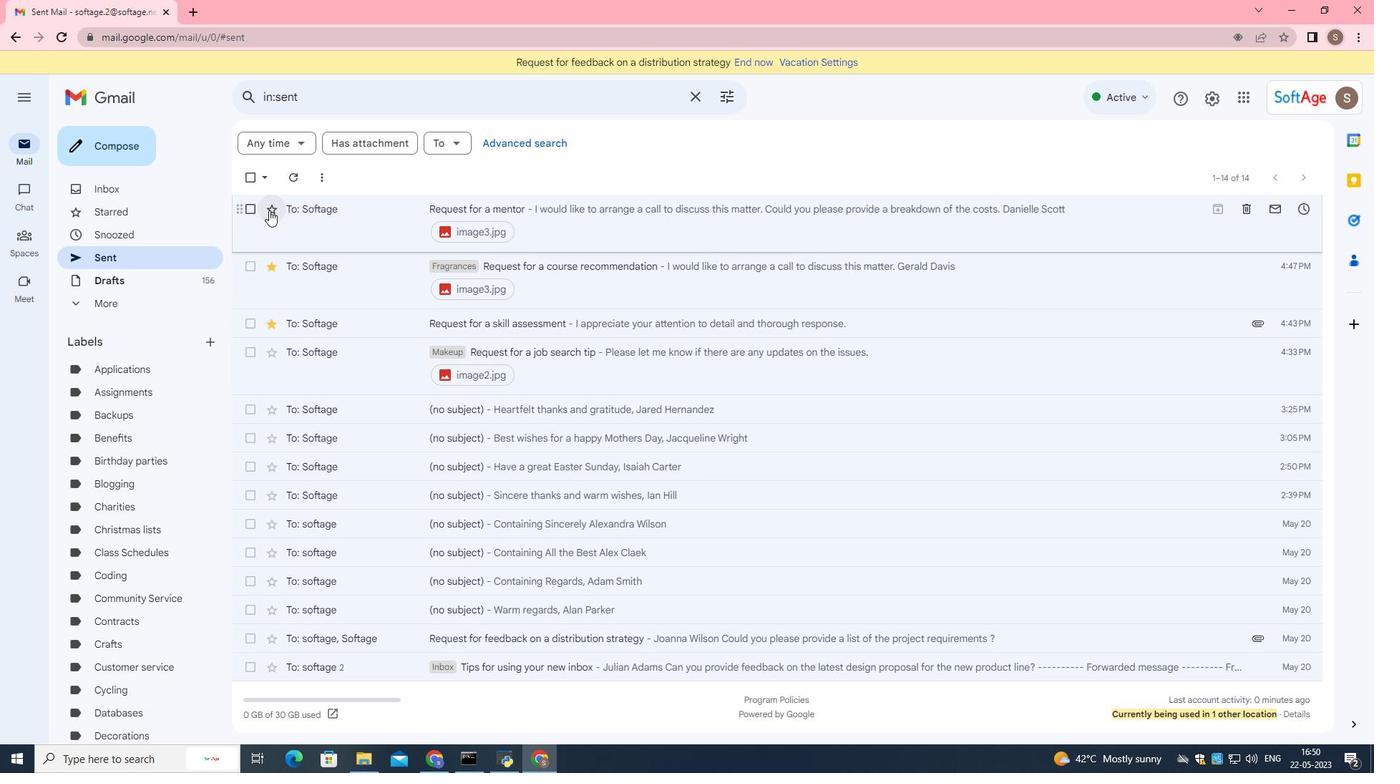 
Action: Mouse moved to (336, 227)
Screenshot: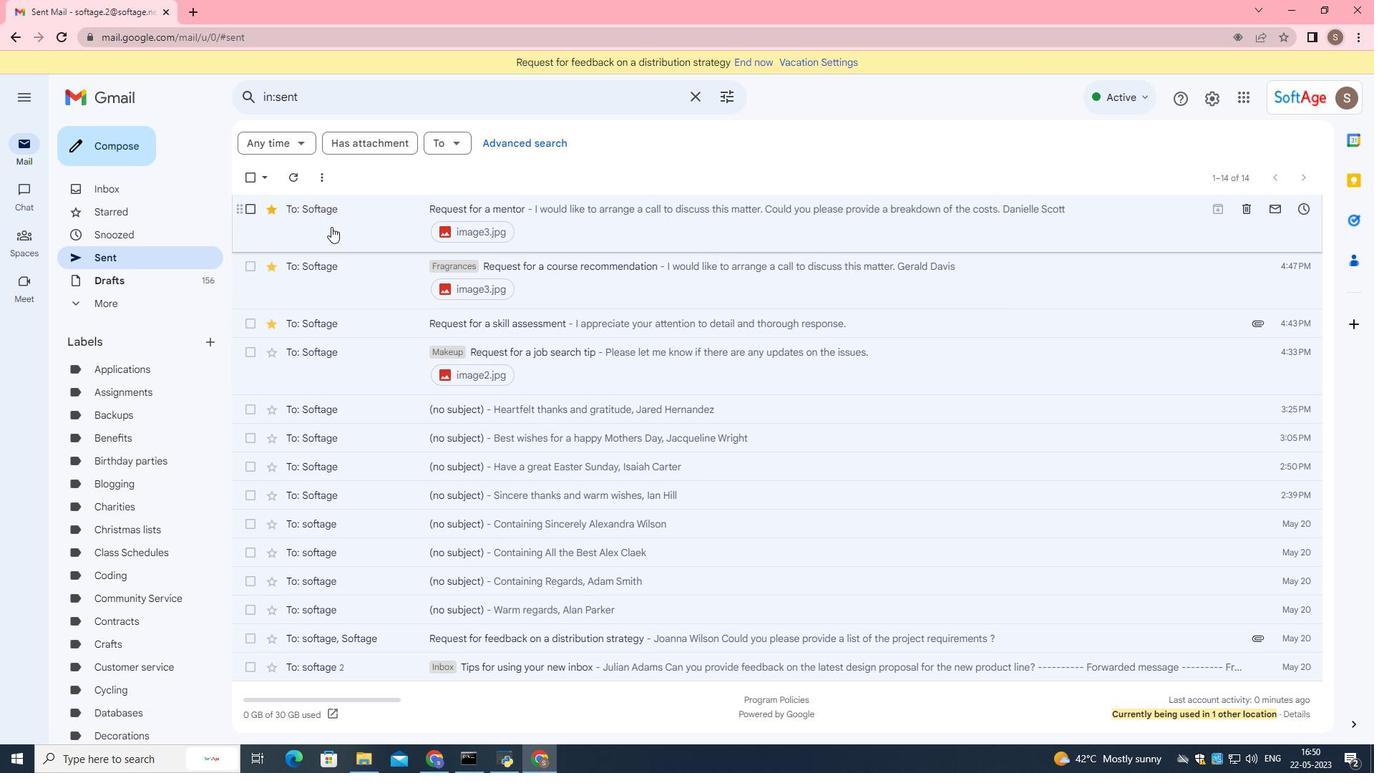 
Action: Mouse pressed left at (336, 227)
Screenshot: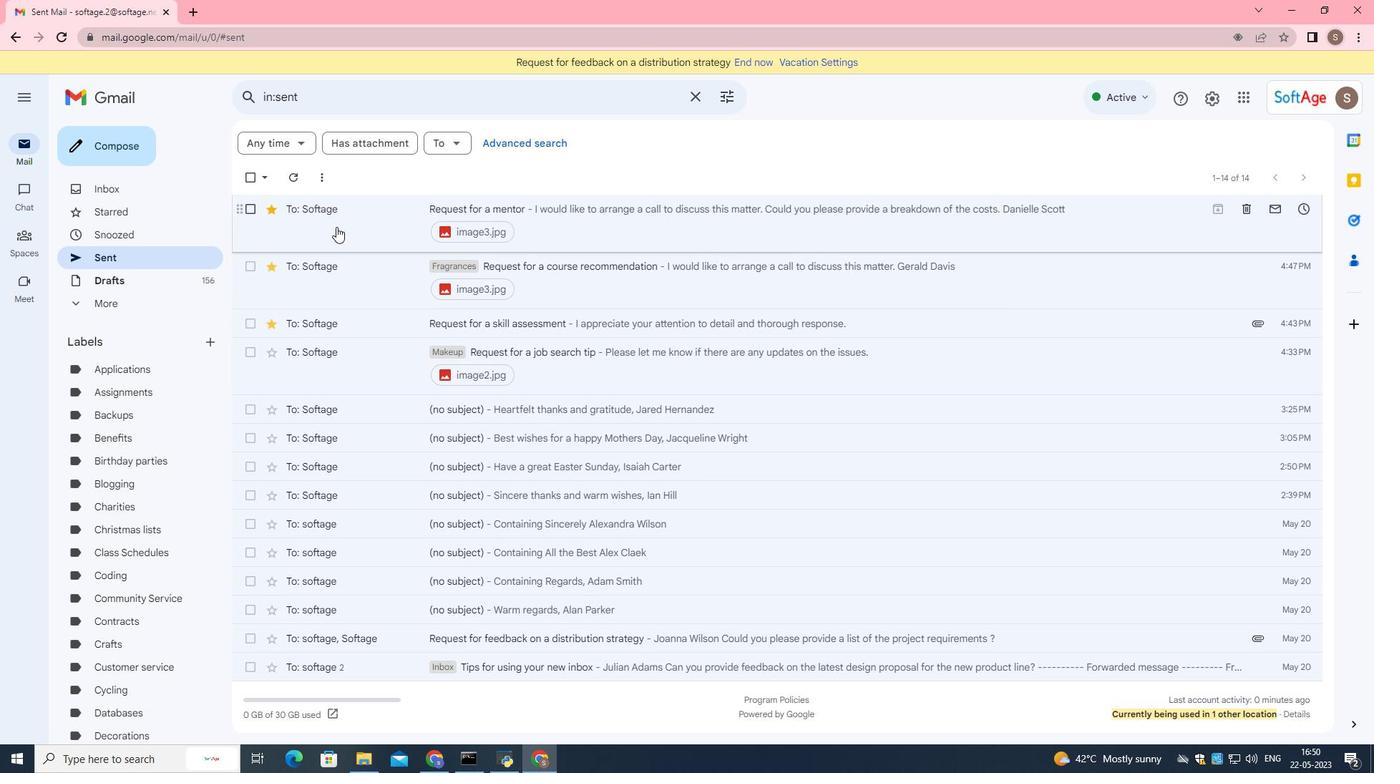 
Action: Mouse moved to (529, 132)
Screenshot: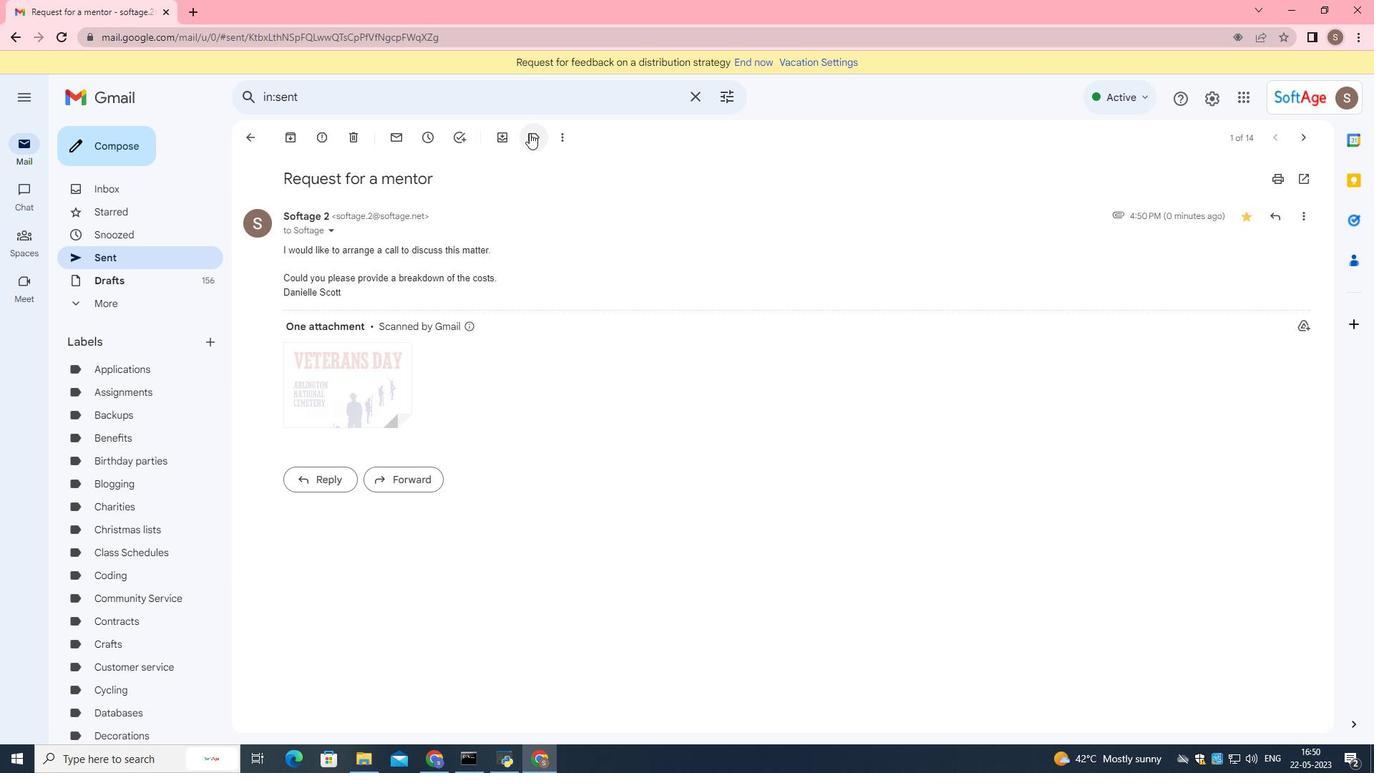 
Action: Mouse pressed left at (529, 132)
Screenshot: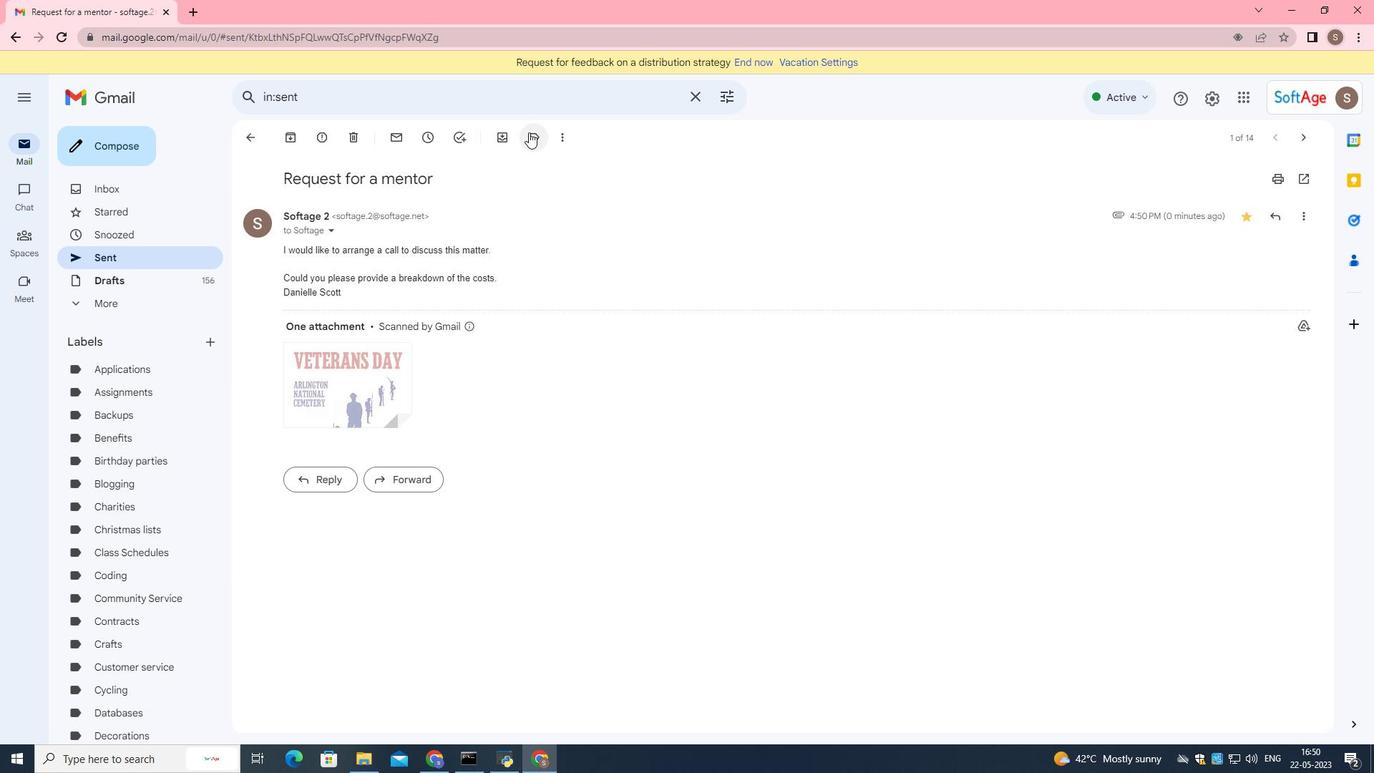 
Action: Mouse moved to (569, 172)
Screenshot: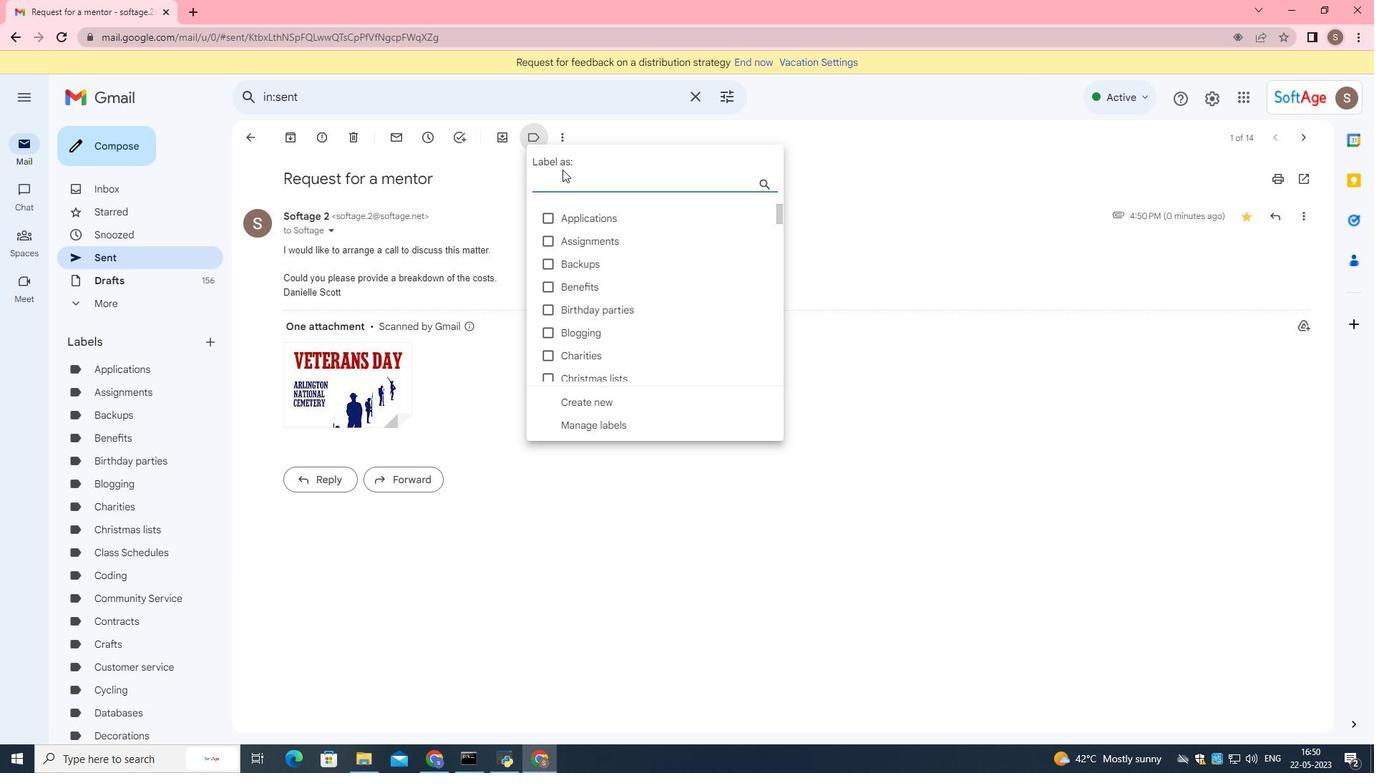 
Action: Key pressed body
Screenshot: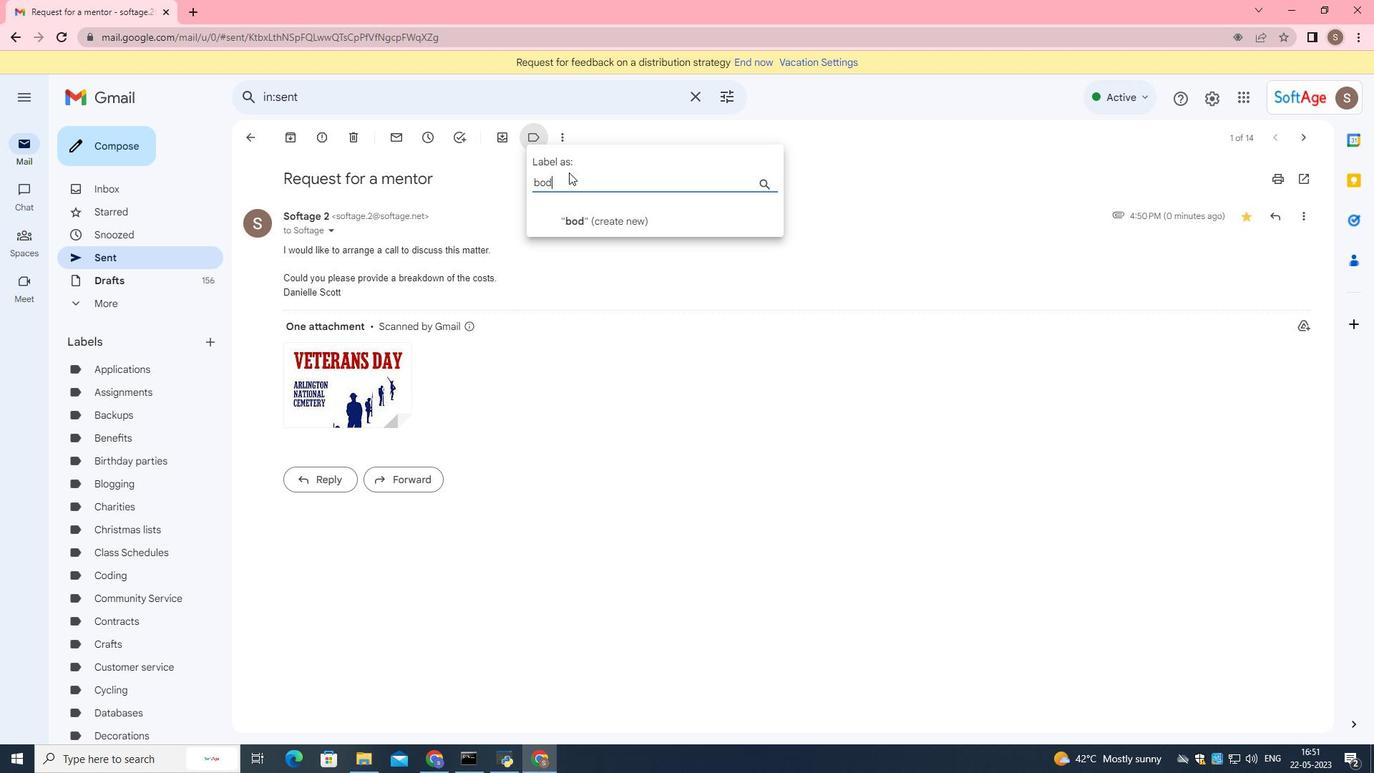 
Action: Mouse moved to (619, 259)
Screenshot: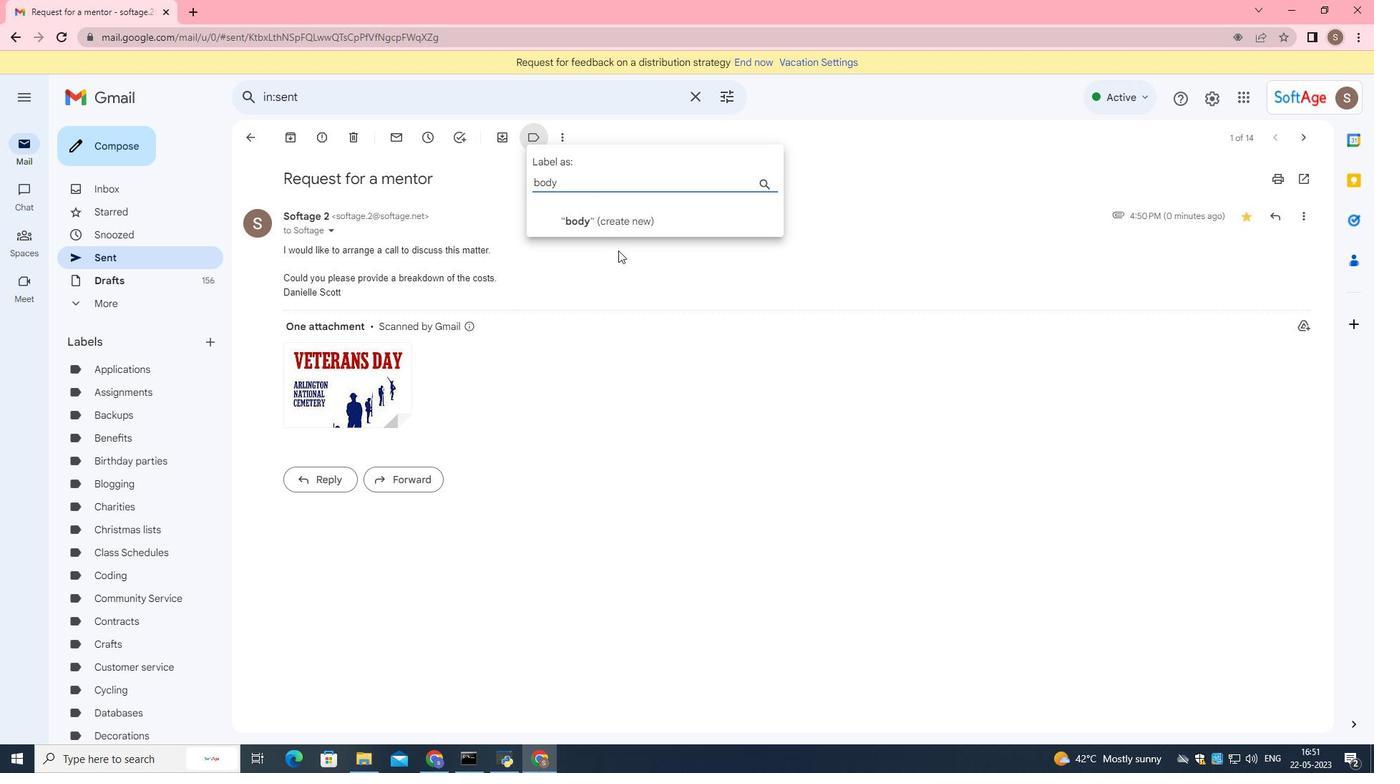 
Action: Mouse pressed left at (619, 259)
Screenshot: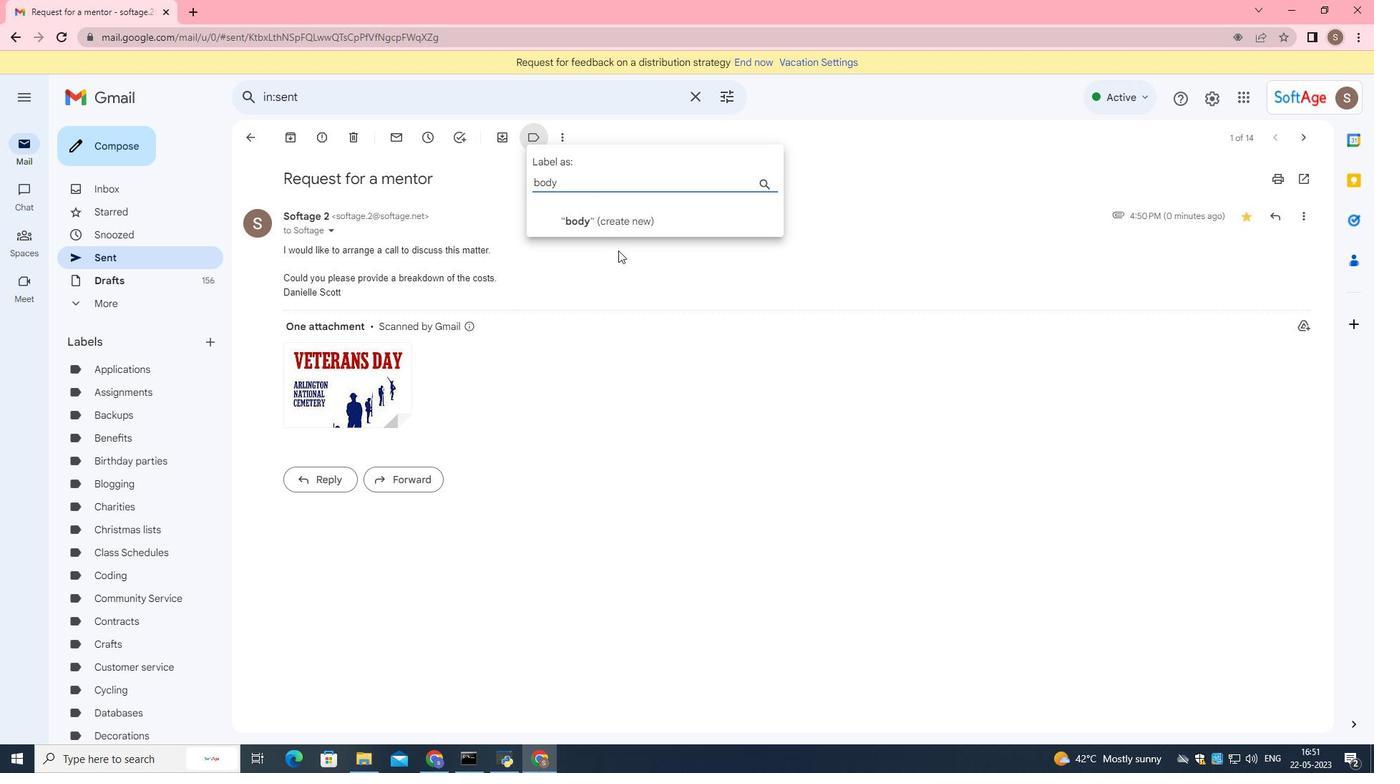 
Action: Mouse moved to (565, 138)
Screenshot: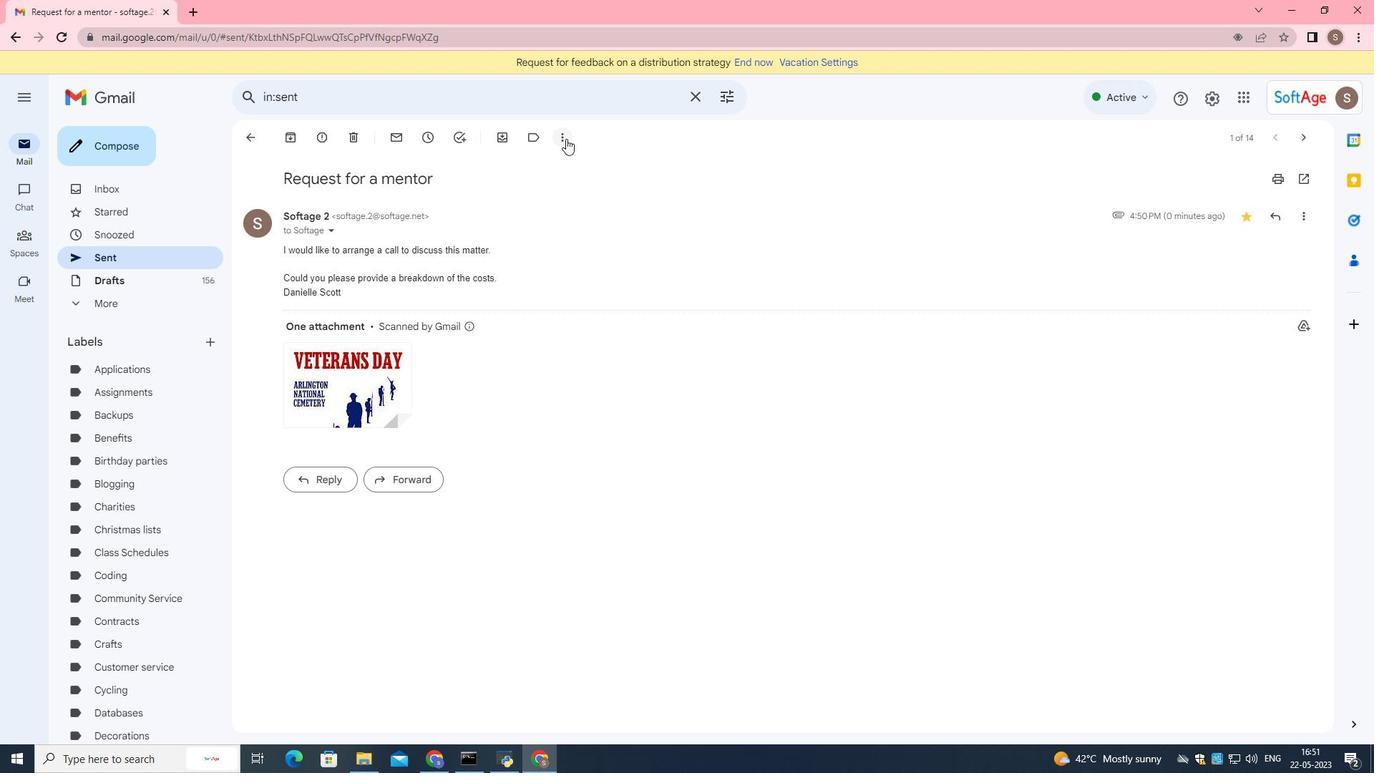 
Action: Mouse pressed left at (565, 138)
Screenshot: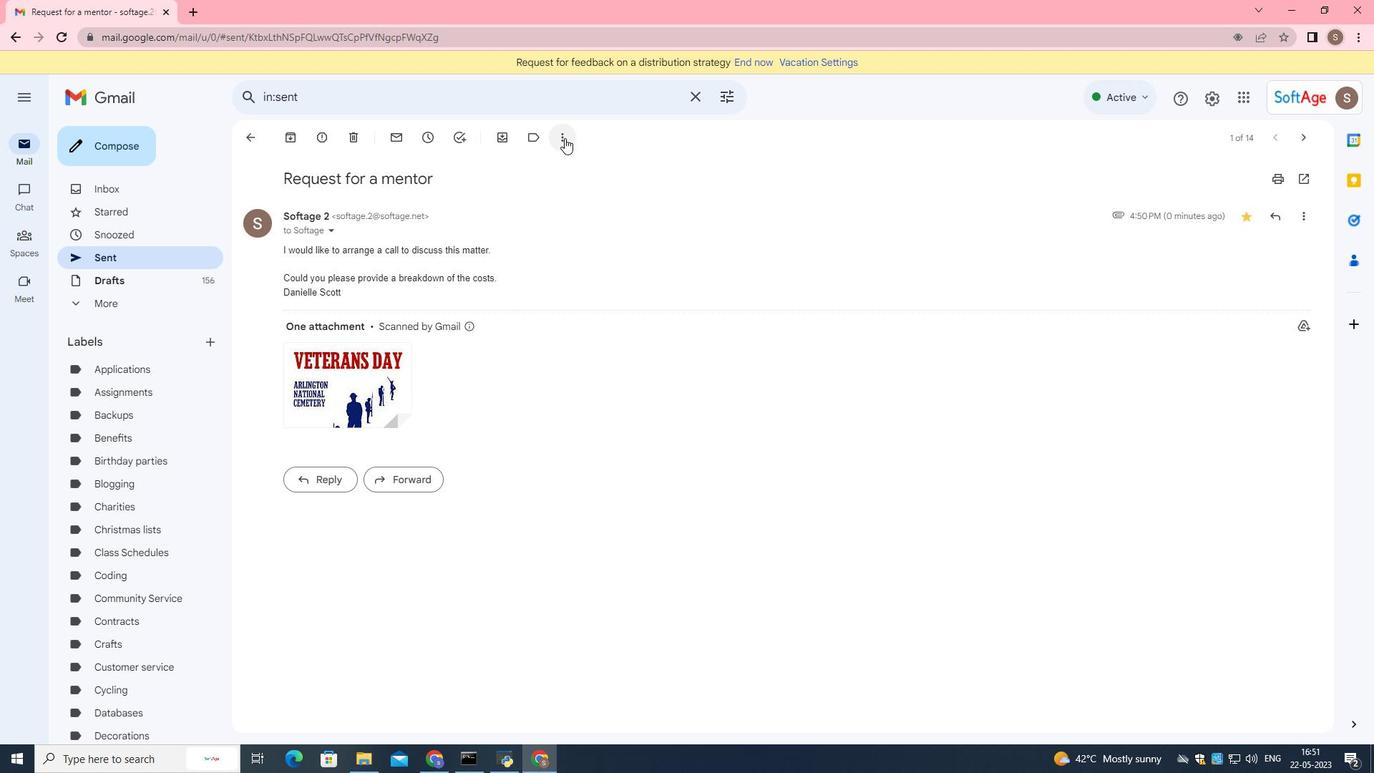 
Action: Mouse moved to (582, 330)
Screenshot: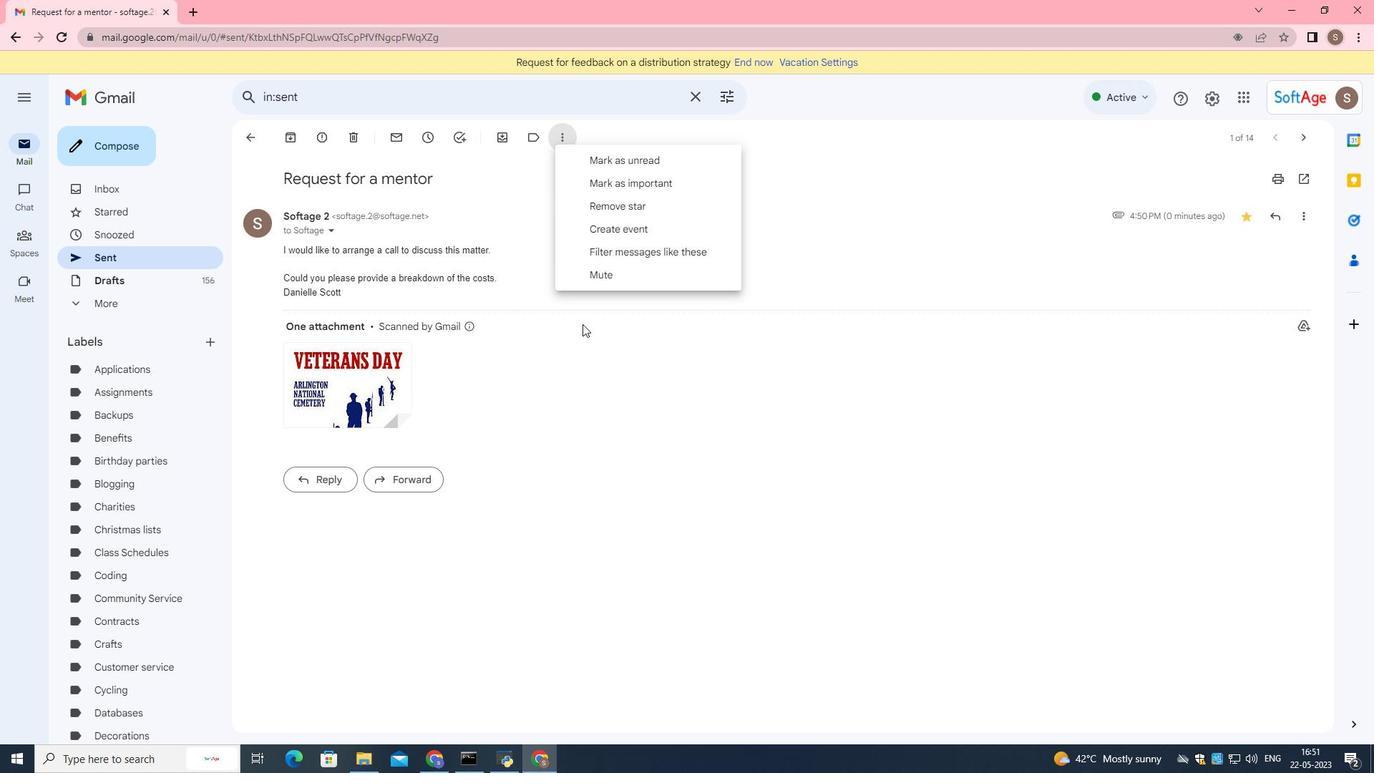
Action: Mouse pressed left at (582, 330)
Screenshot: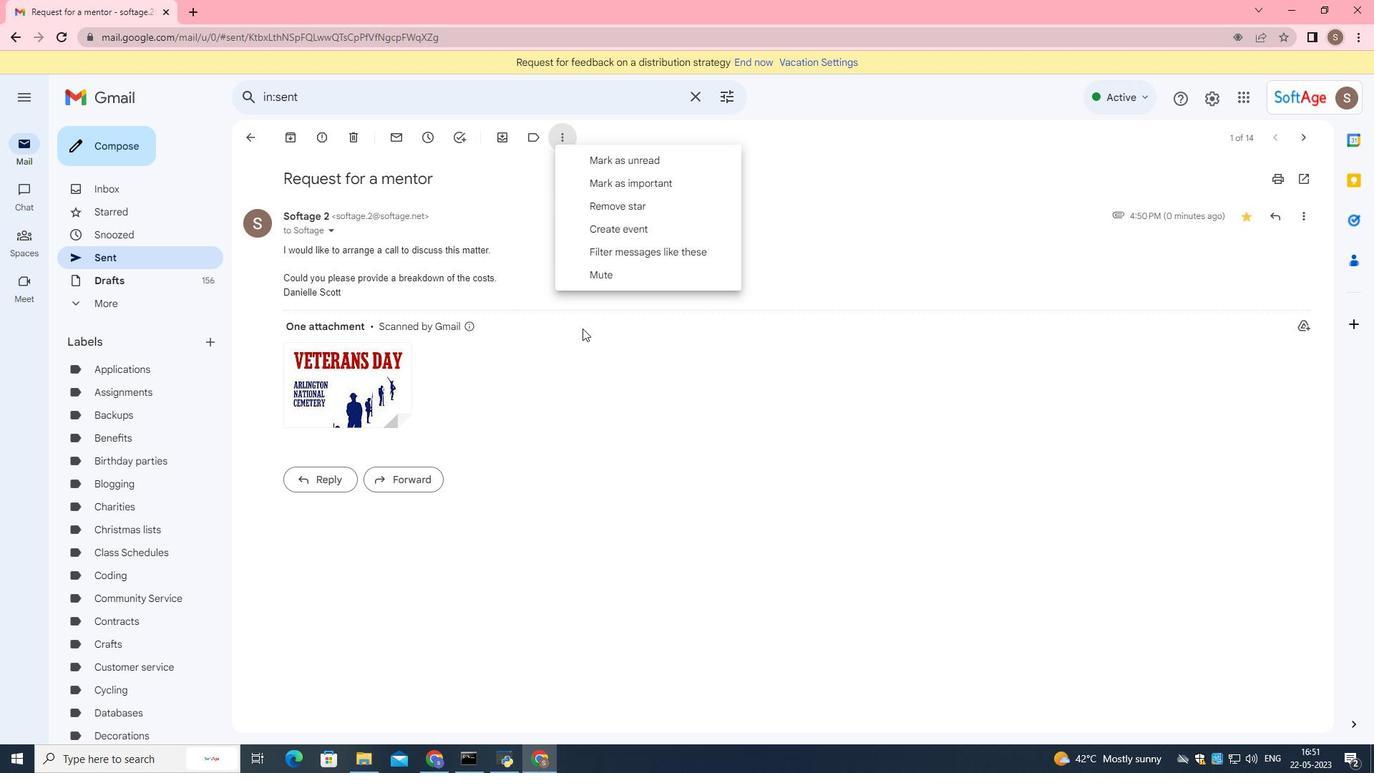 
Action: Mouse moved to (530, 129)
Screenshot: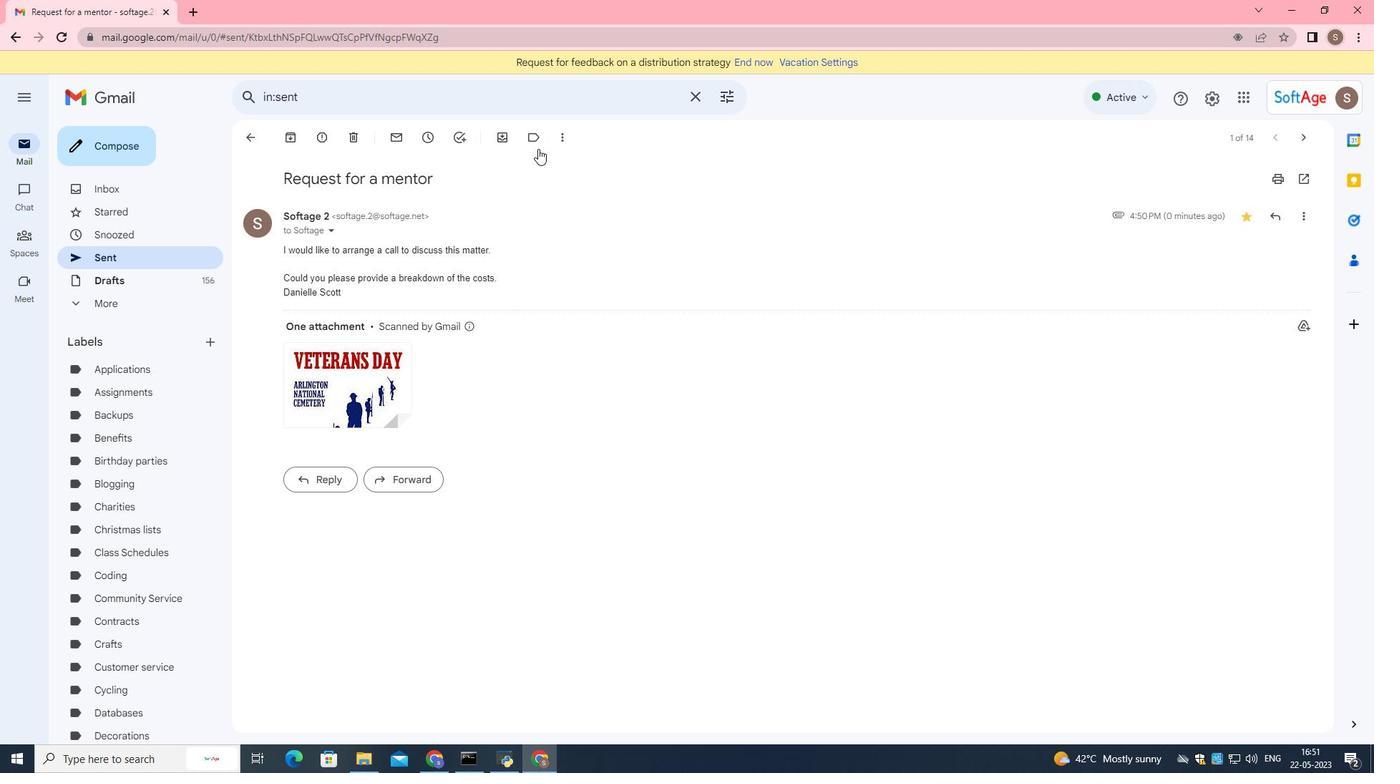 
Action: Mouse pressed left at (530, 129)
Screenshot: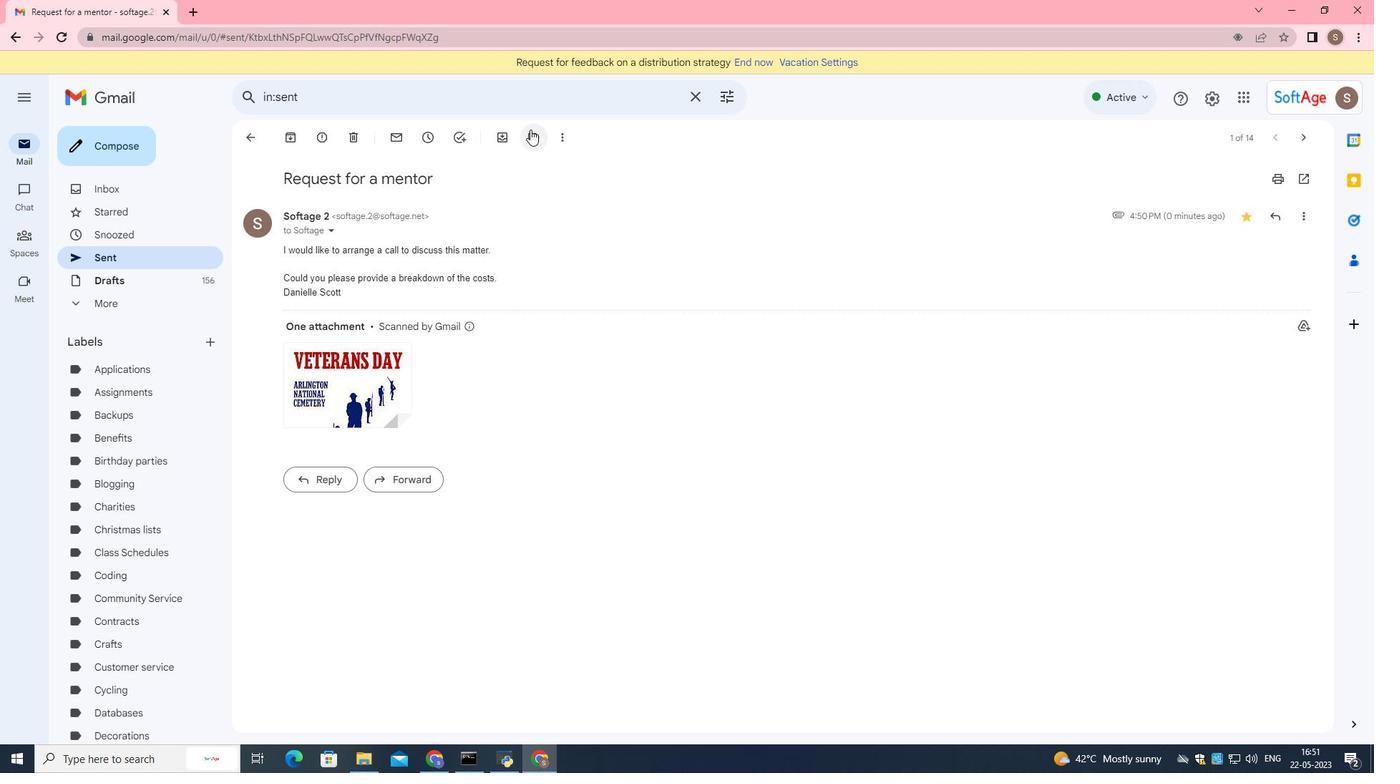 
Action: Mouse moved to (582, 400)
Screenshot: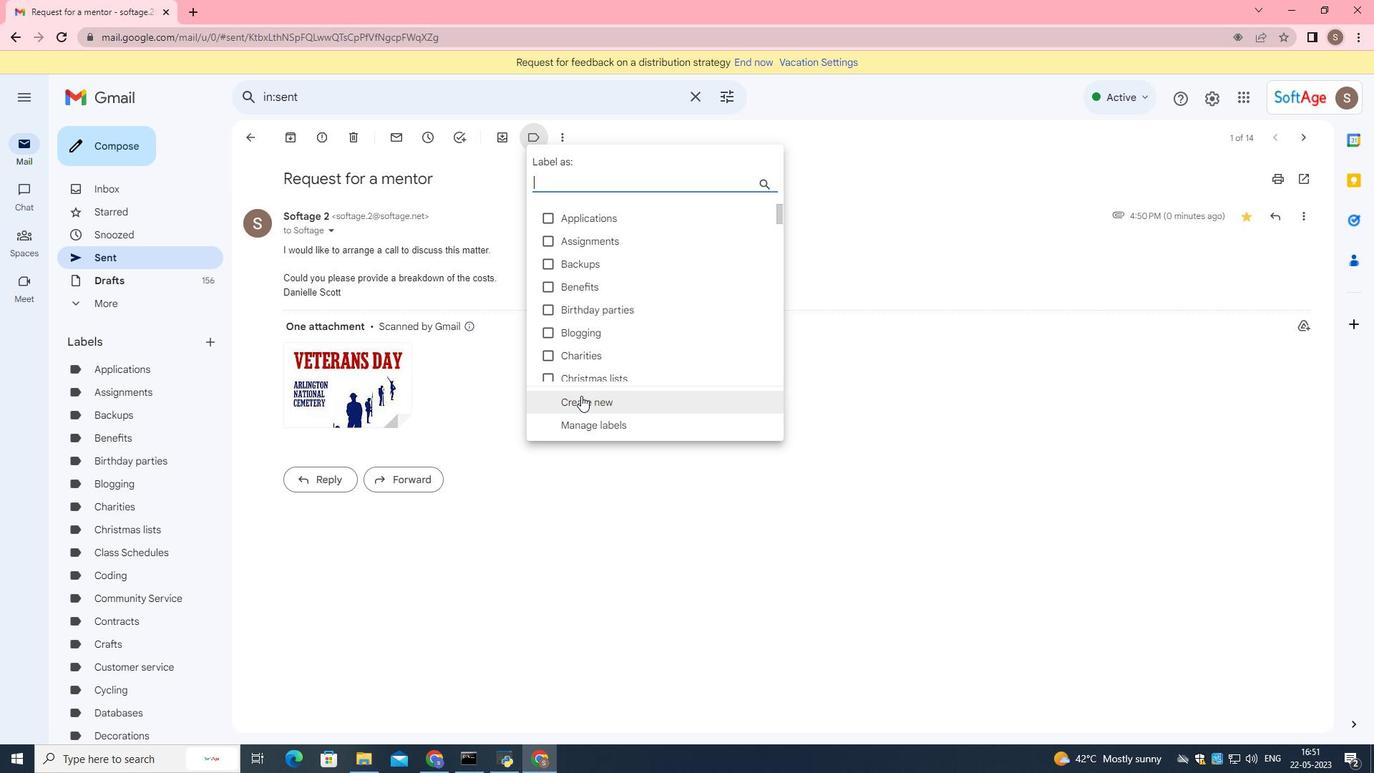 
Action: Mouse pressed left at (582, 400)
Screenshot: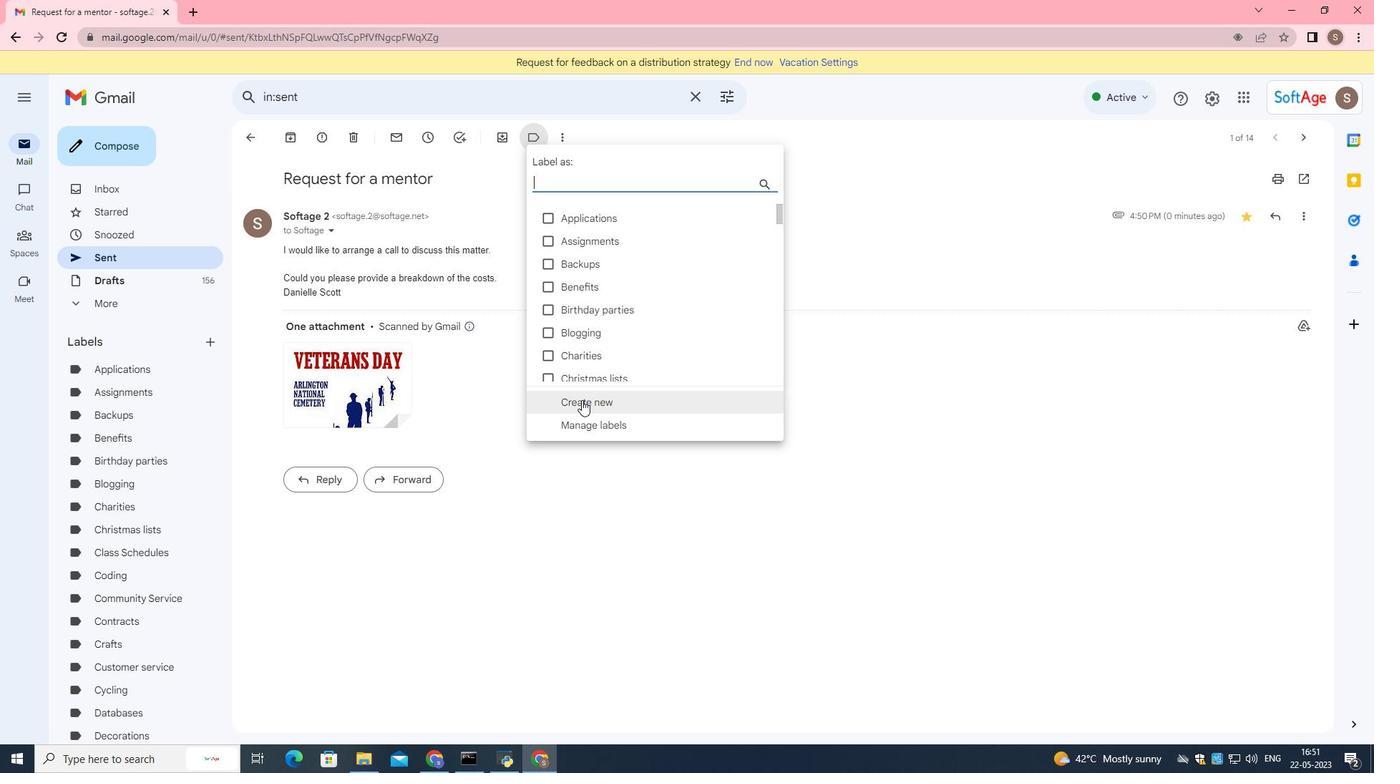 
Action: Mouse moved to (582, 401)
Screenshot: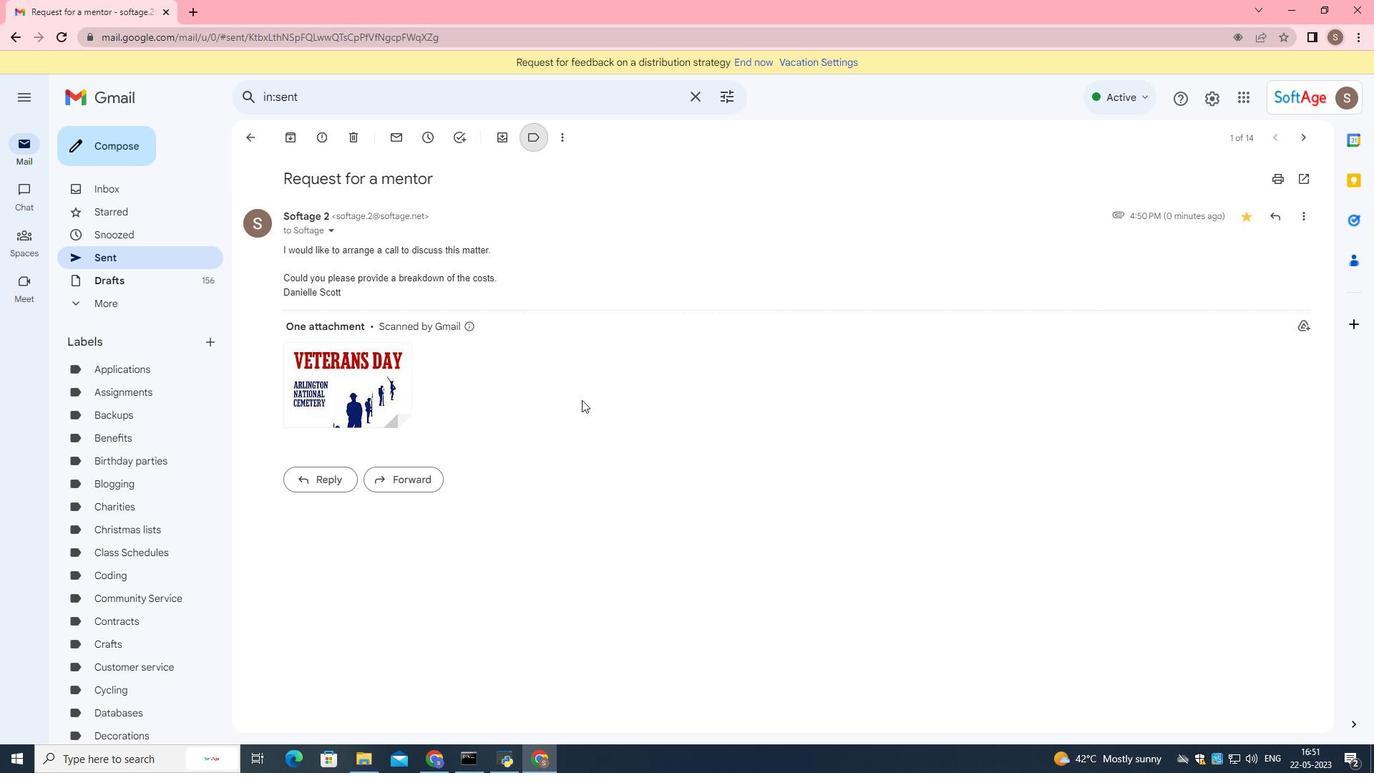 
Action: Key pressed <Key.shift>Body<Key.space>care
Screenshot: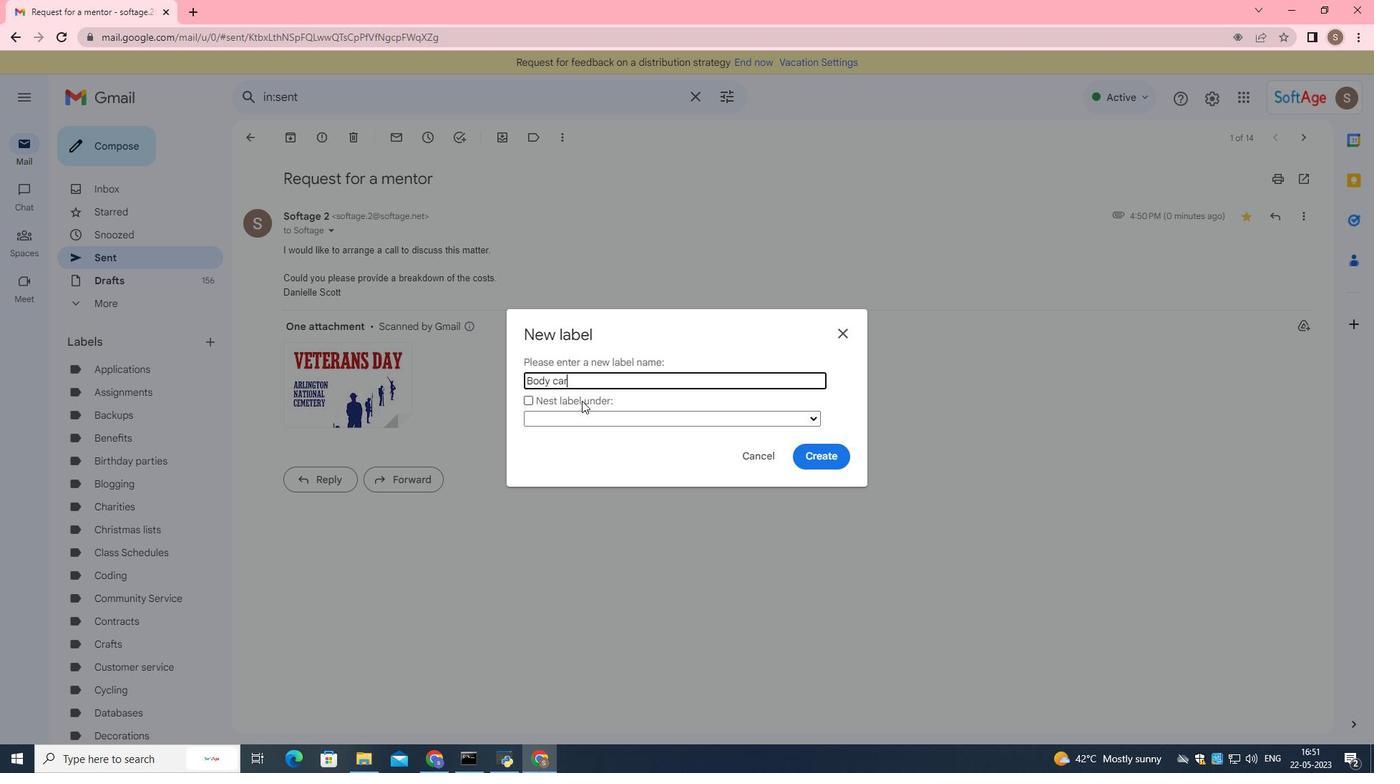 
Action: Mouse pressed left at (582, 401)
Screenshot: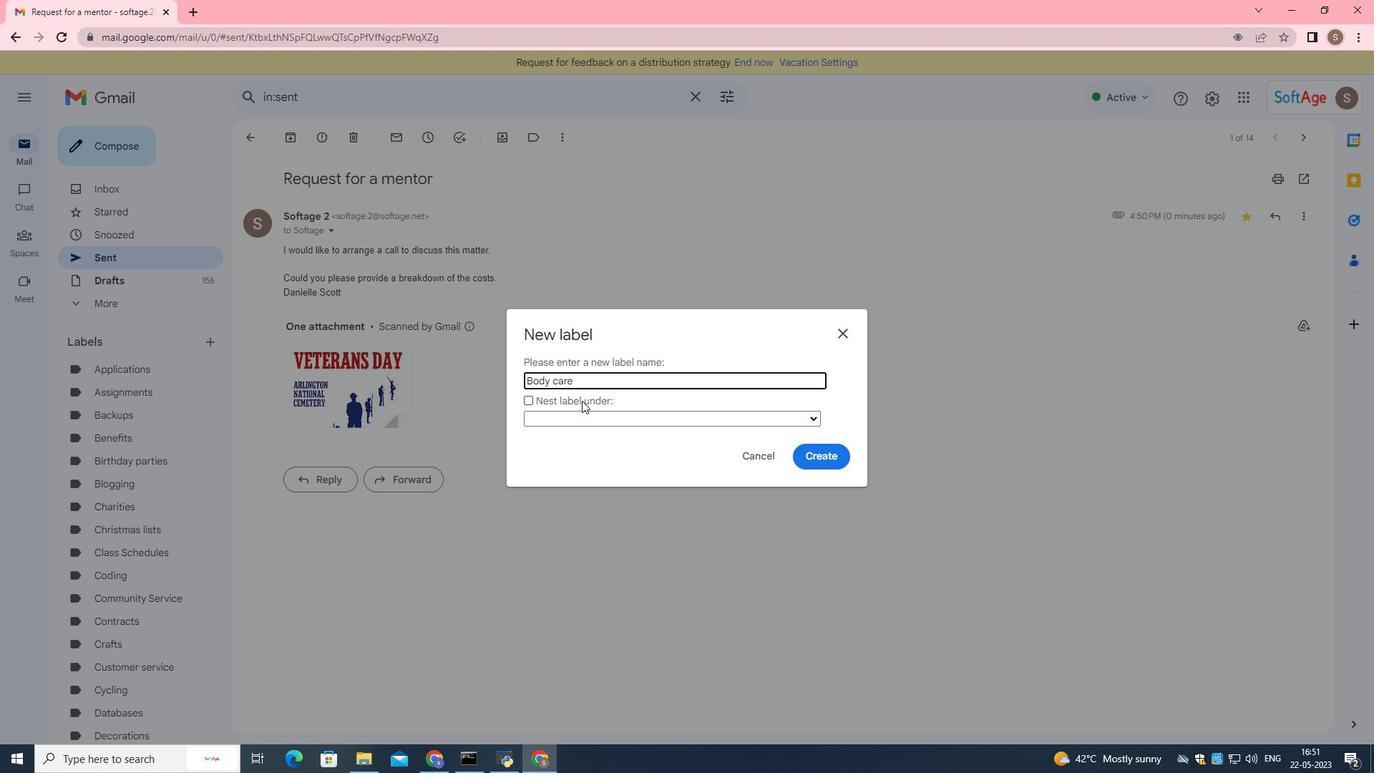 
Action: Mouse moved to (708, 417)
Screenshot: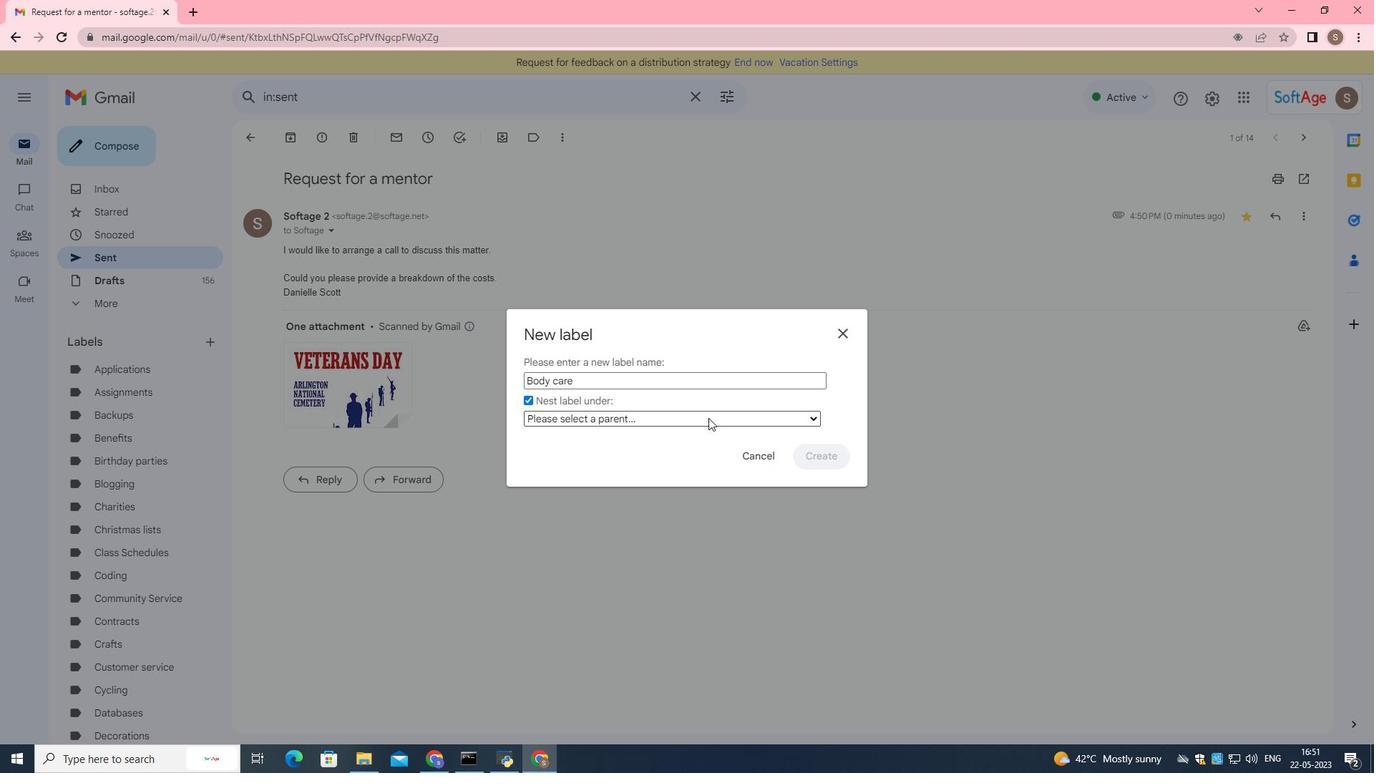 
Action: Mouse pressed left at (708, 417)
Screenshot: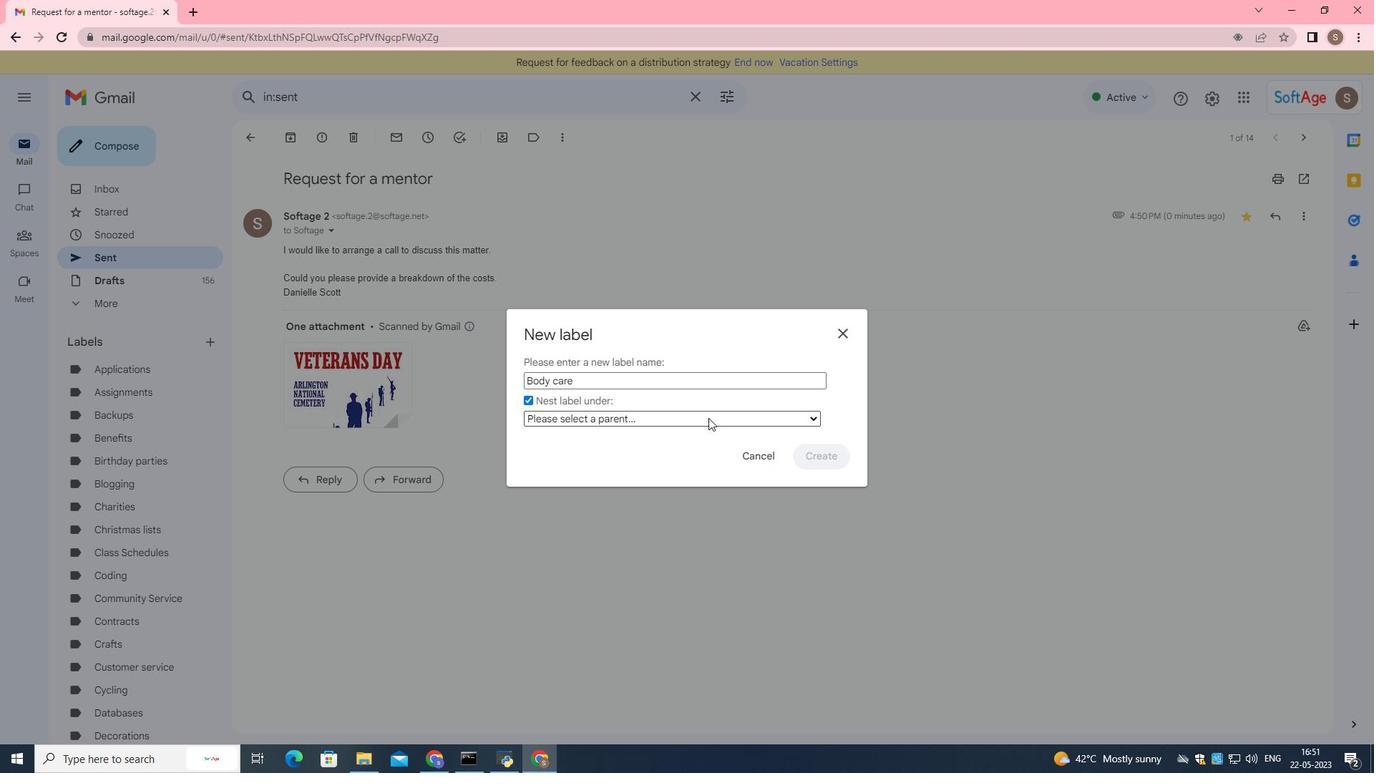 
Action: Mouse moved to (529, 398)
Screenshot: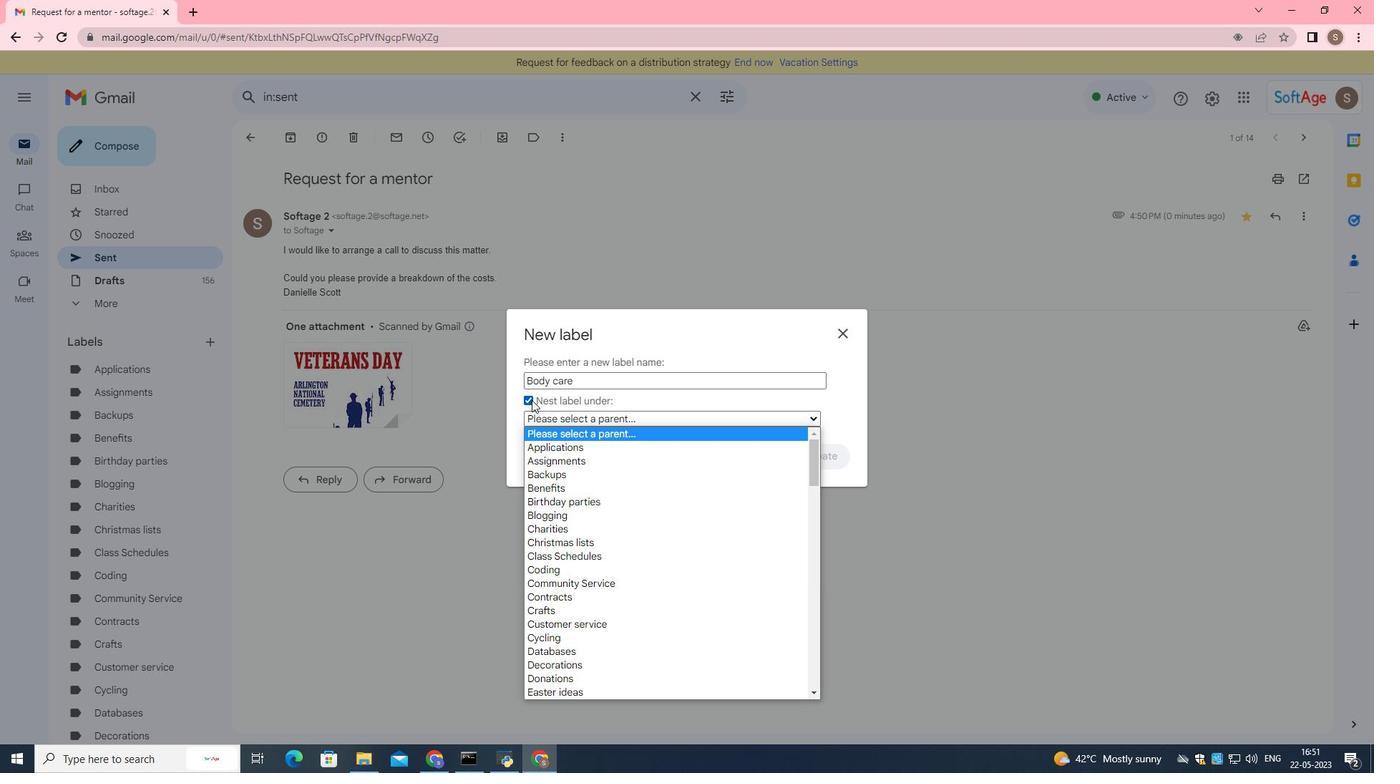 
Action: Mouse pressed left at (529, 398)
Screenshot: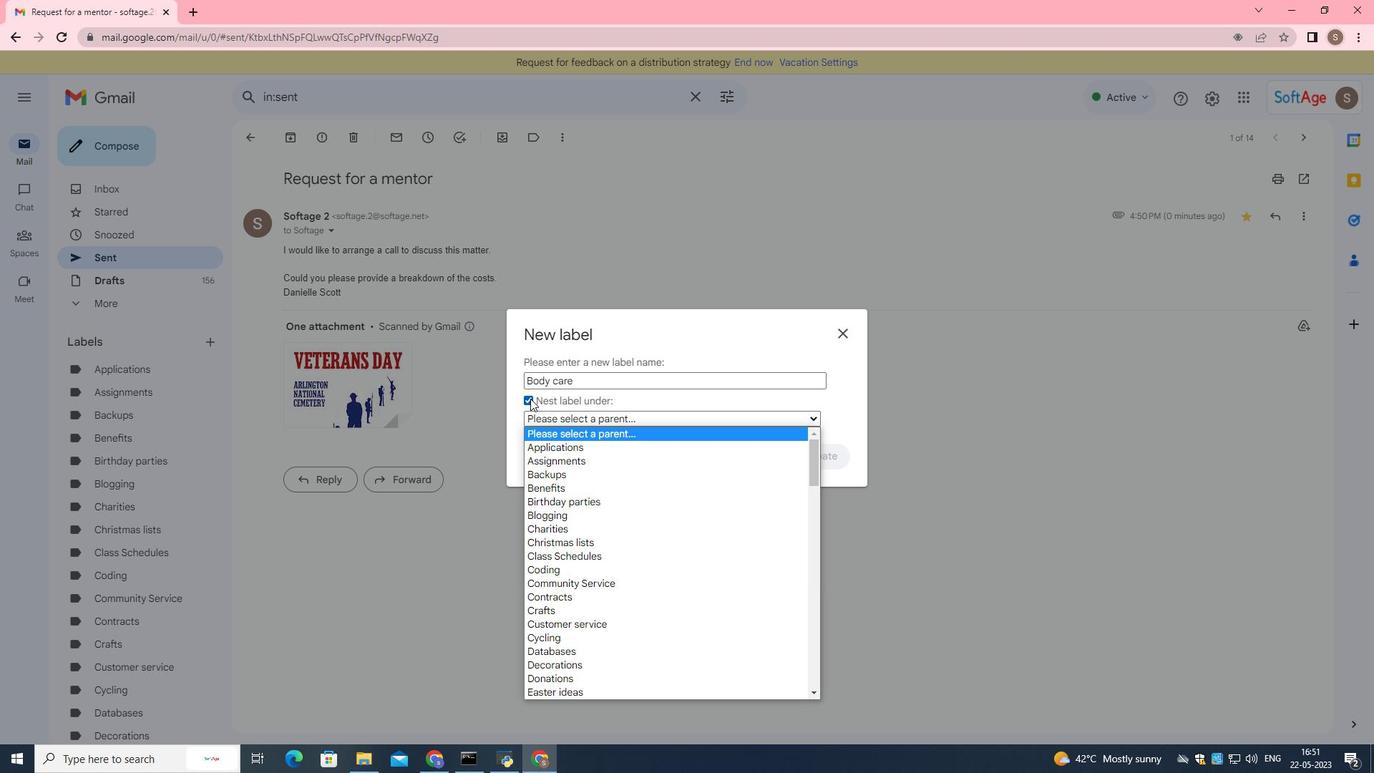 
Action: Mouse moved to (830, 461)
Screenshot: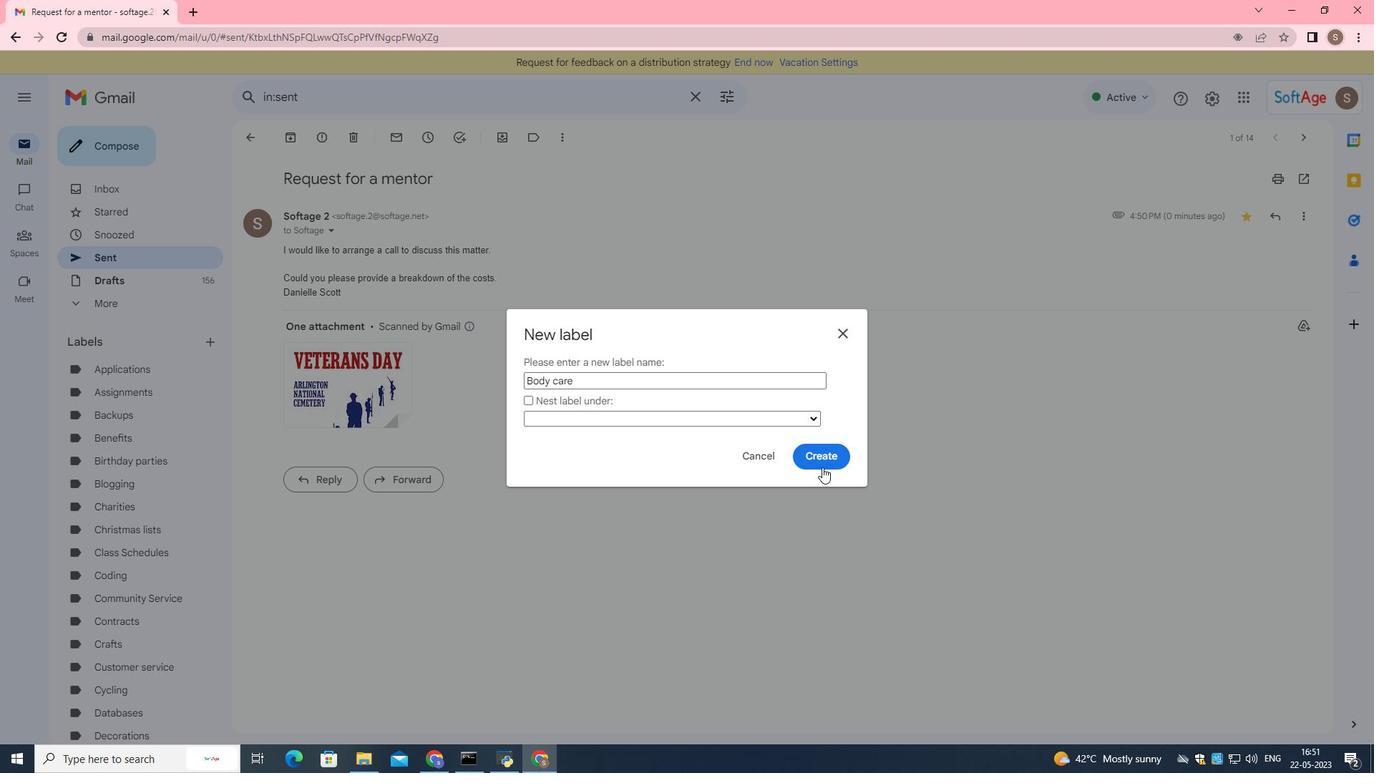 
Action: Mouse pressed left at (830, 461)
Screenshot: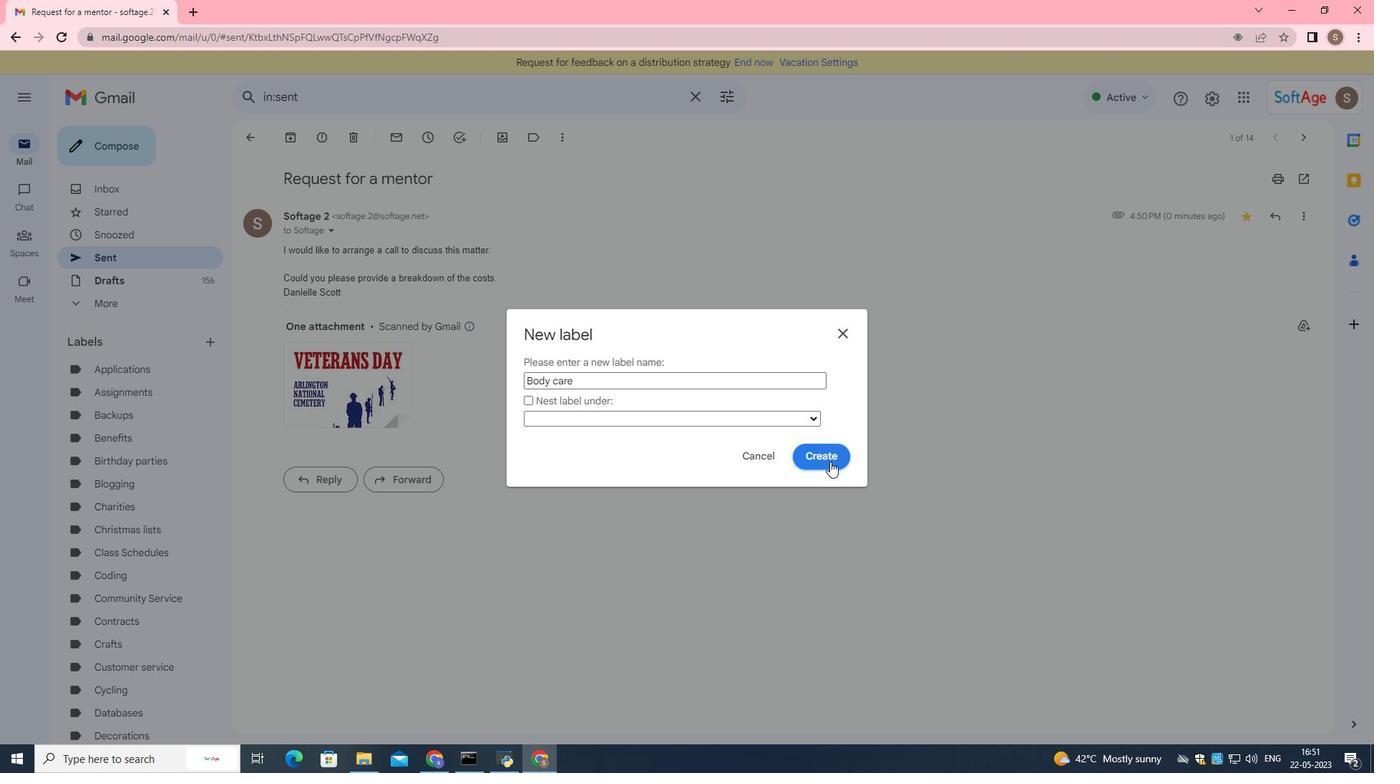 
Action: Mouse moved to (517, 256)
Screenshot: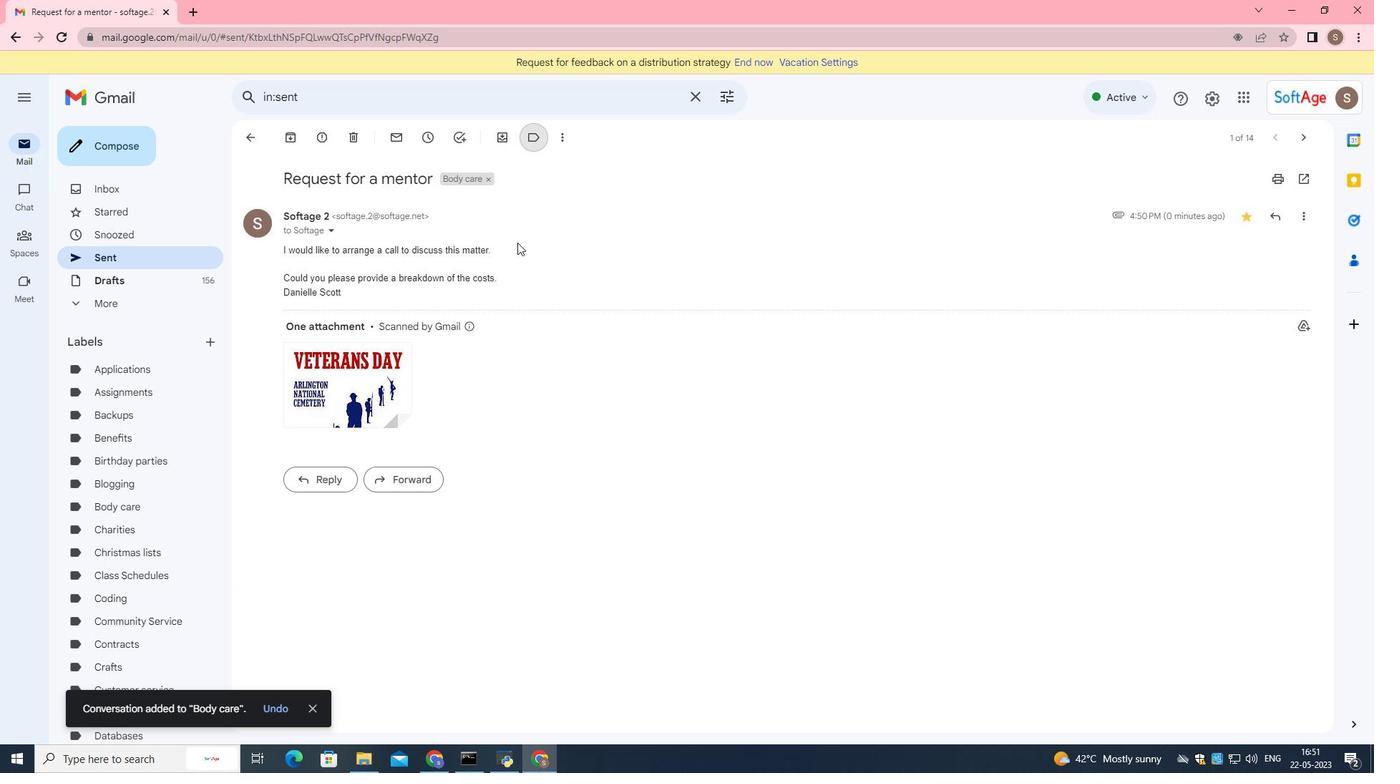 
